 Task: Find connections with filter location Khulm with filter topic #Humanresourcewith filter profile language French with filter current company Work From Home/ Fresher & Experience Jobs with filter school K. K. Wagh Polytechnic with filter industry Building Equipment Contractors with filter service category Event Photography with filter keywords title Office Clerk
Action: Mouse moved to (595, 111)
Screenshot: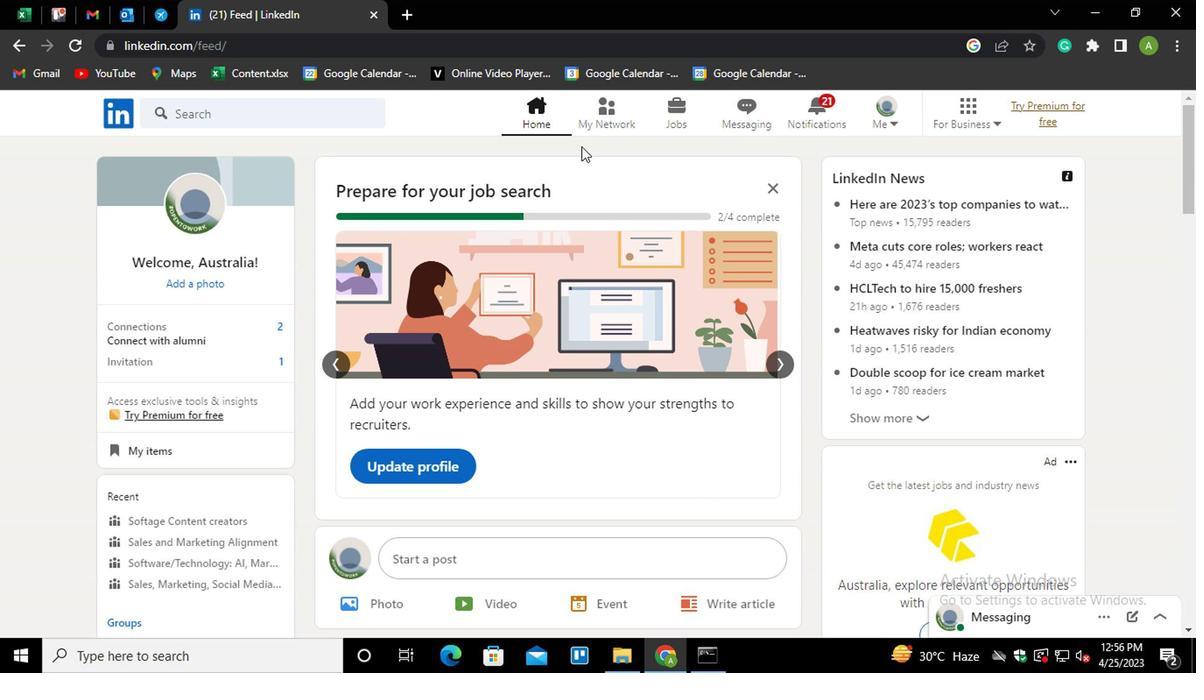 
Action: Mouse pressed left at (595, 111)
Screenshot: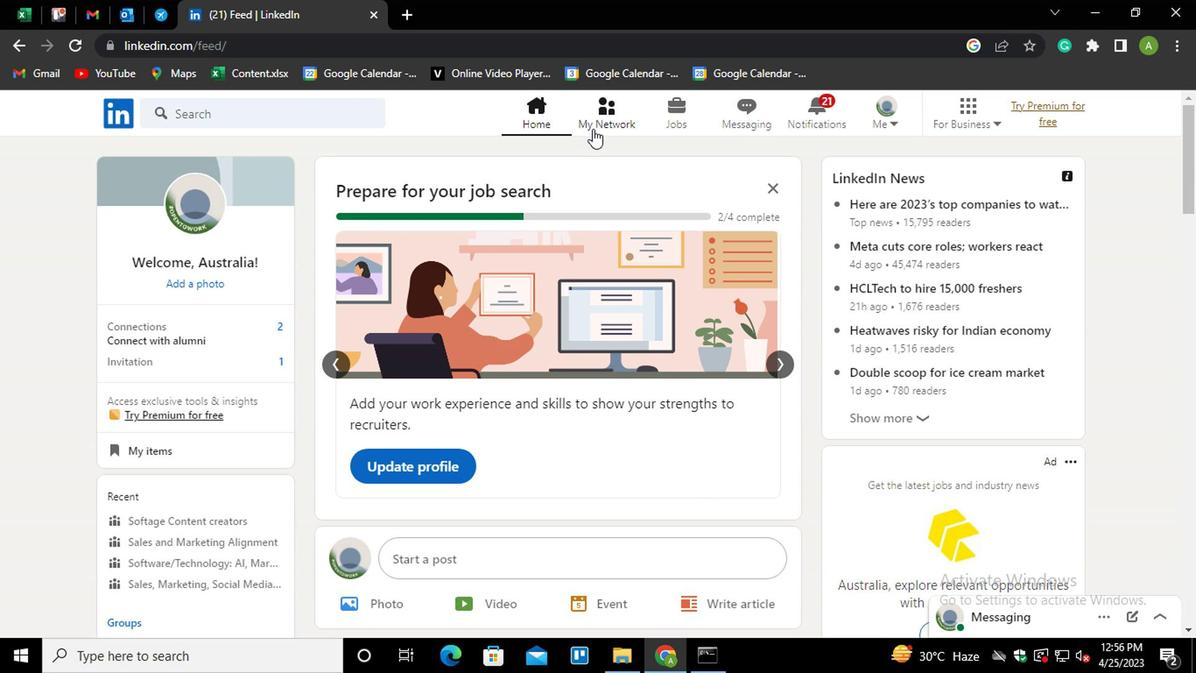 
Action: Mouse moved to (279, 208)
Screenshot: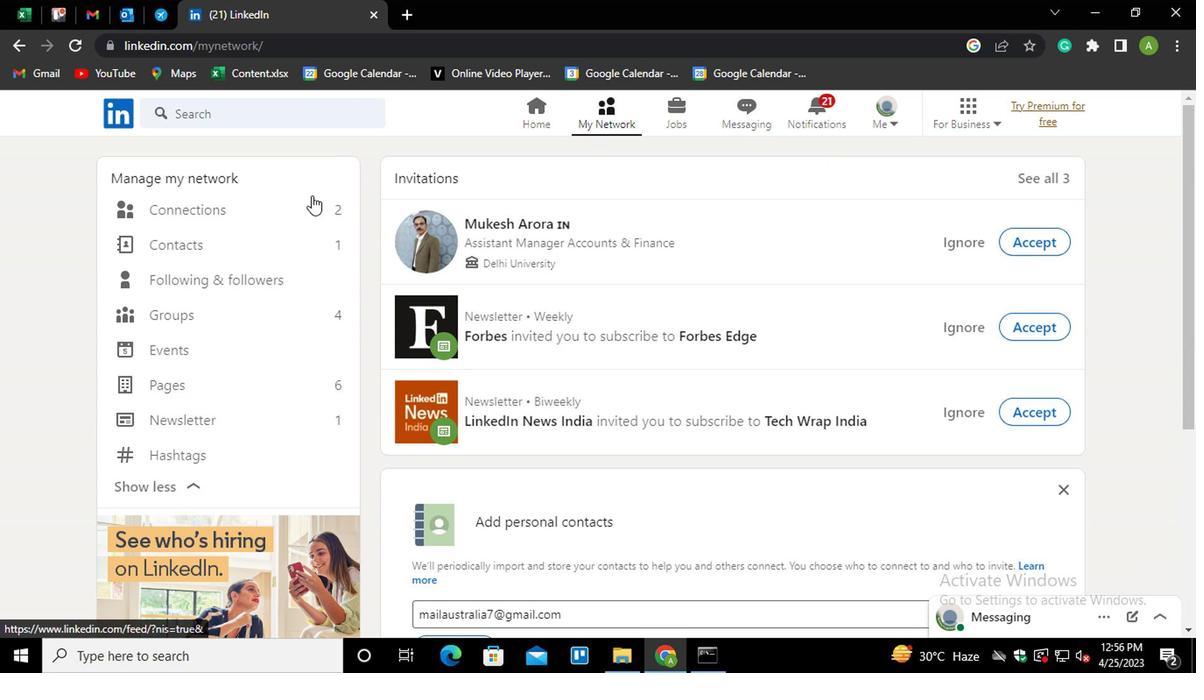 
Action: Mouse pressed left at (279, 208)
Screenshot: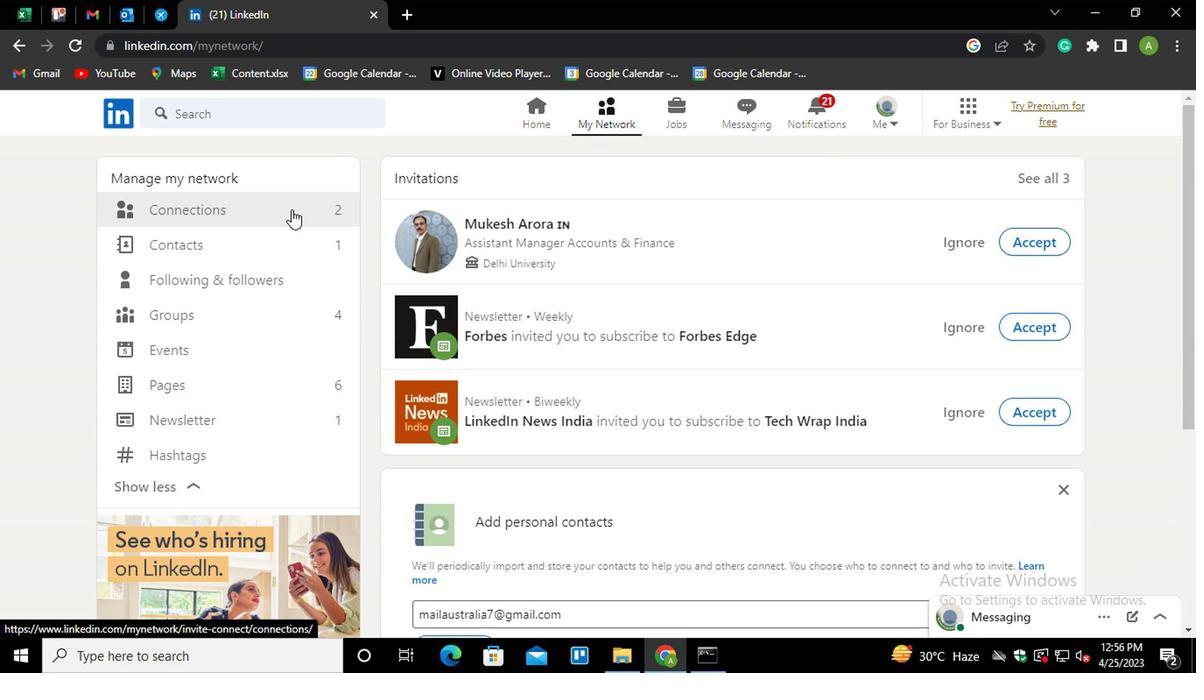
Action: Mouse moved to (740, 201)
Screenshot: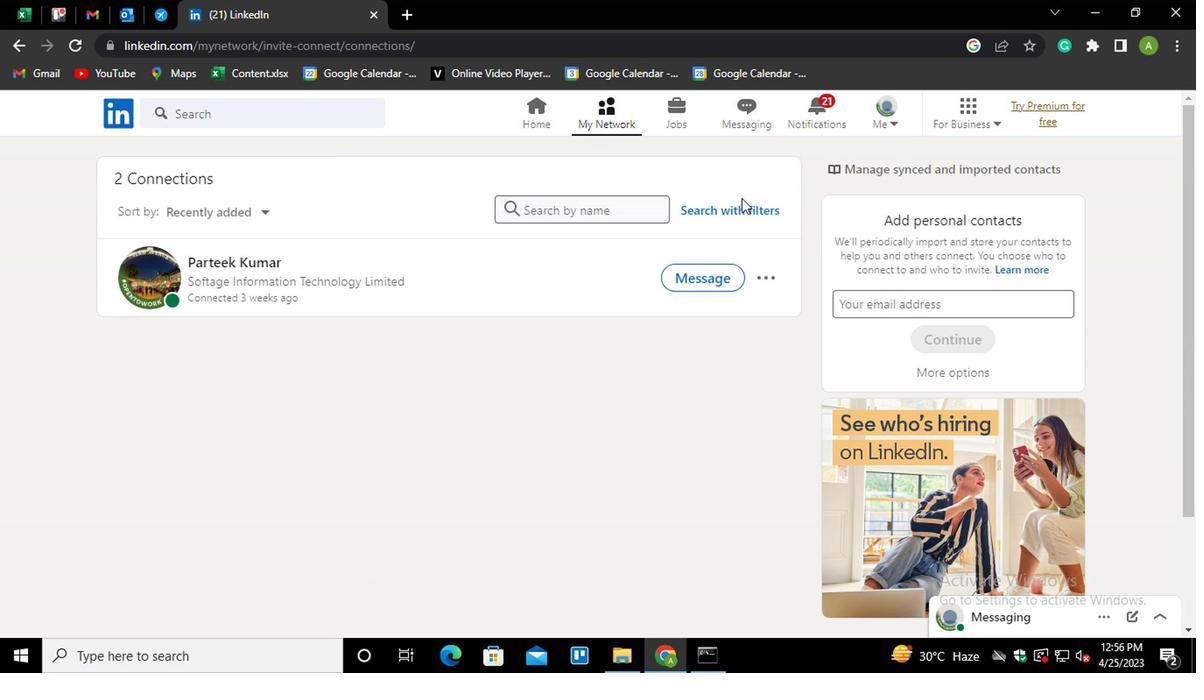 
Action: Mouse pressed left at (740, 201)
Screenshot: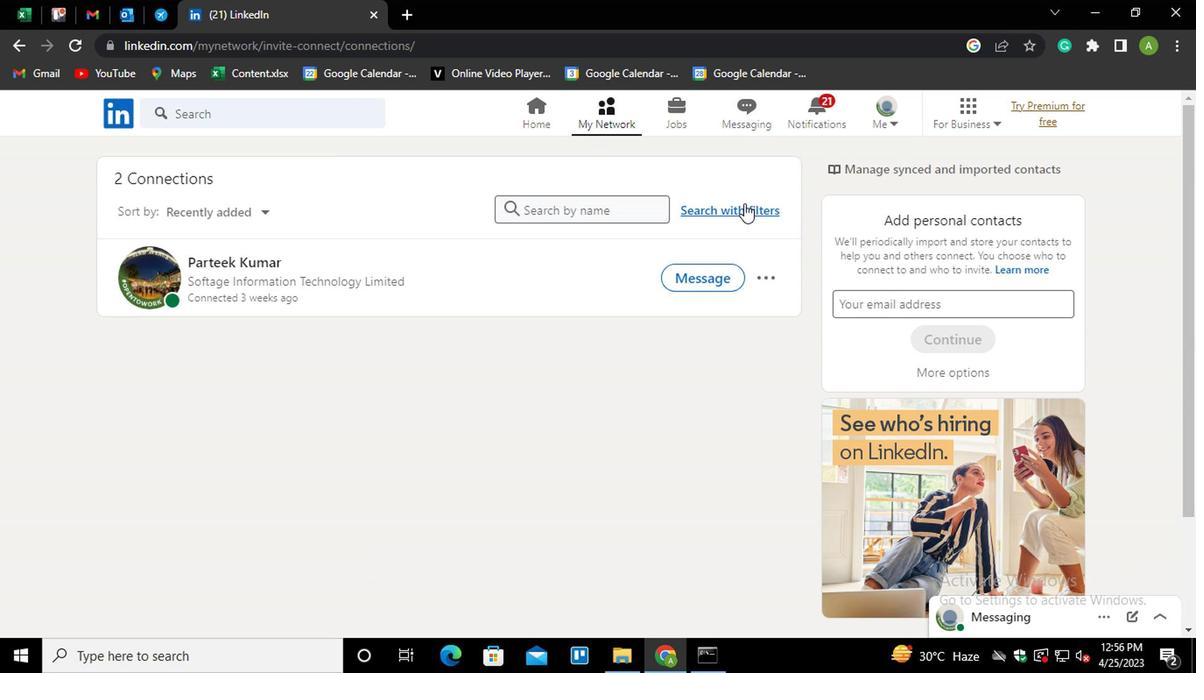 
Action: Mouse moved to (557, 165)
Screenshot: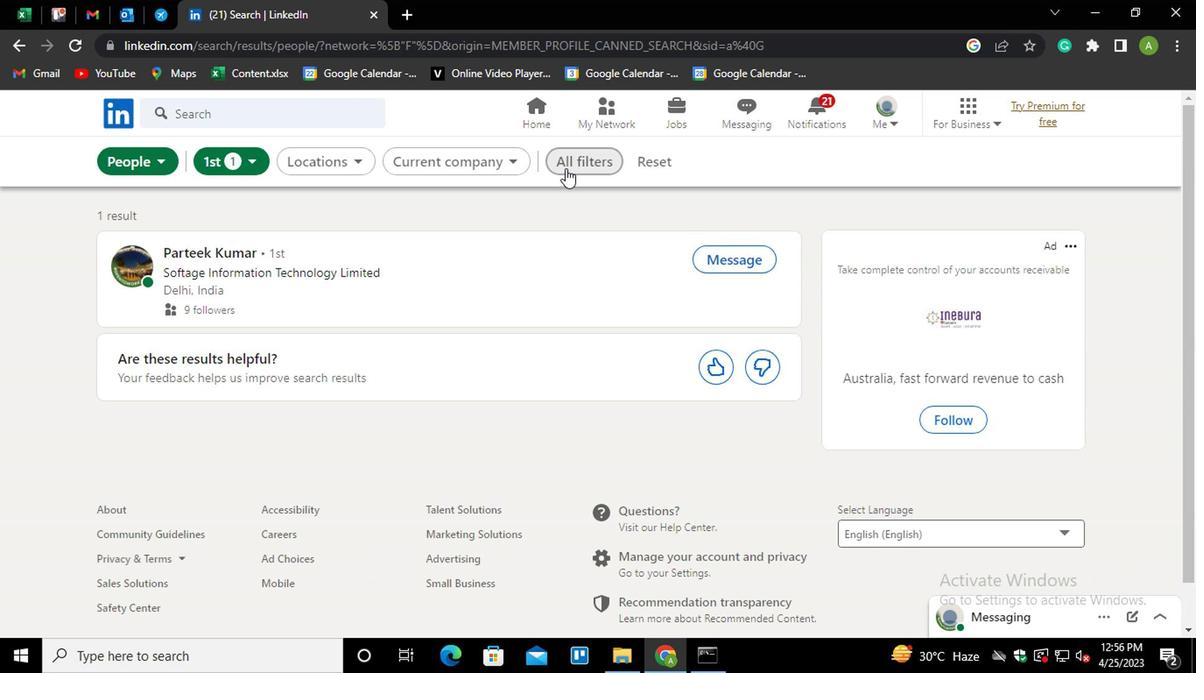 
Action: Mouse pressed left at (557, 165)
Screenshot: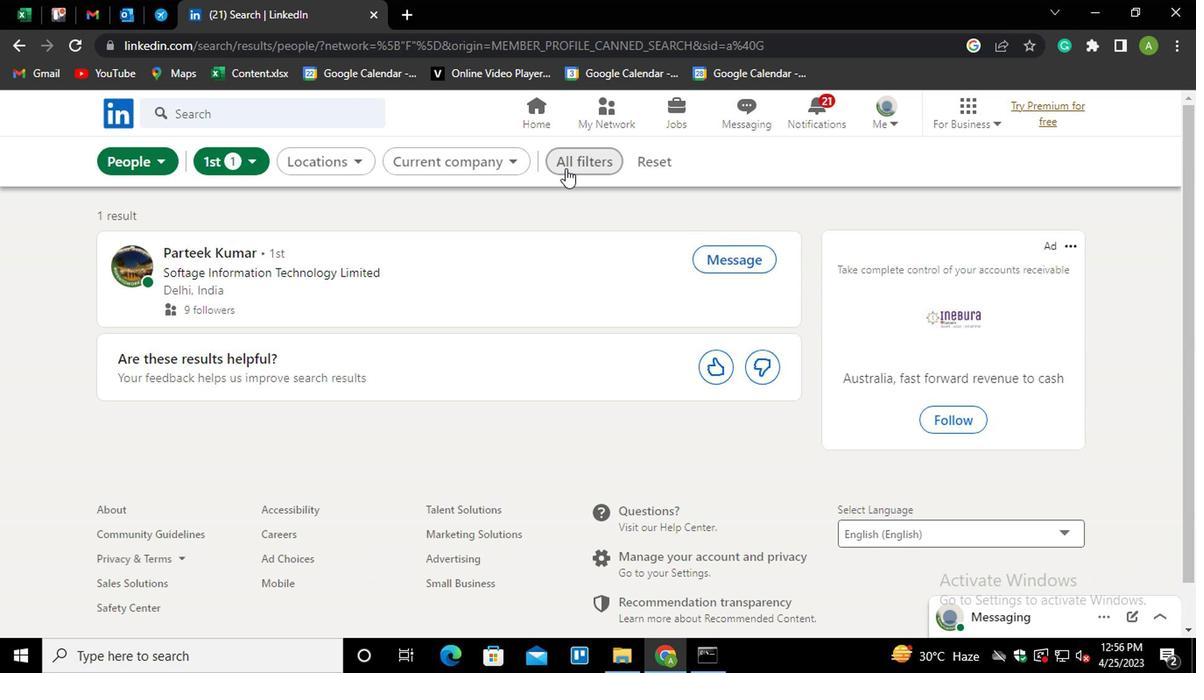
Action: Mouse moved to (817, 317)
Screenshot: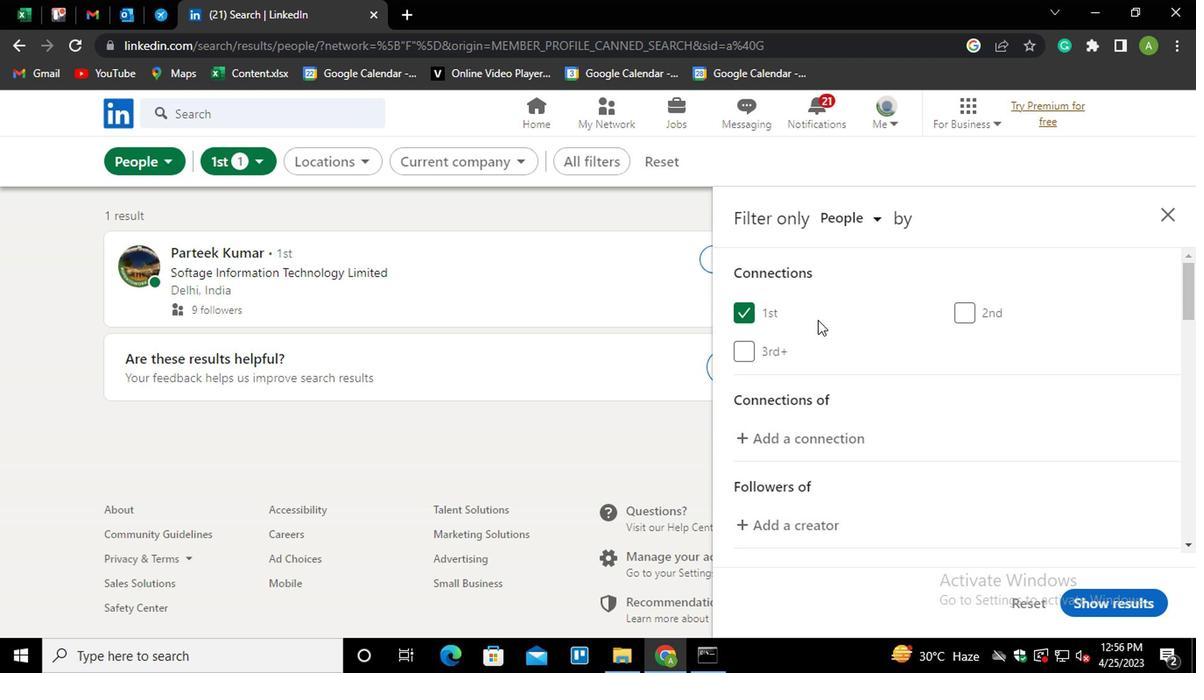 
Action: Mouse scrolled (817, 317) with delta (0, 0)
Screenshot: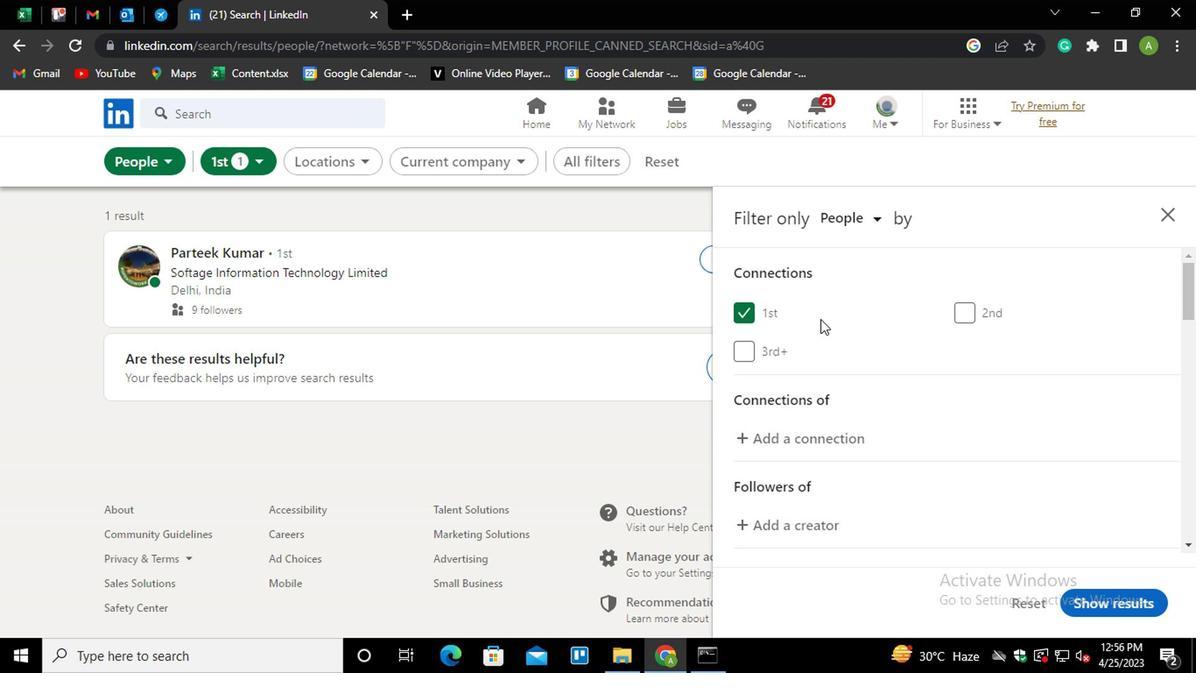 
Action: Mouse scrolled (817, 317) with delta (0, 0)
Screenshot: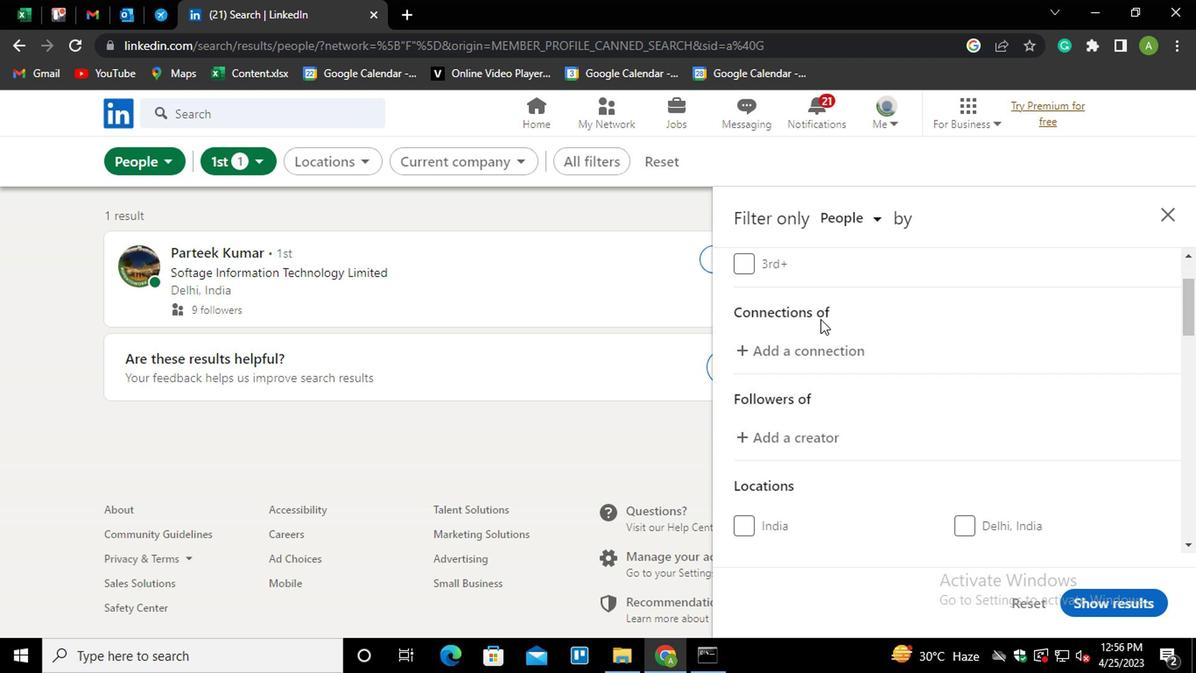 
Action: Mouse moved to (817, 319)
Screenshot: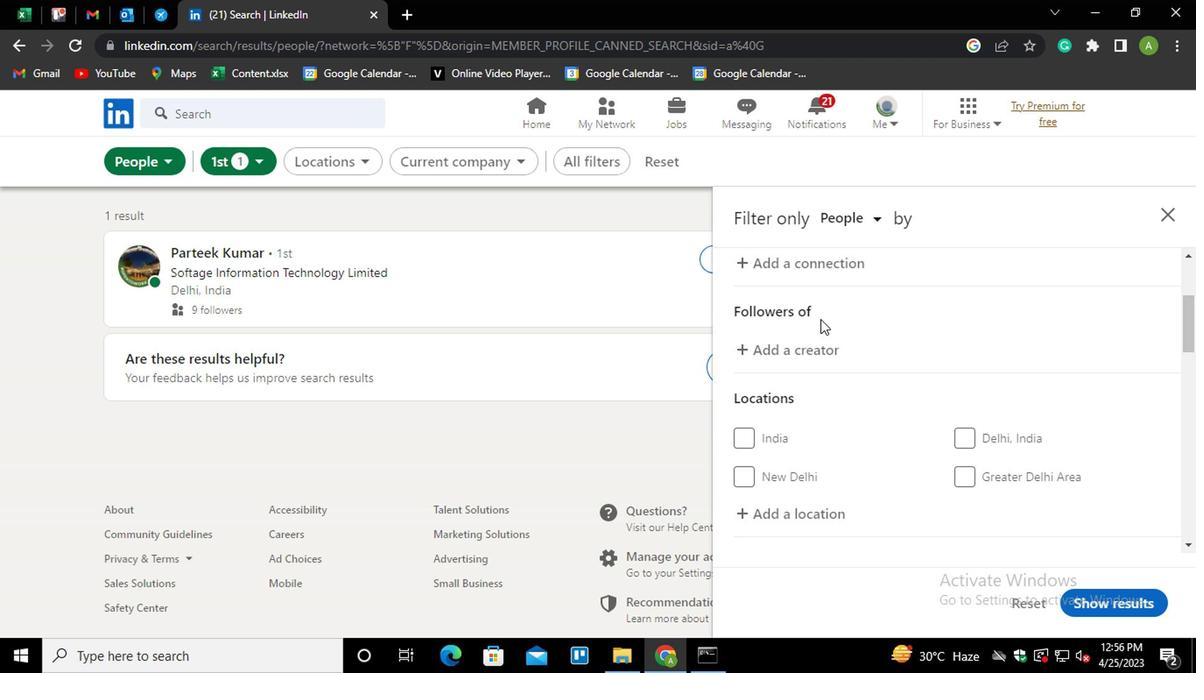
Action: Mouse scrolled (817, 317) with delta (0, -1)
Screenshot: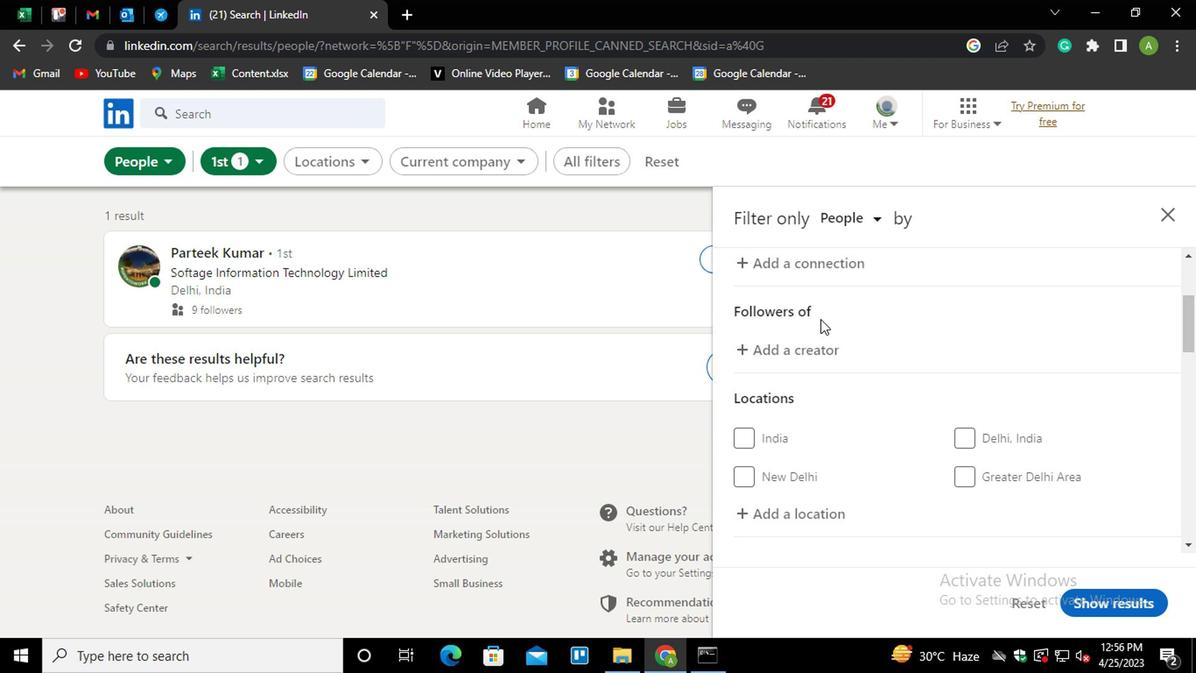 
Action: Mouse moved to (806, 418)
Screenshot: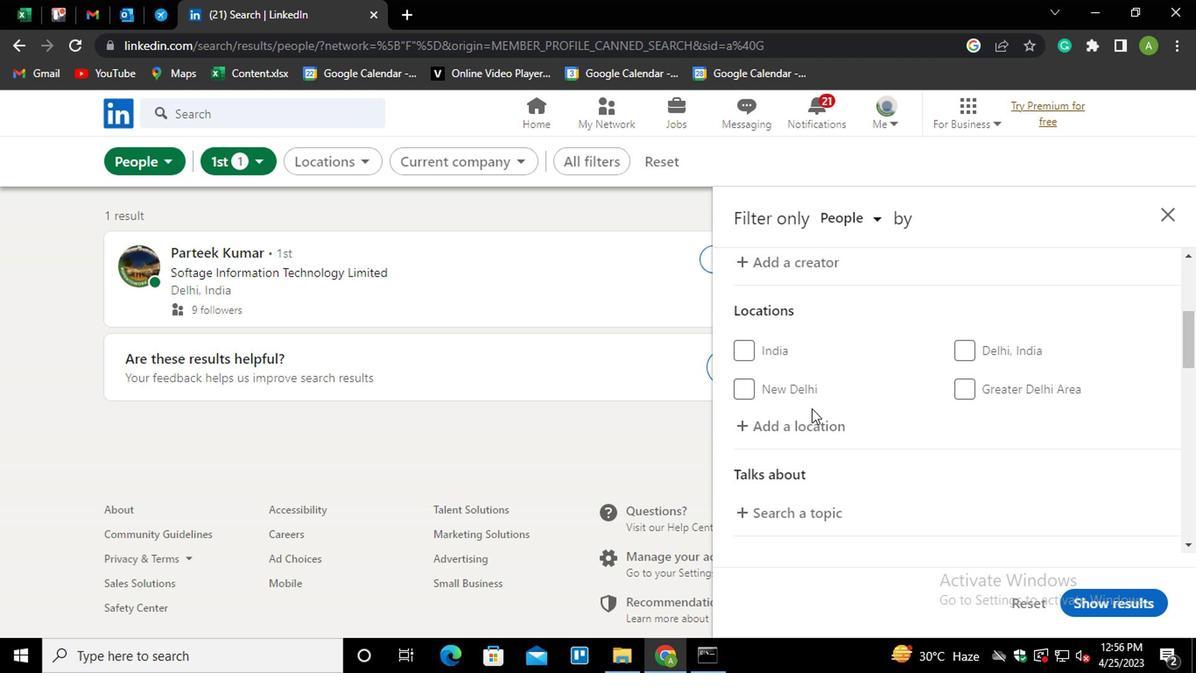 
Action: Mouse pressed left at (806, 418)
Screenshot: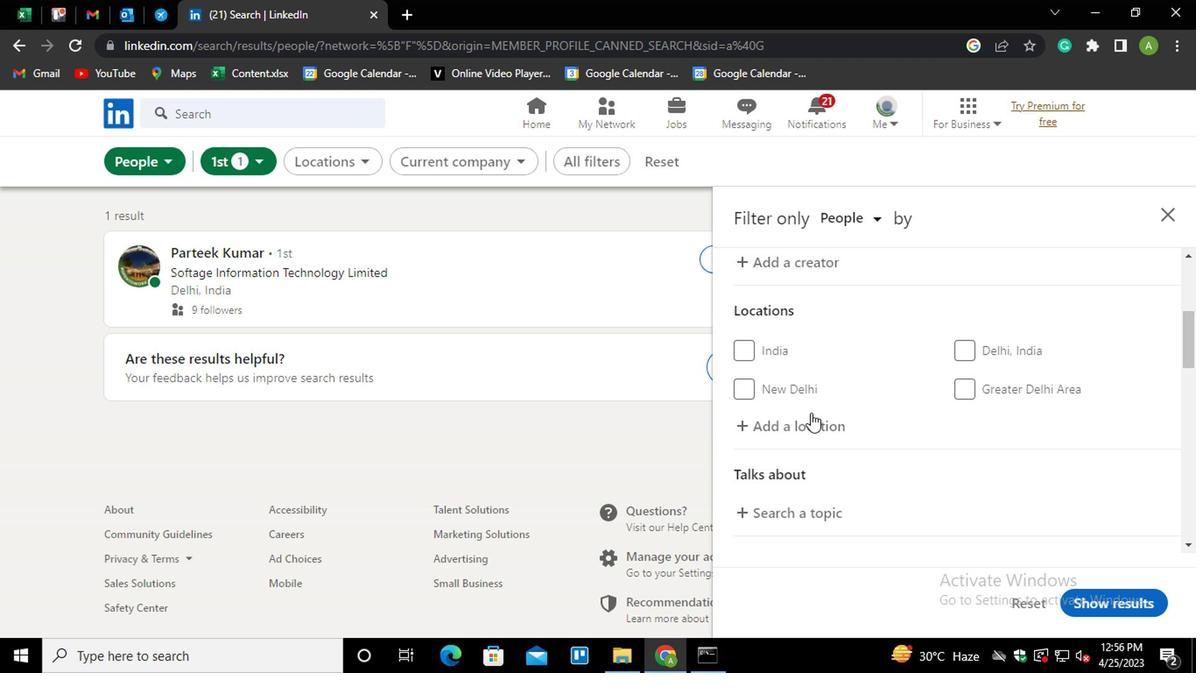 
Action: Mouse moved to (791, 425)
Screenshot: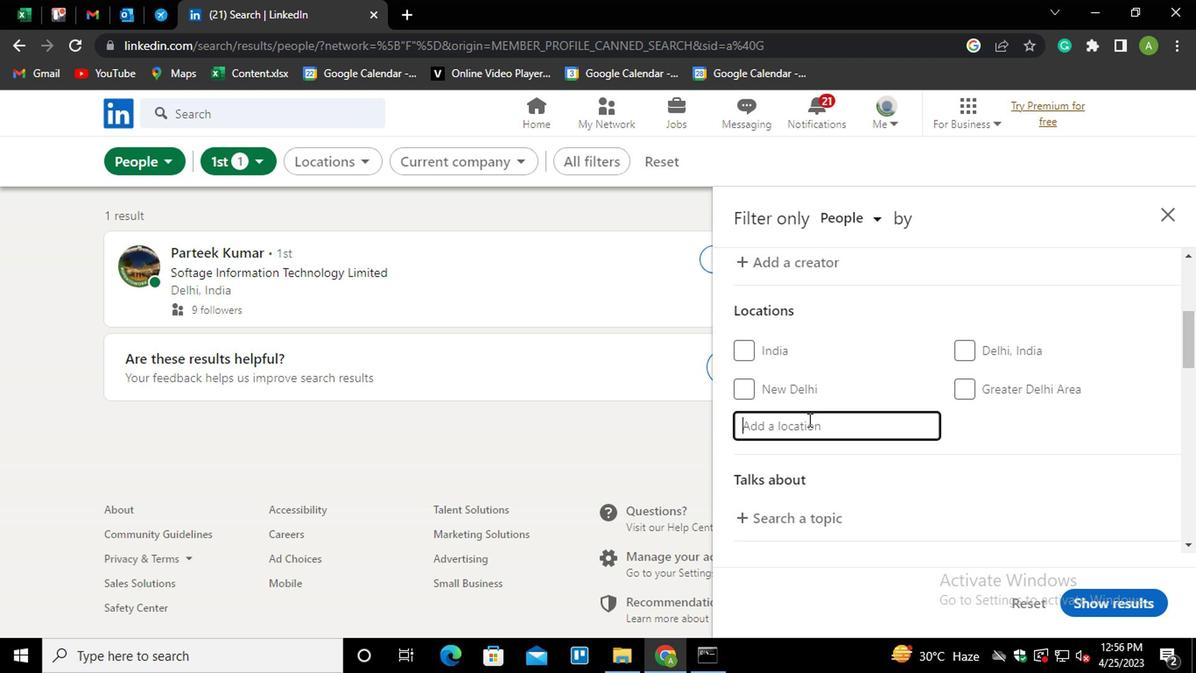 
Action: Mouse pressed left at (791, 425)
Screenshot: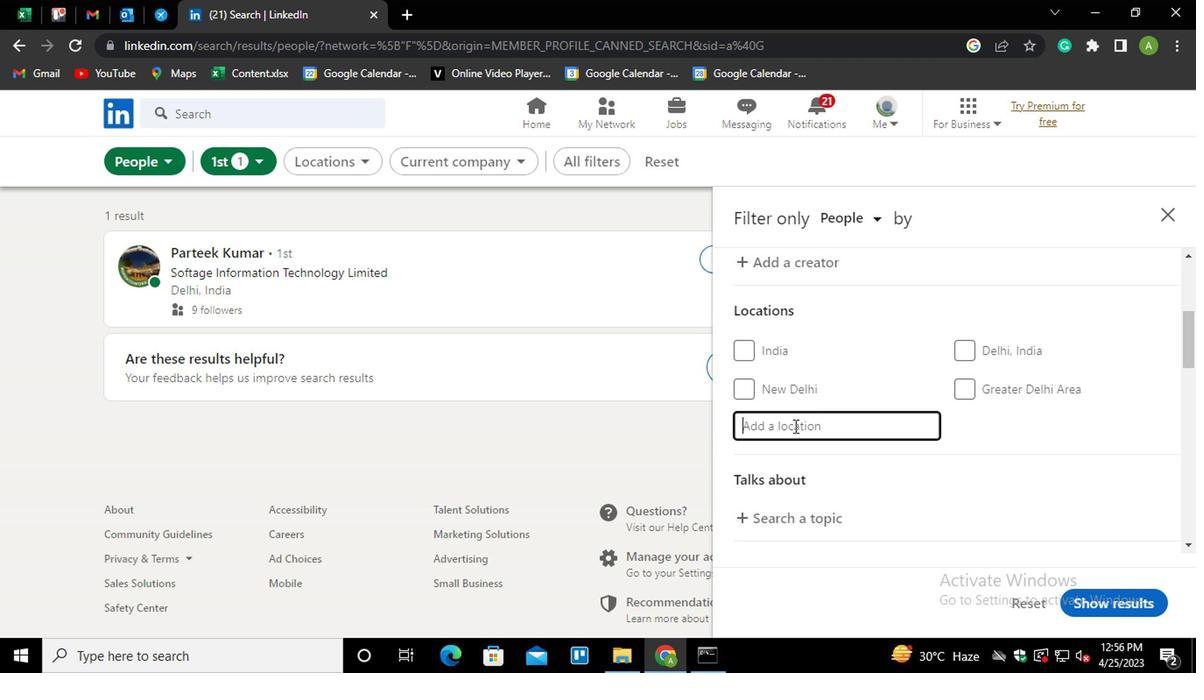
Action: Mouse moved to (791, 425)
Screenshot: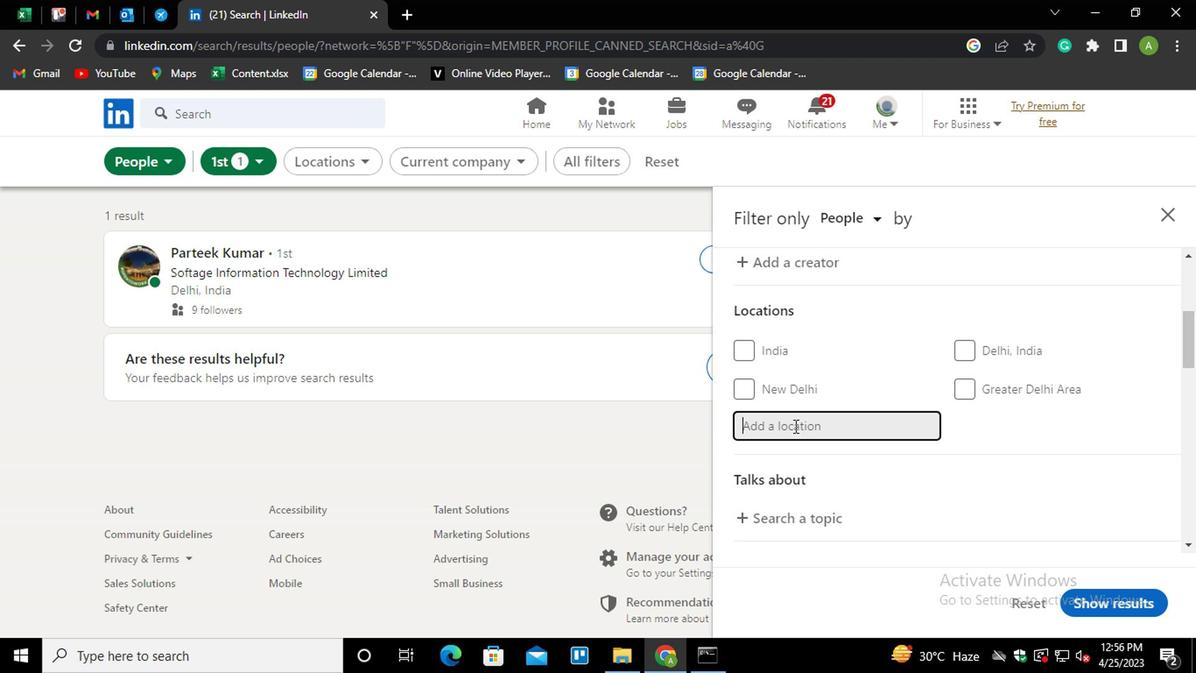 
Action: Key pressed <Key.shift_r>Khulm
Screenshot: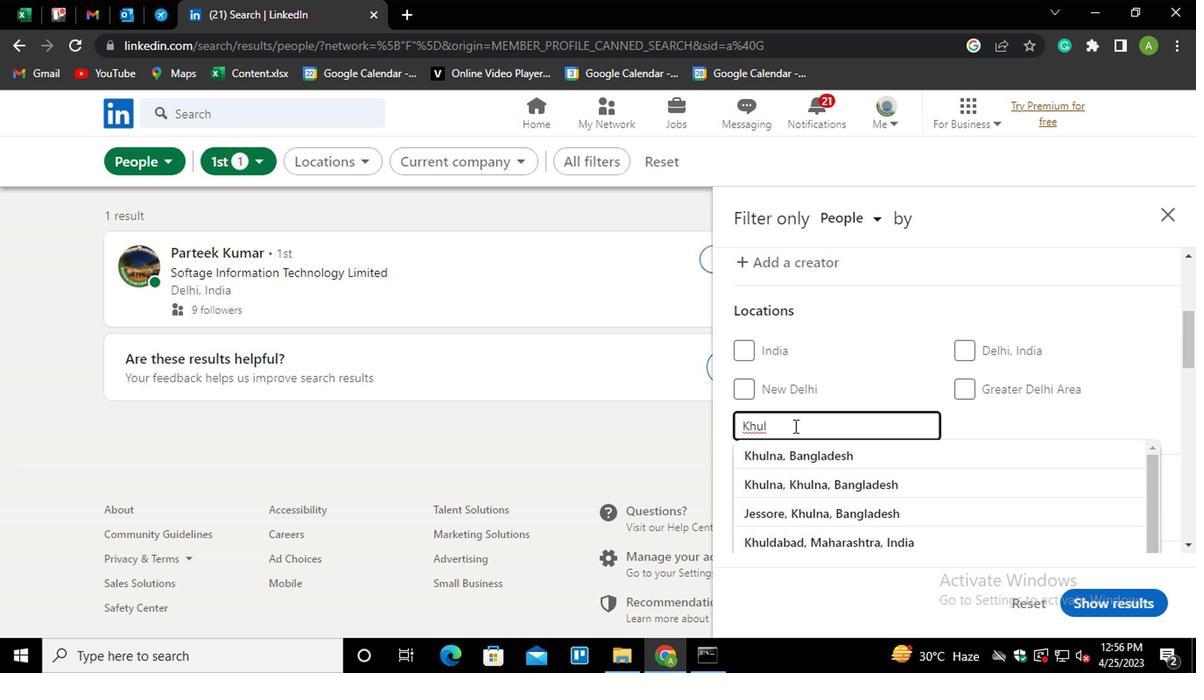 
Action: Mouse moved to (1027, 455)
Screenshot: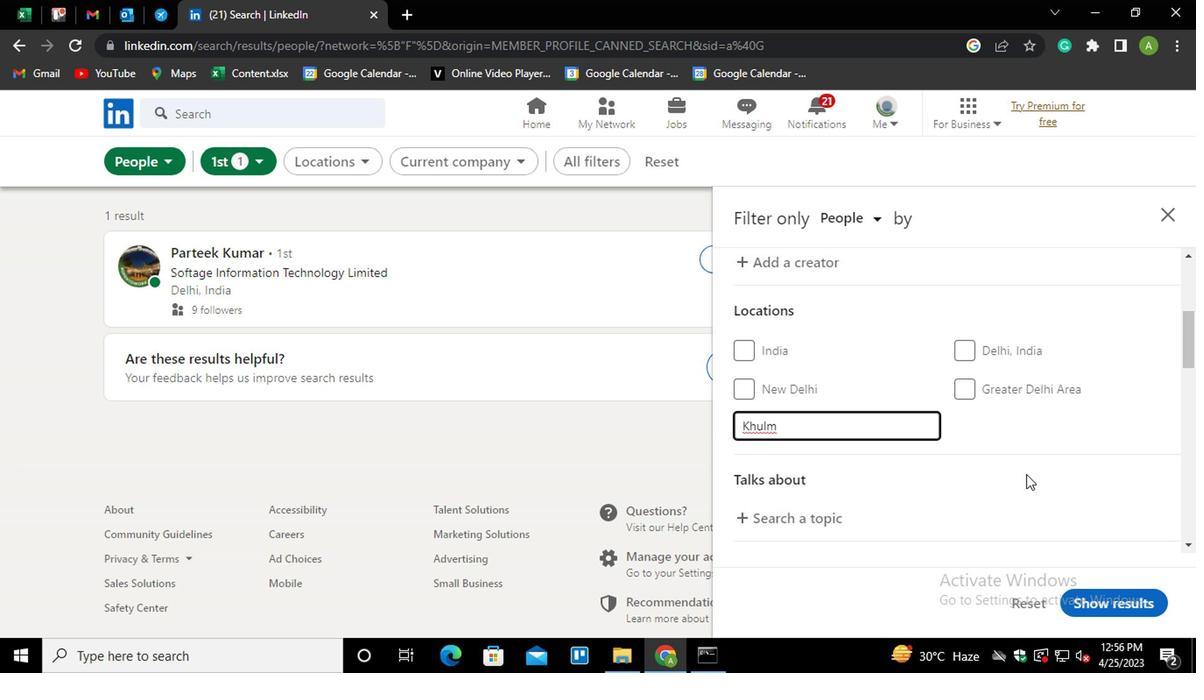 
Action: Mouse pressed left at (1027, 455)
Screenshot: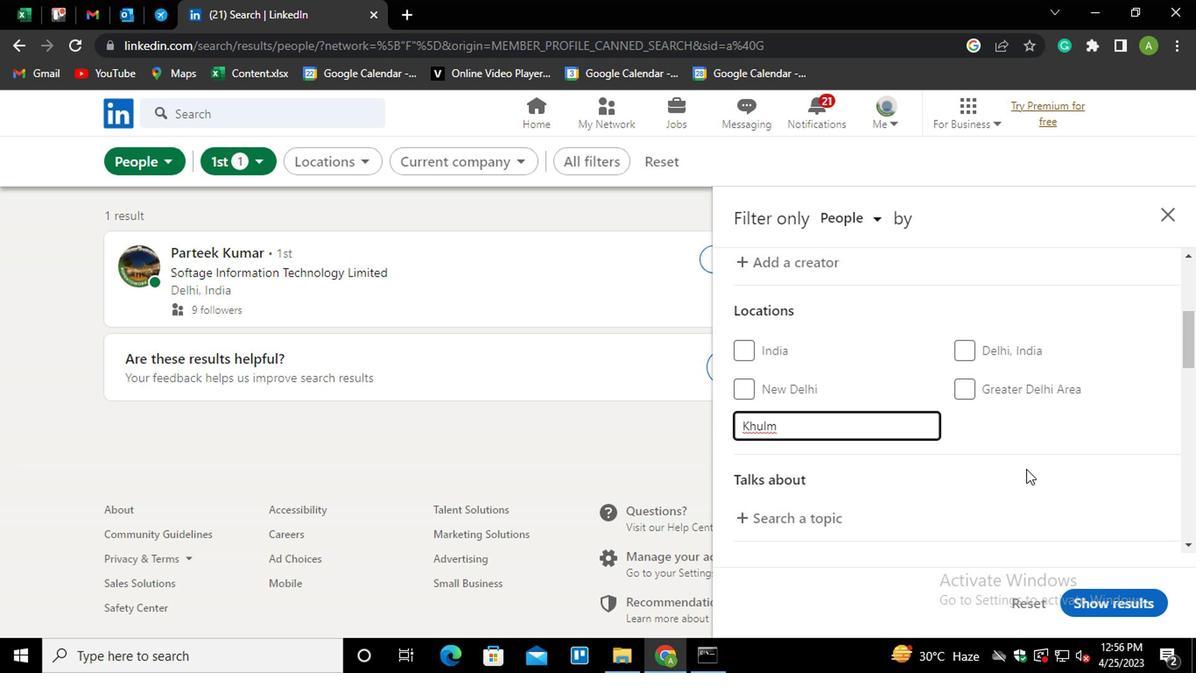 
Action: Mouse moved to (1025, 454)
Screenshot: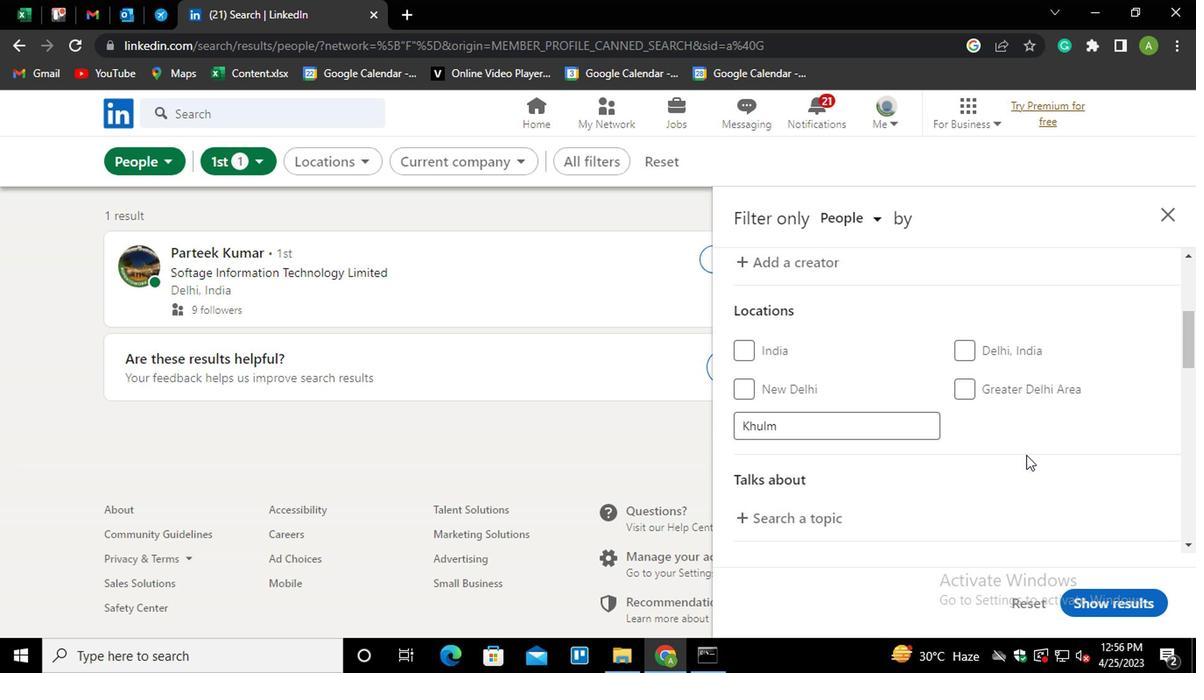 
Action: Mouse scrolled (1025, 453) with delta (0, -1)
Screenshot: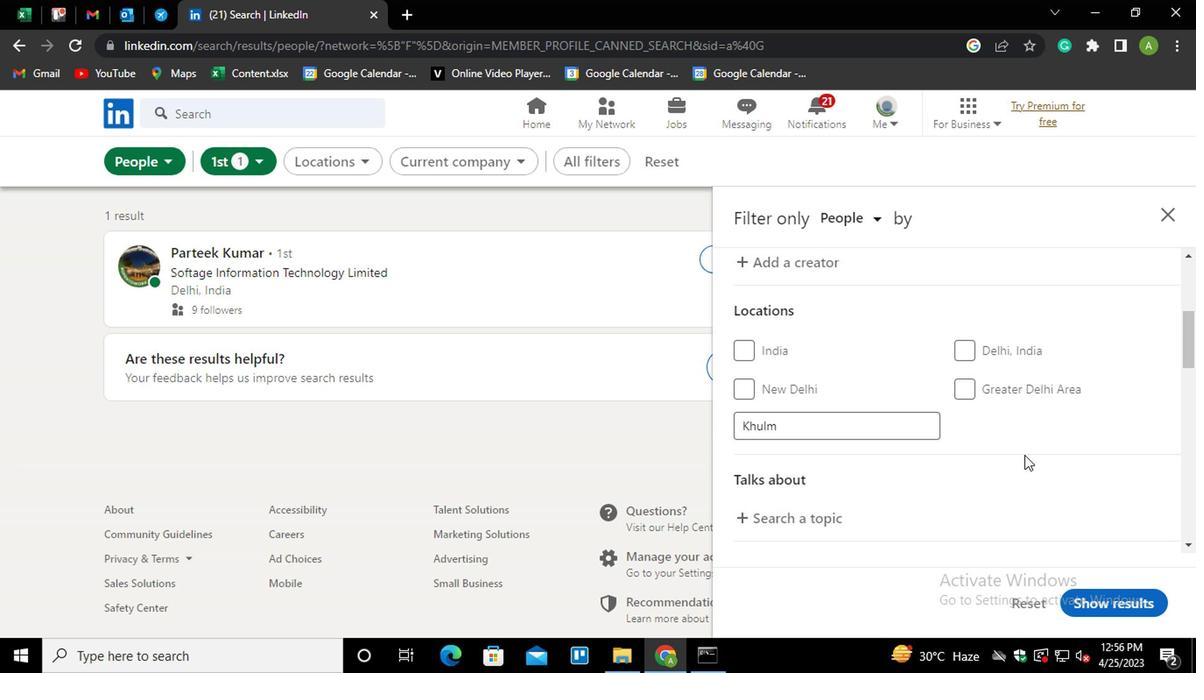 
Action: Mouse moved to (789, 430)
Screenshot: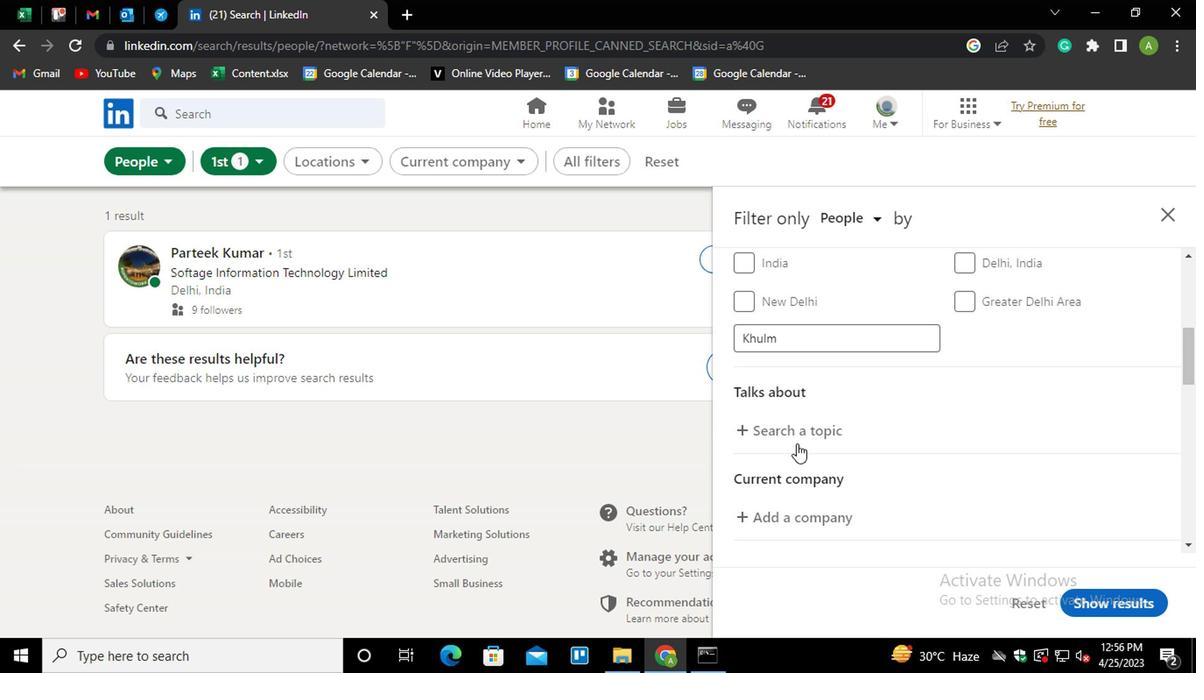
Action: Mouse pressed left at (789, 430)
Screenshot: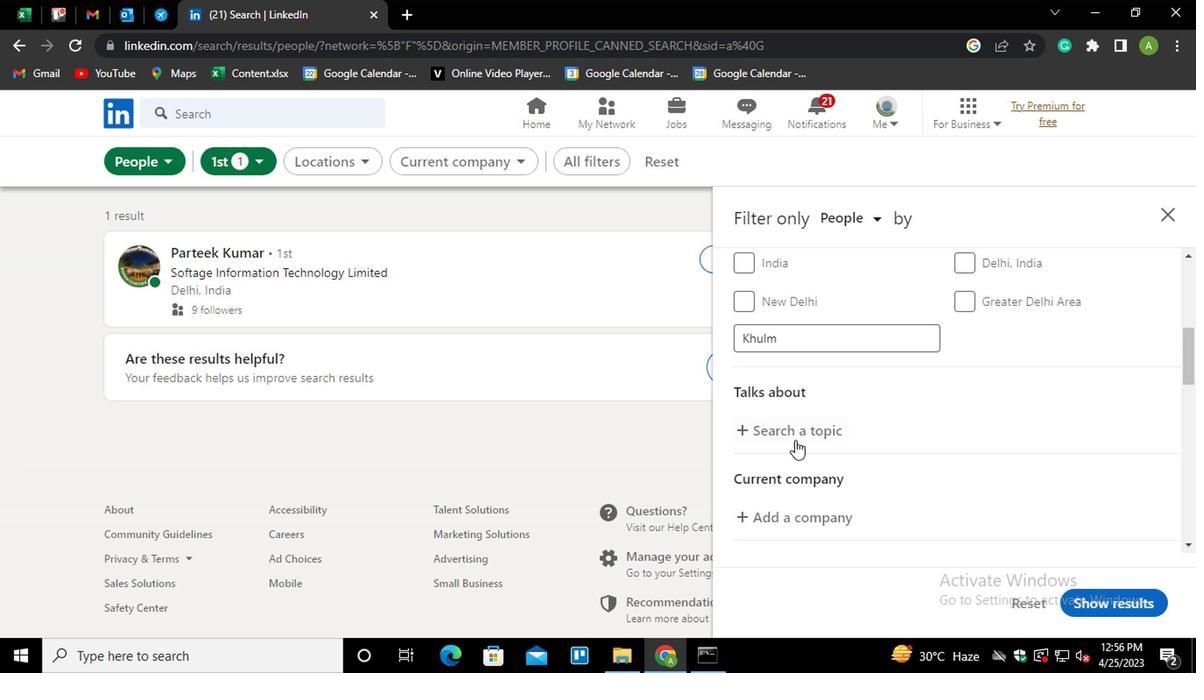 
Action: Key pressed <Key.shift>#<Key.shift_r>HUMANRESOURCEWITH
Screenshot: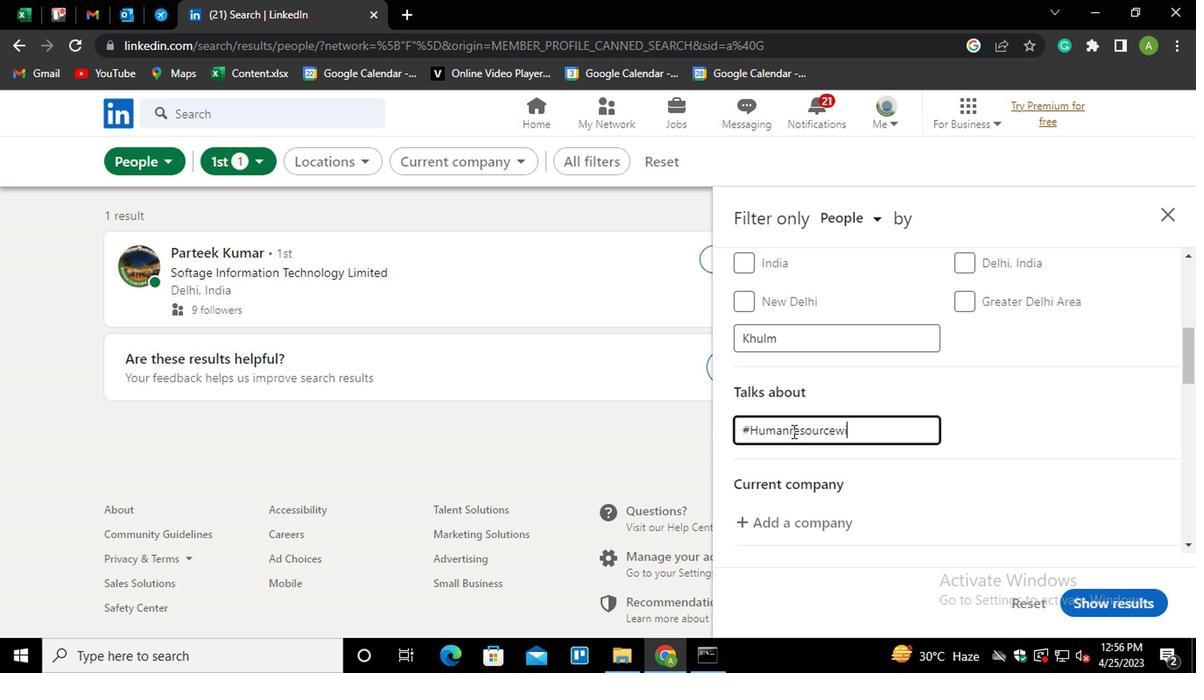 
Action: Mouse moved to (1099, 475)
Screenshot: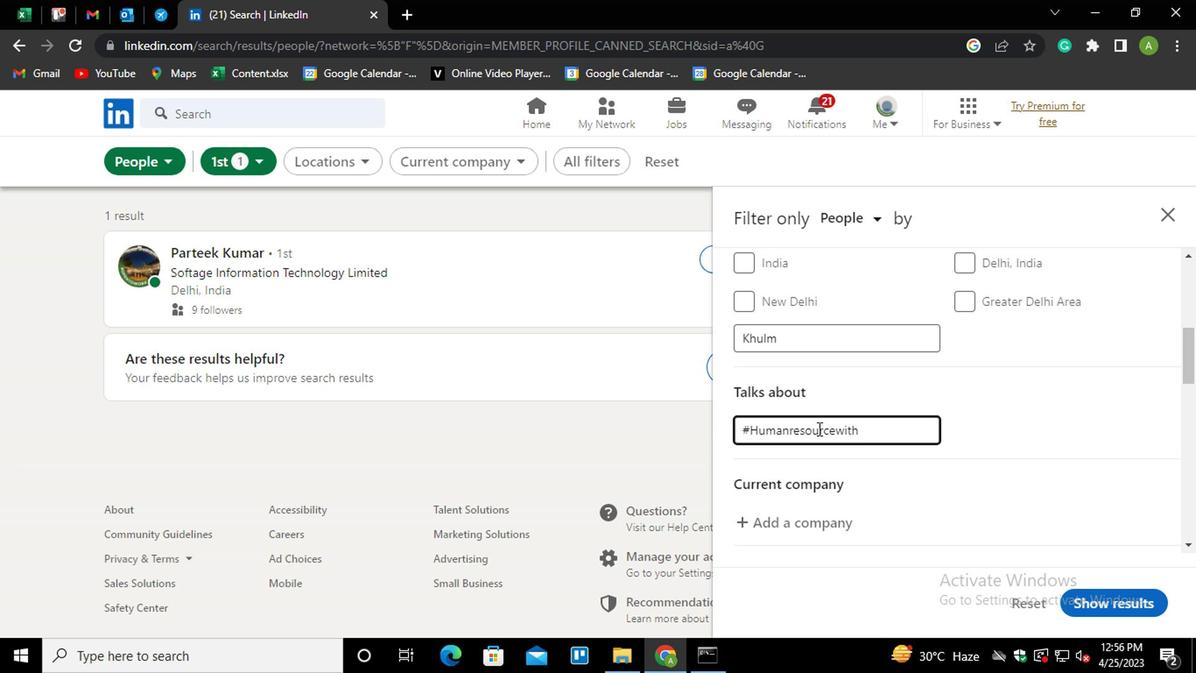 
Action: Mouse pressed left at (1099, 475)
Screenshot: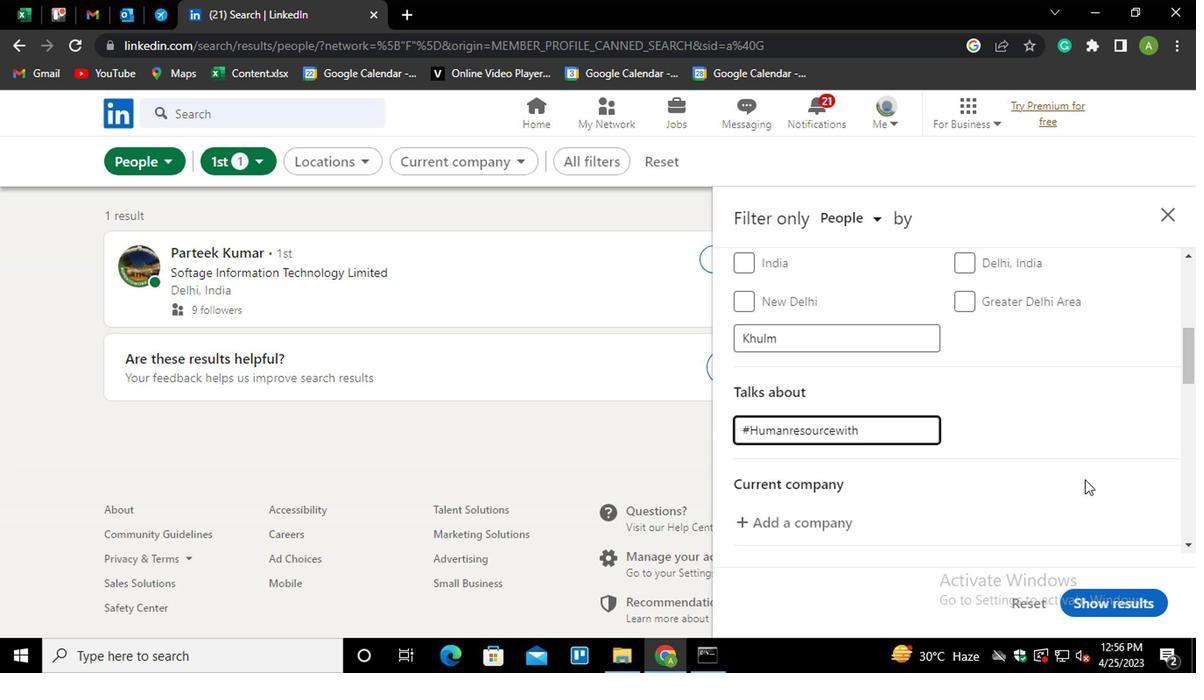 
Action: Mouse moved to (1095, 469)
Screenshot: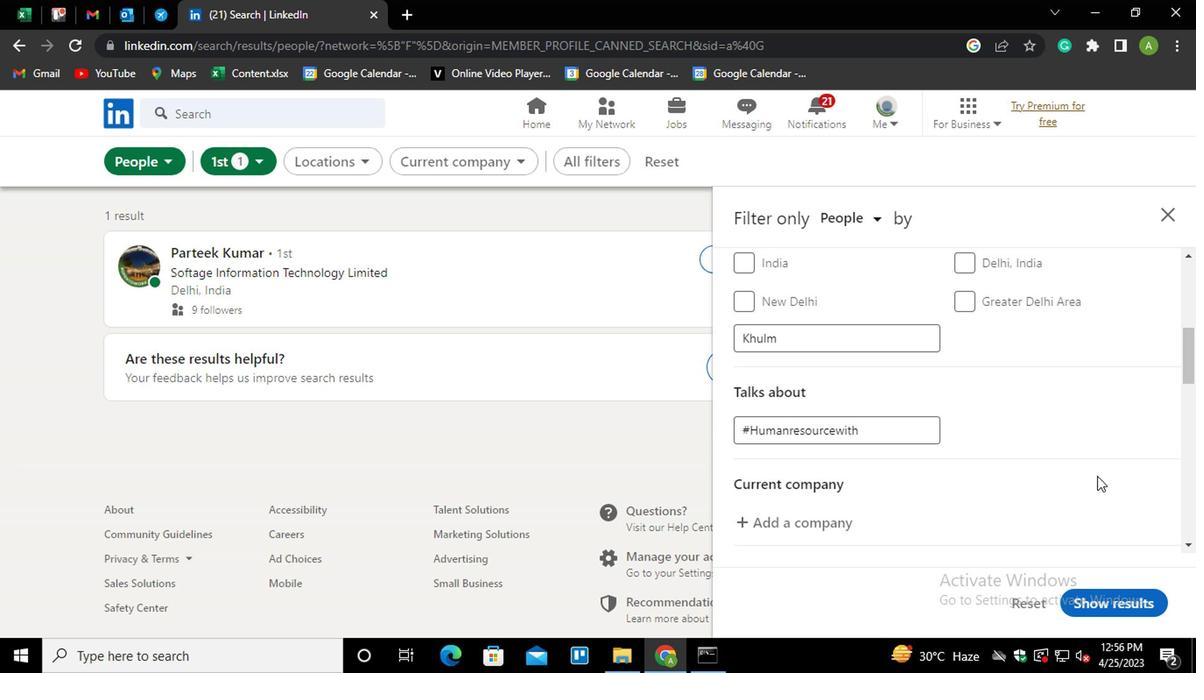 
Action: Mouse scrolled (1095, 468) with delta (0, -1)
Screenshot: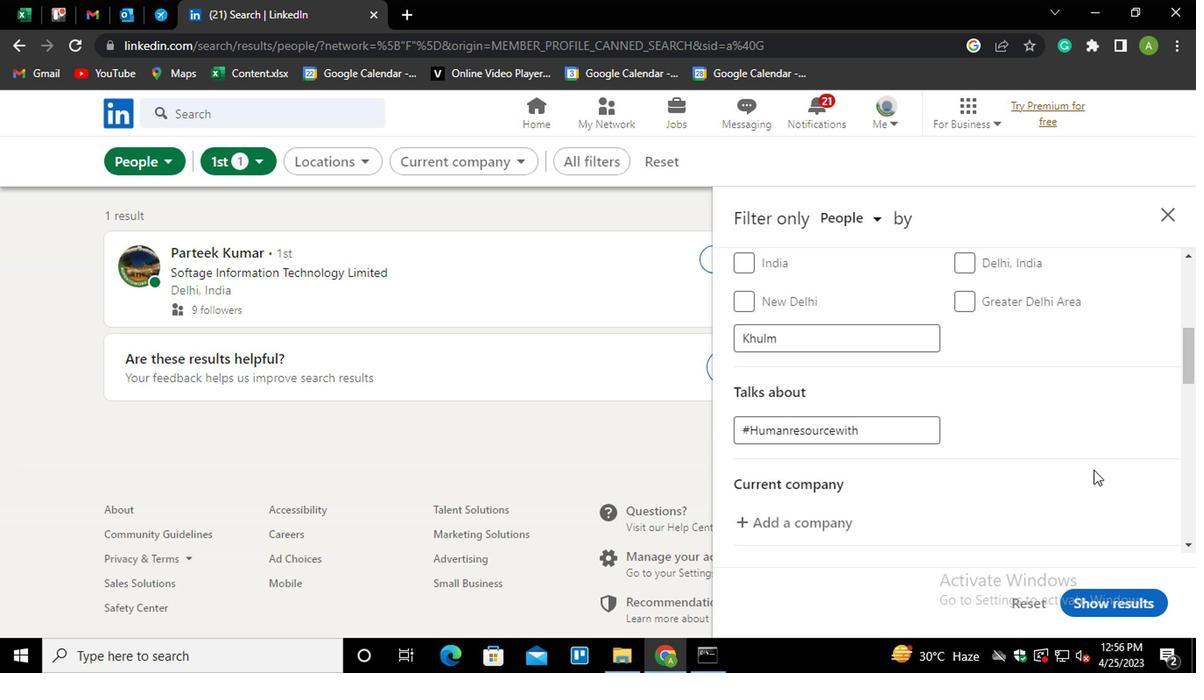 
Action: Mouse moved to (1094, 466)
Screenshot: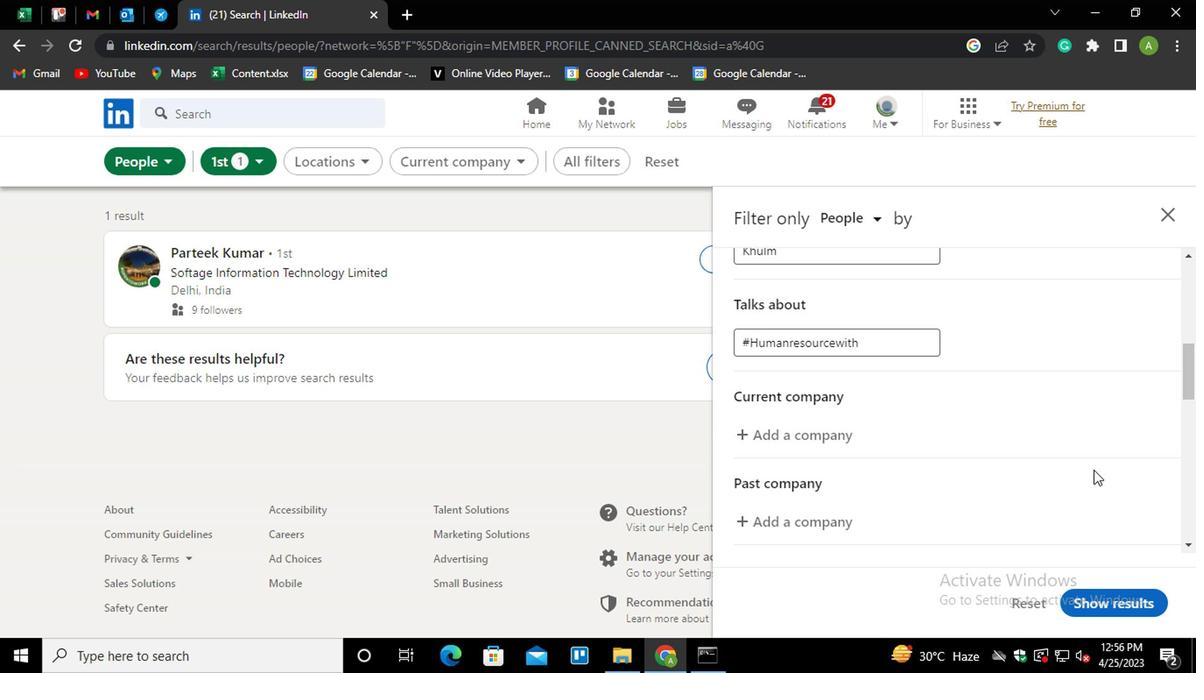 
Action: Mouse scrolled (1094, 465) with delta (0, -1)
Screenshot: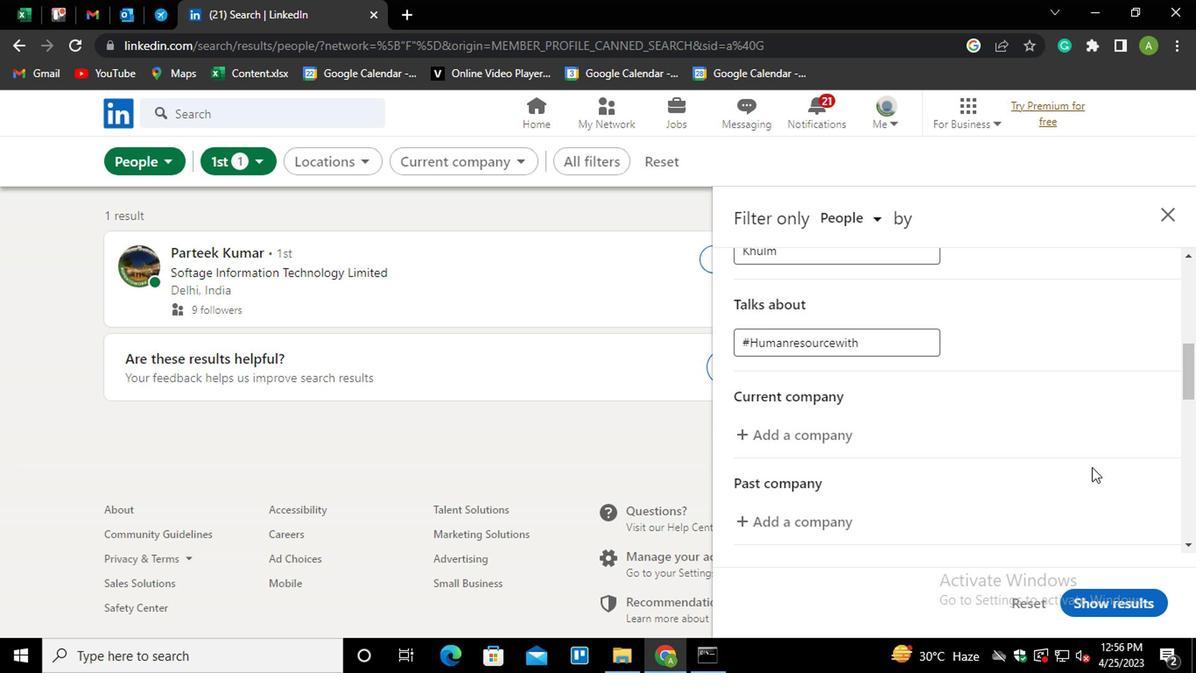 
Action: Mouse scrolled (1094, 465) with delta (0, -1)
Screenshot: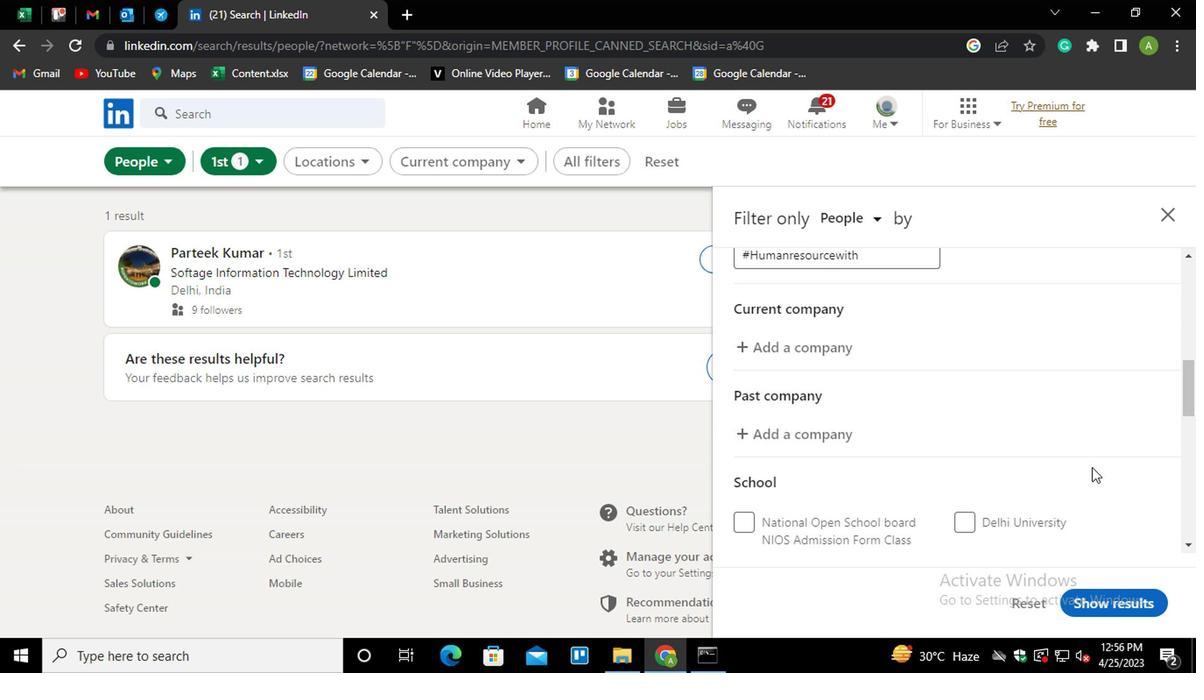 
Action: Mouse scrolled (1094, 465) with delta (0, -1)
Screenshot: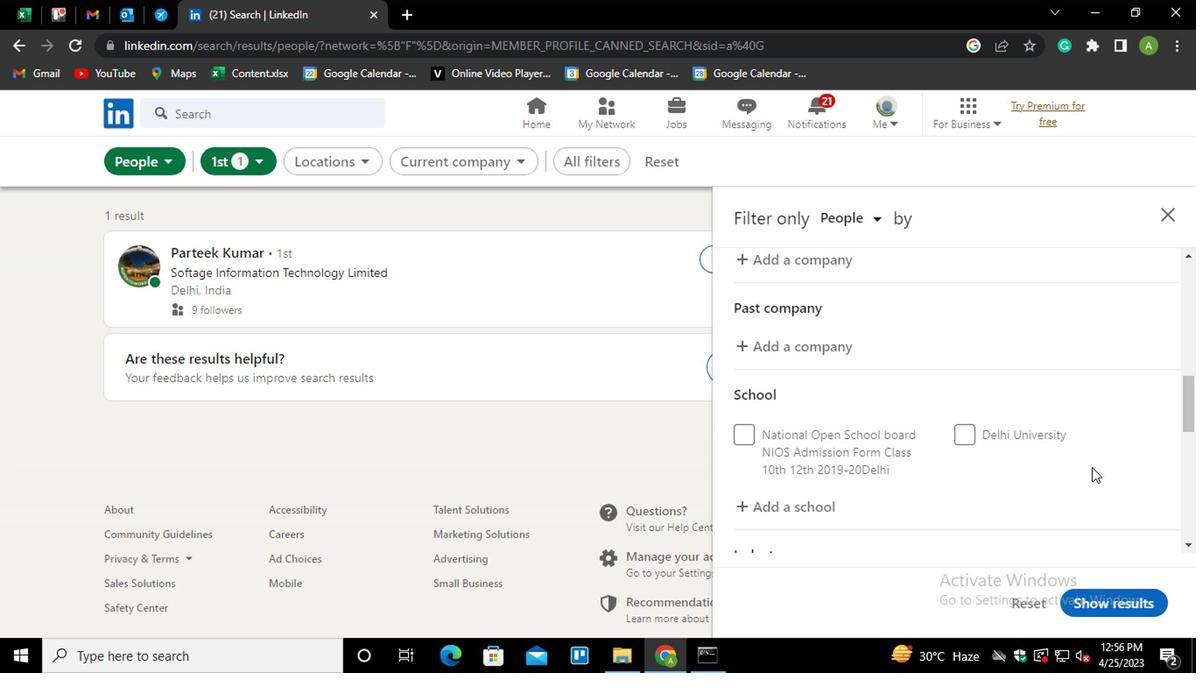 
Action: Mouse scrolled (1094, 465) with delta (0, -1)
Screenshot: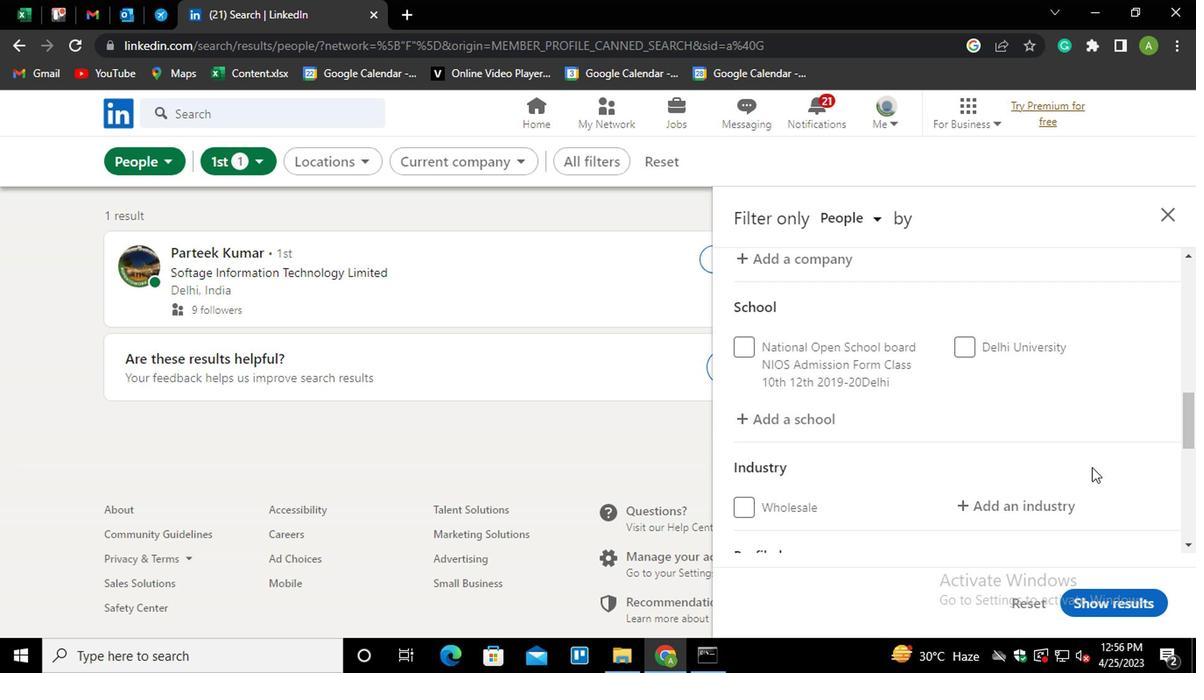 
Action: Mouse scrolled (1094, 465) with delta (0, -1)
Screenshot: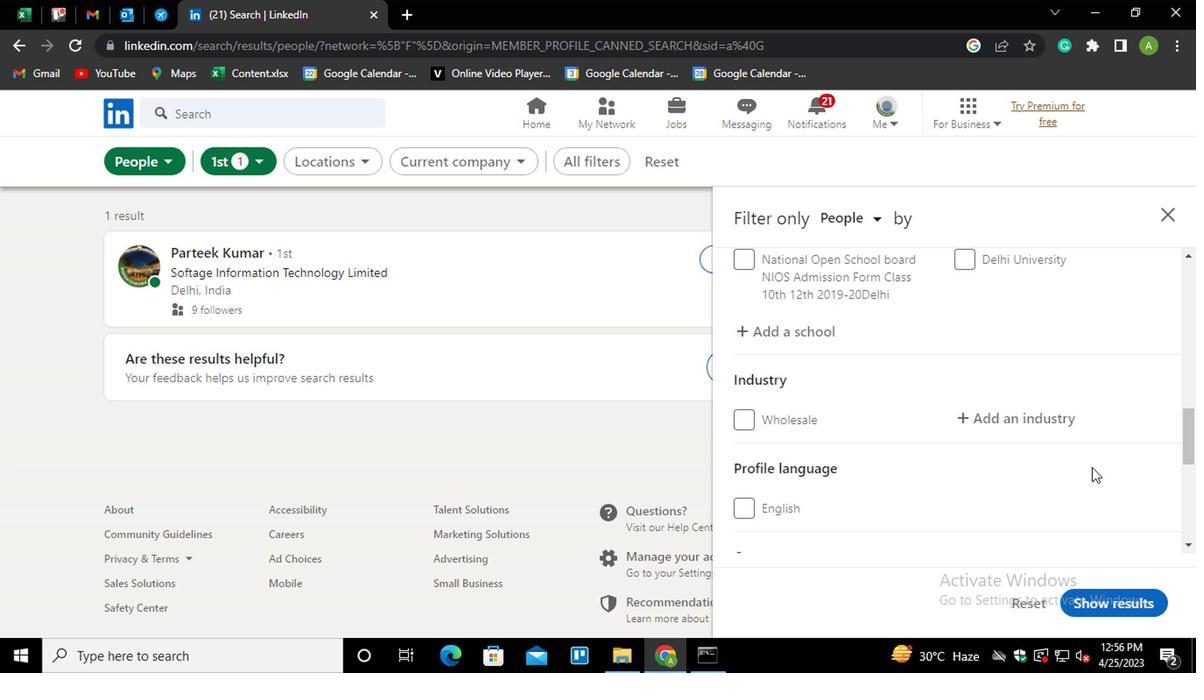 
Action: Mouse scrolled (1094, 467) with delta (0, 0)
Screenshot: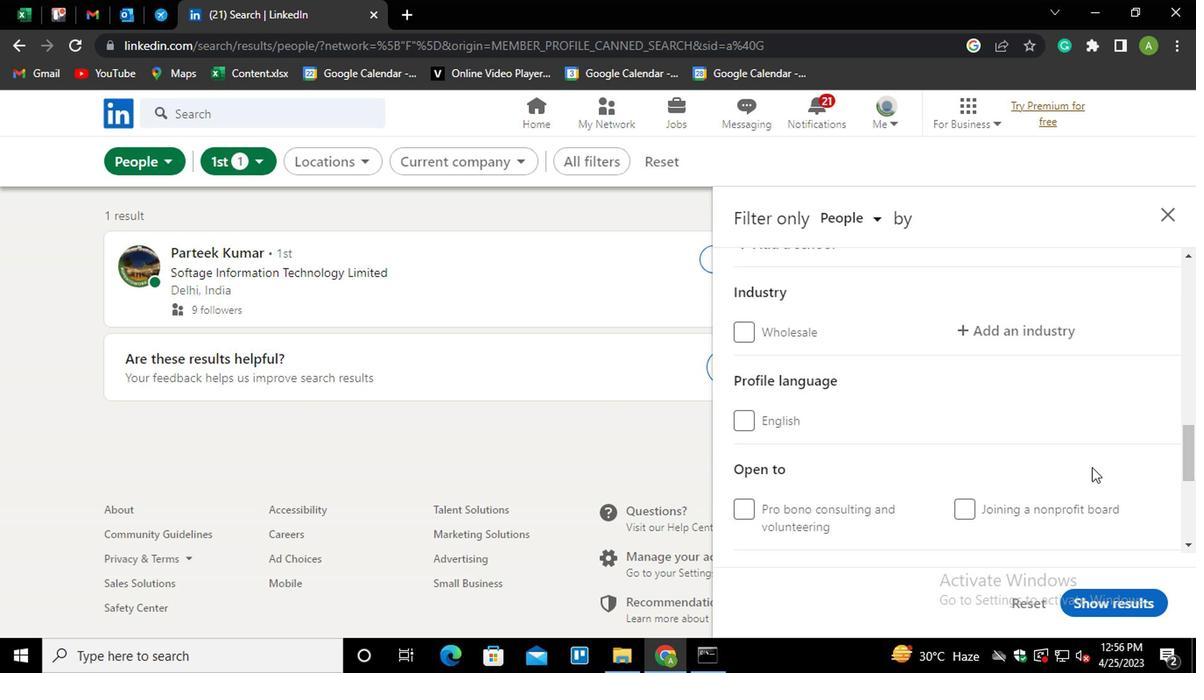 
Action: Mouse scrolled (1094, 467) with delta (0, 0)
Screenshot: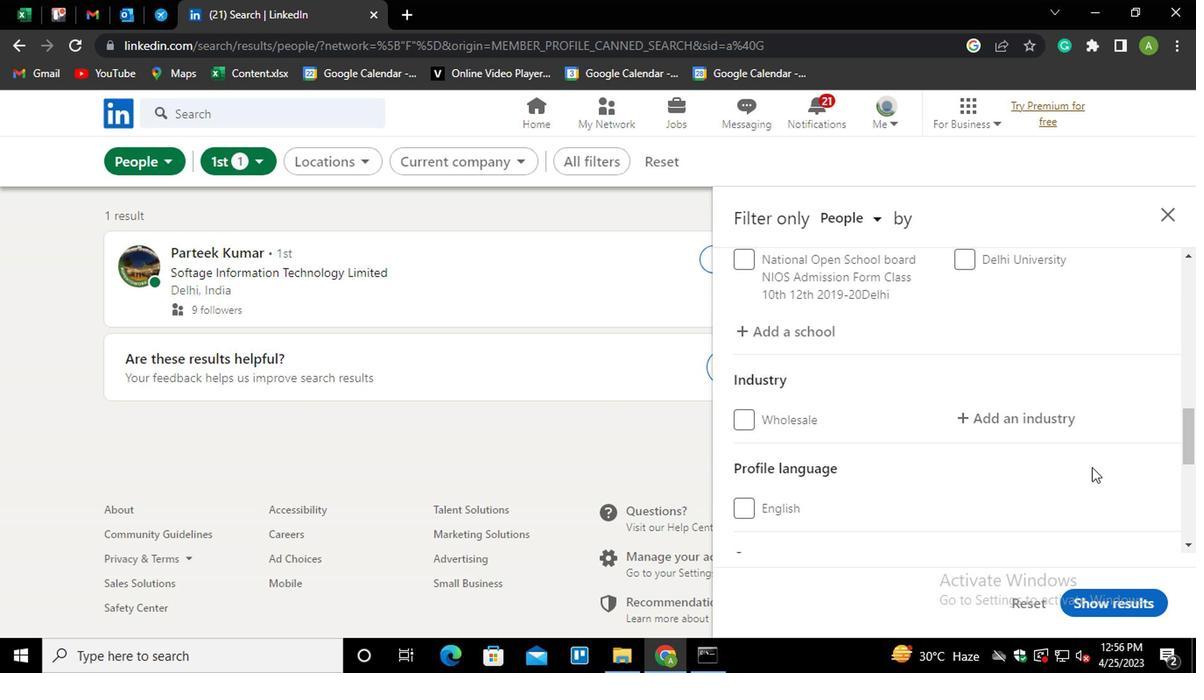 
Action: Mouse moved to (1094, 465)
Screenshot: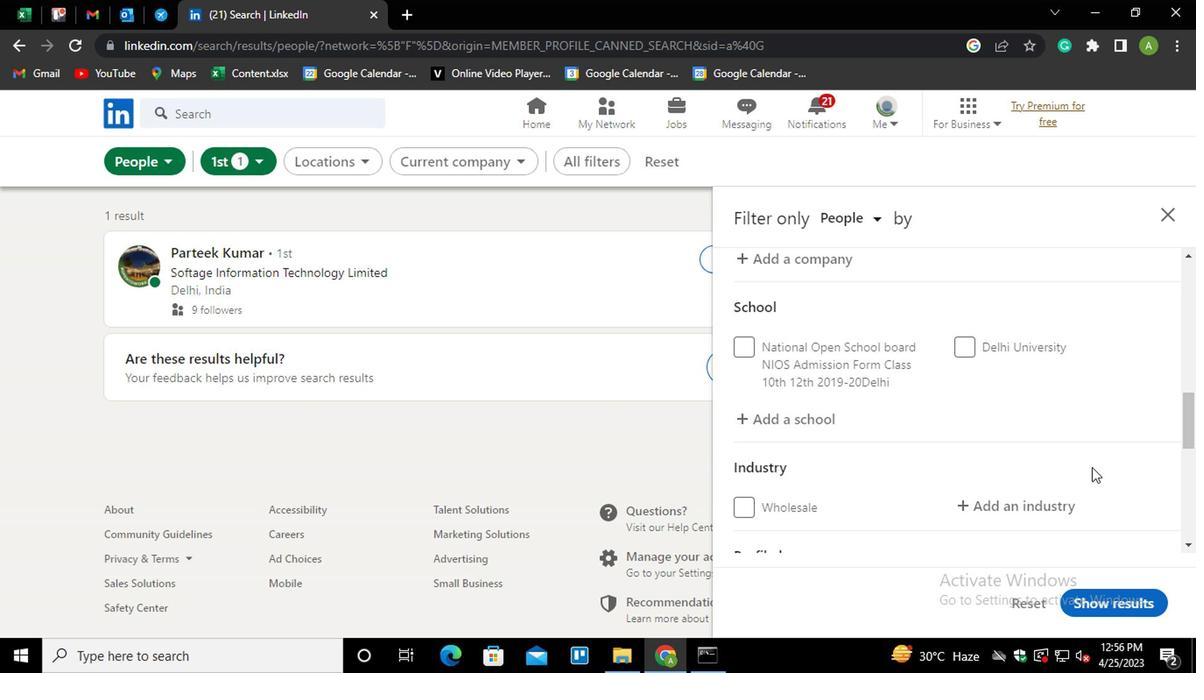 
Action: Mouse scrolled (1094, 466) with delta (0, 1)
Screenshot: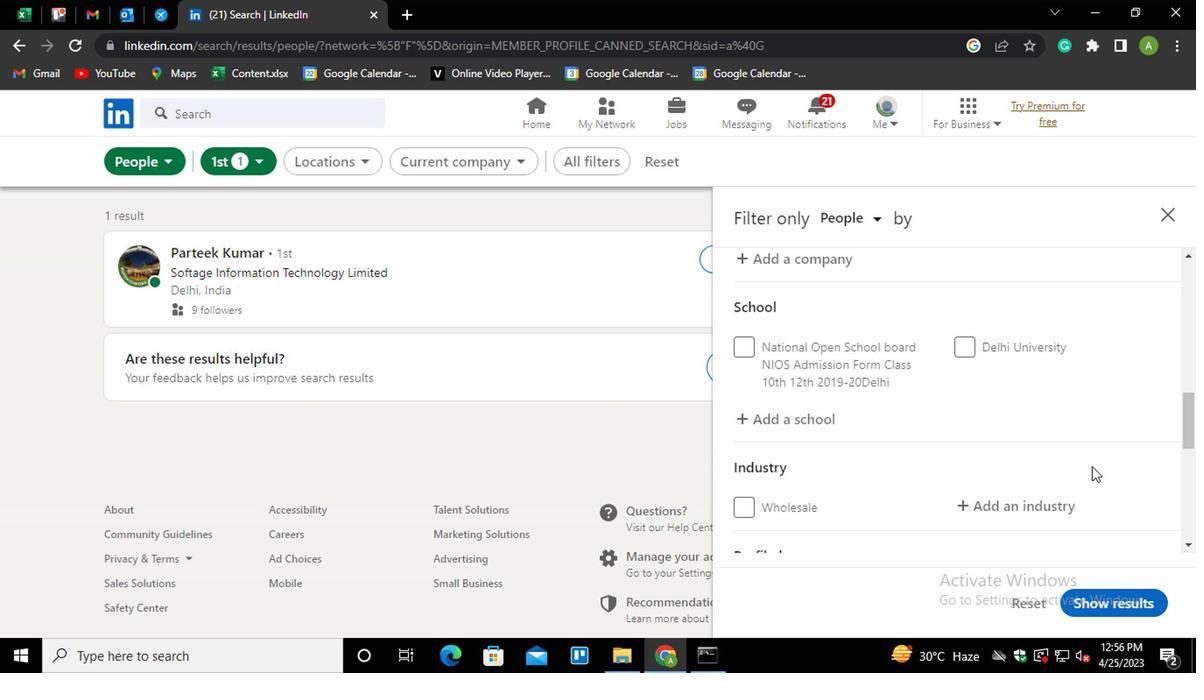 
Action: Mouse scrolled (1094, 466) with delta (0, 1)
Screenshot: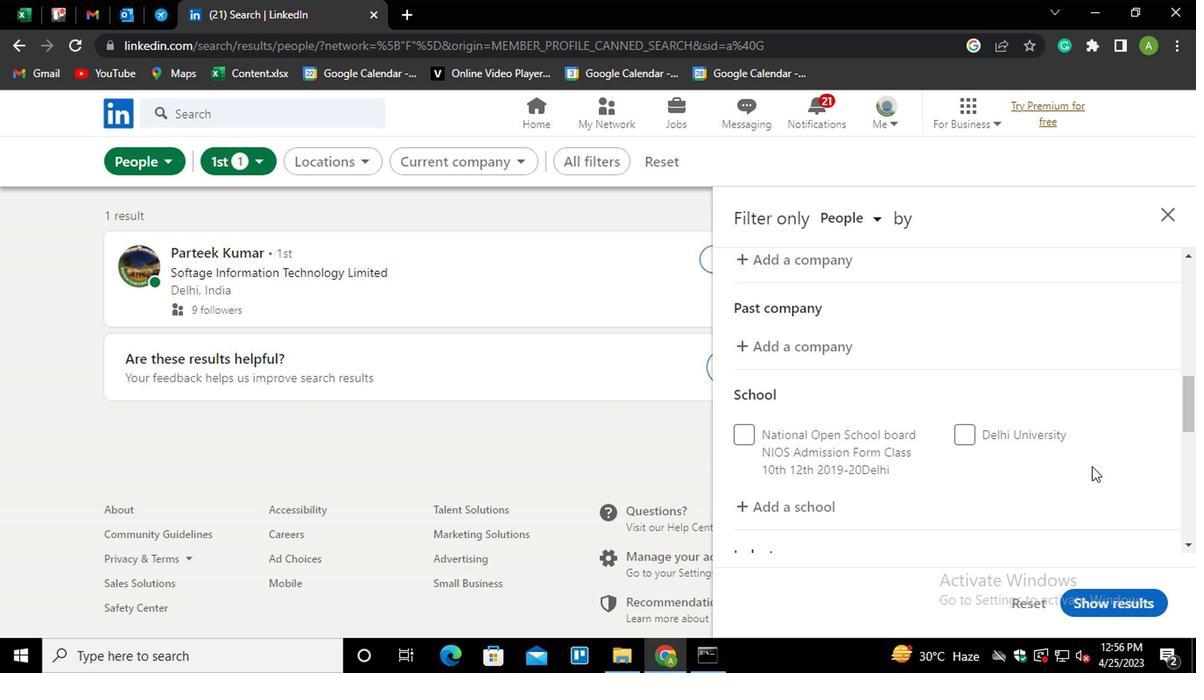 
Action: Mouse scrolled (1094, 466) with delta (0, 1)
Screenshot: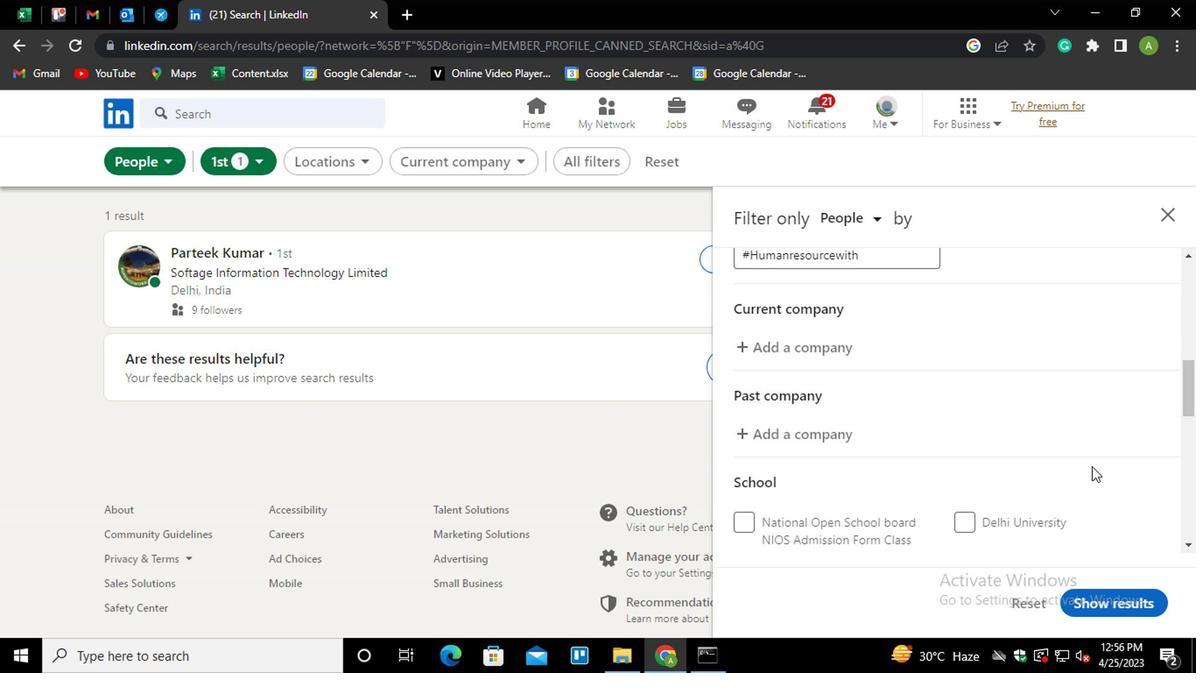 
Action: Mouse scrolled (1094, 466) with delta (0, 1)
Screenshot: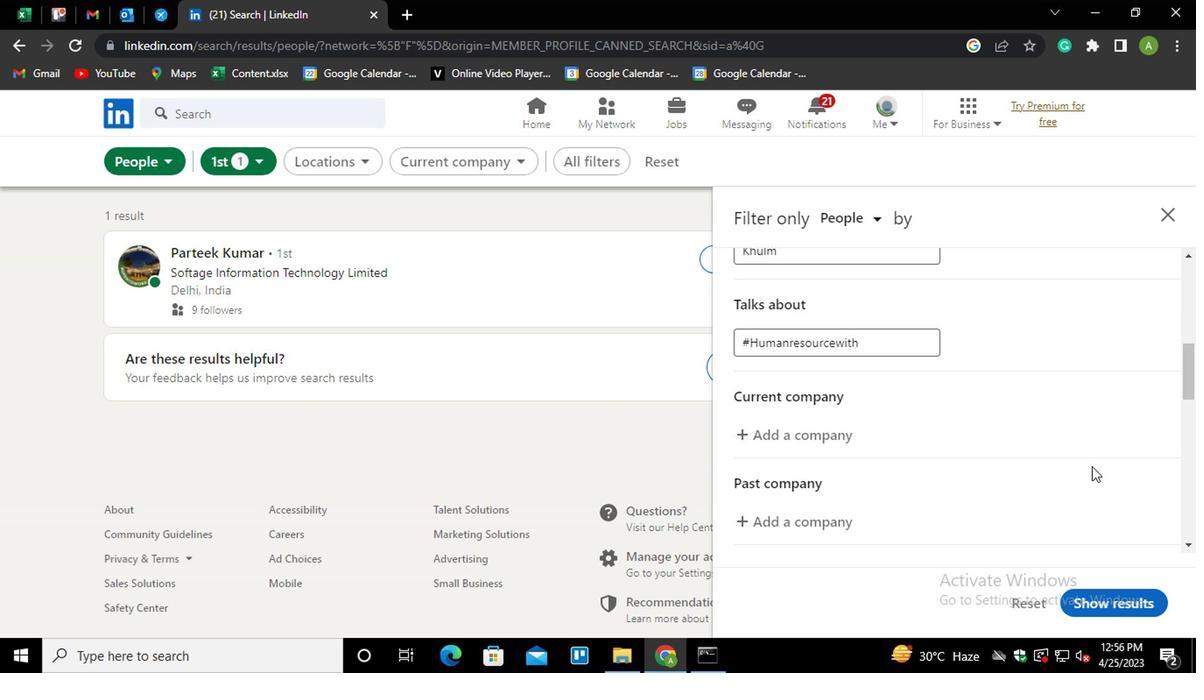 
Action: Mouse scrolled (1094, 466) with delta (0, 1)
Screenshot: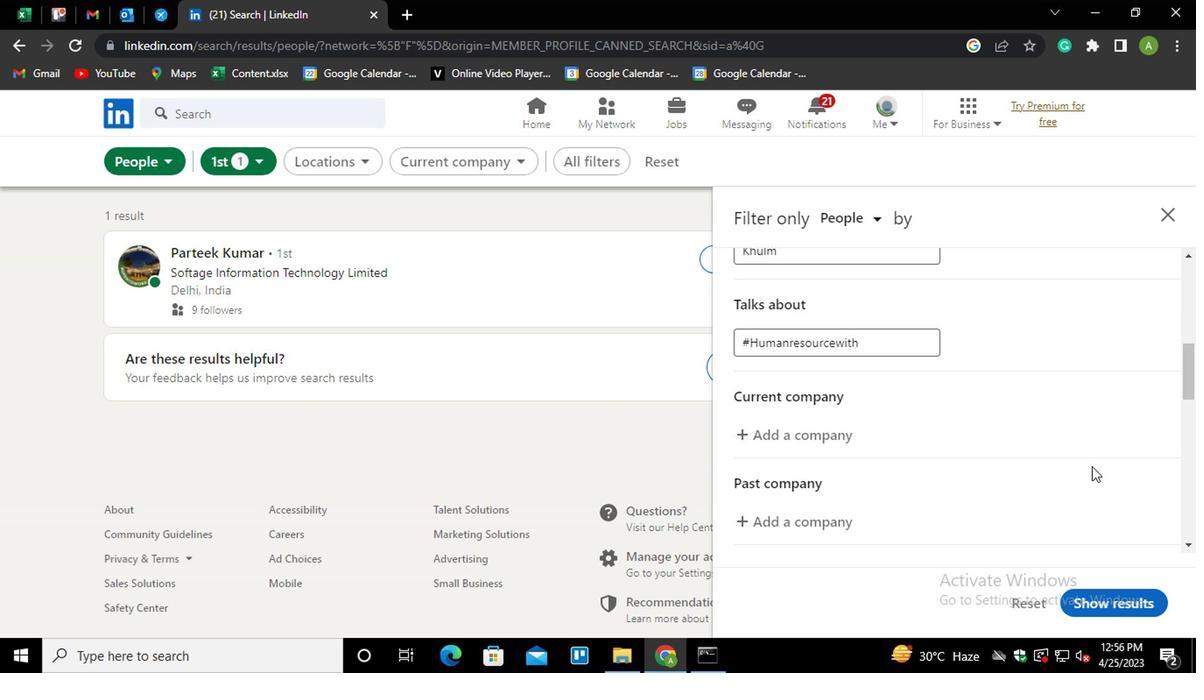 
Action: Mouse scrolled (1094, 466) with delta (0, 1)
Screenshot: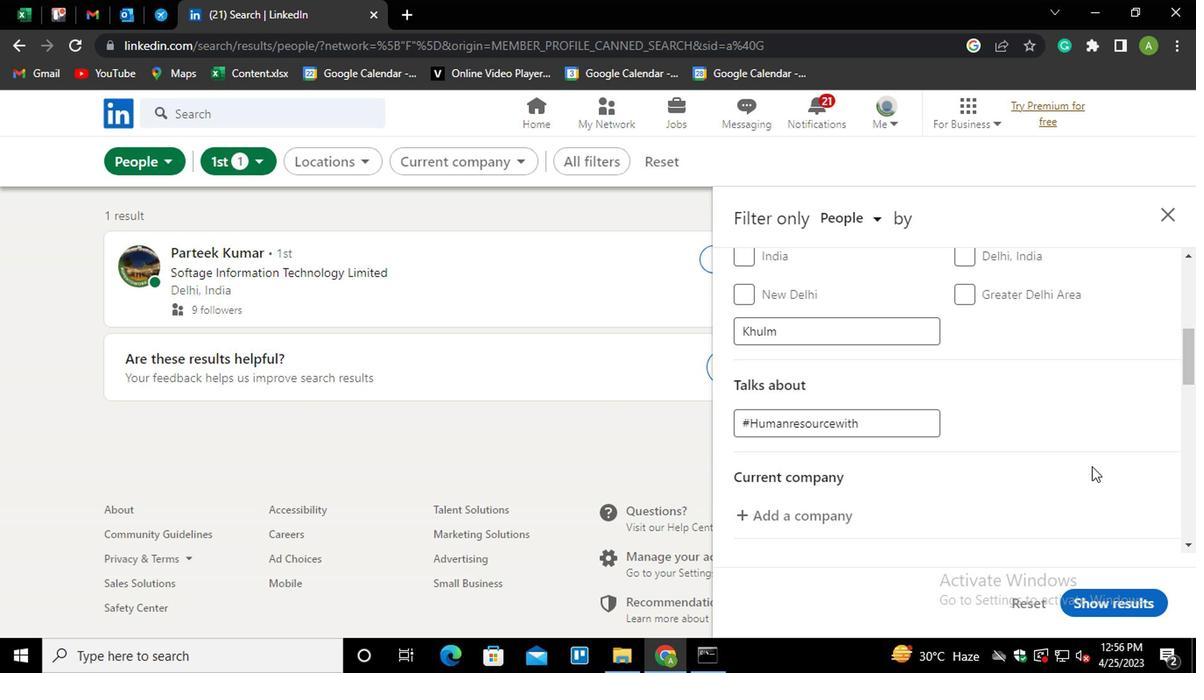 
Action: Mouse scrolled (1094, 465) with delta (0, 0)
Screenshot: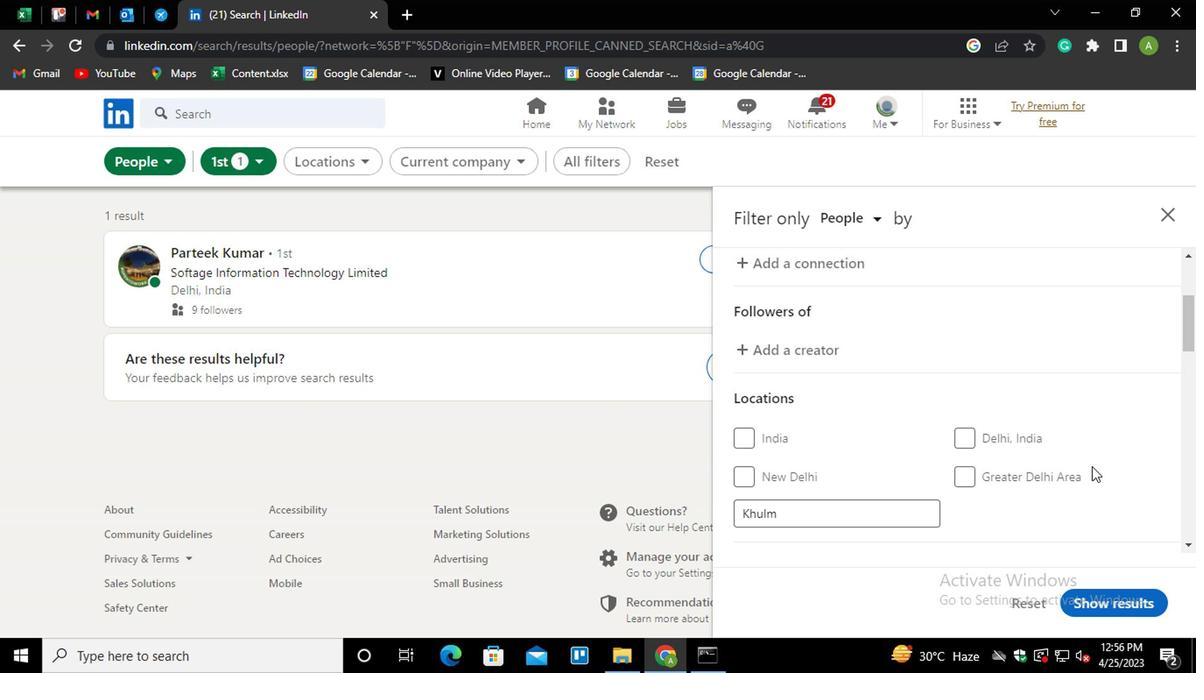
Action: Mouse scrolled (1094, 465) with delta (0, 0)
Screenshot: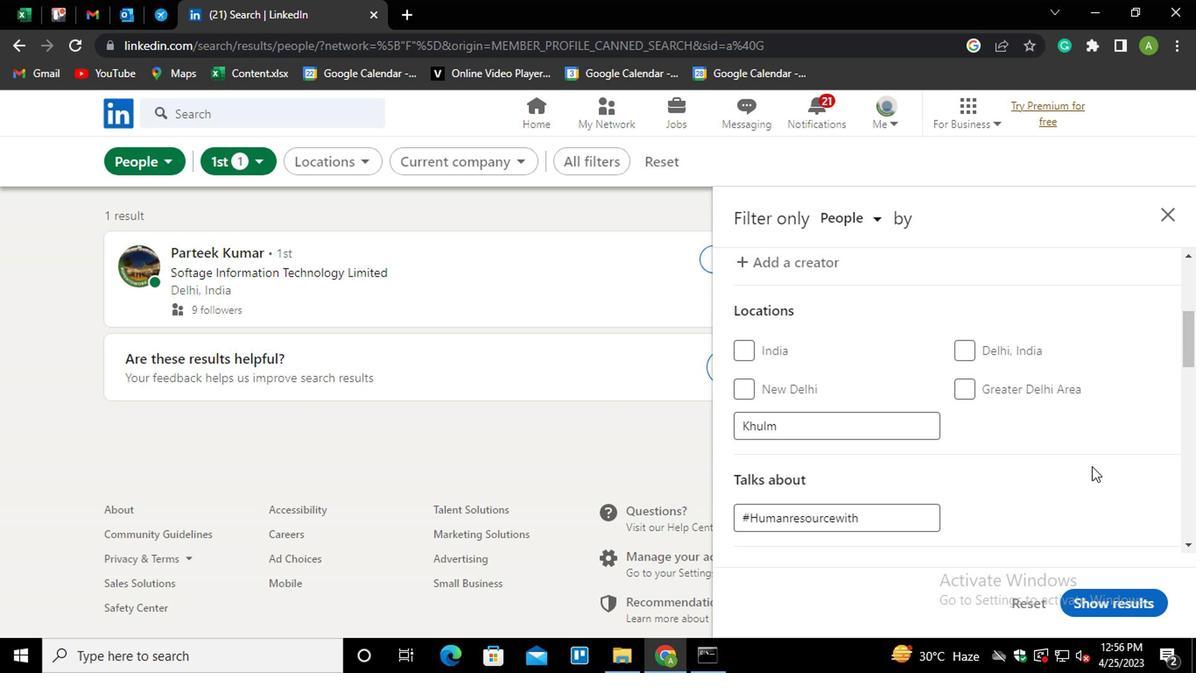 
Action: Mouse scrolled (1094, 465) with delta (0, 0)
Screenshot: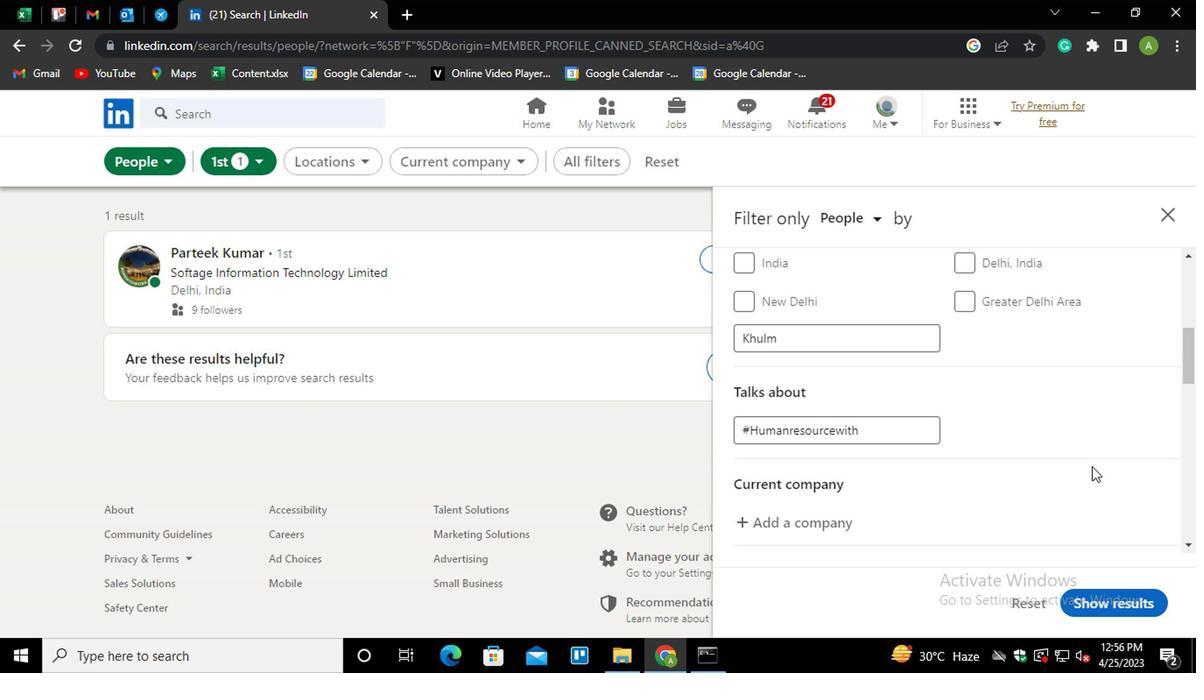 
Action: Mouse moved to (963, 466)
Screenshot: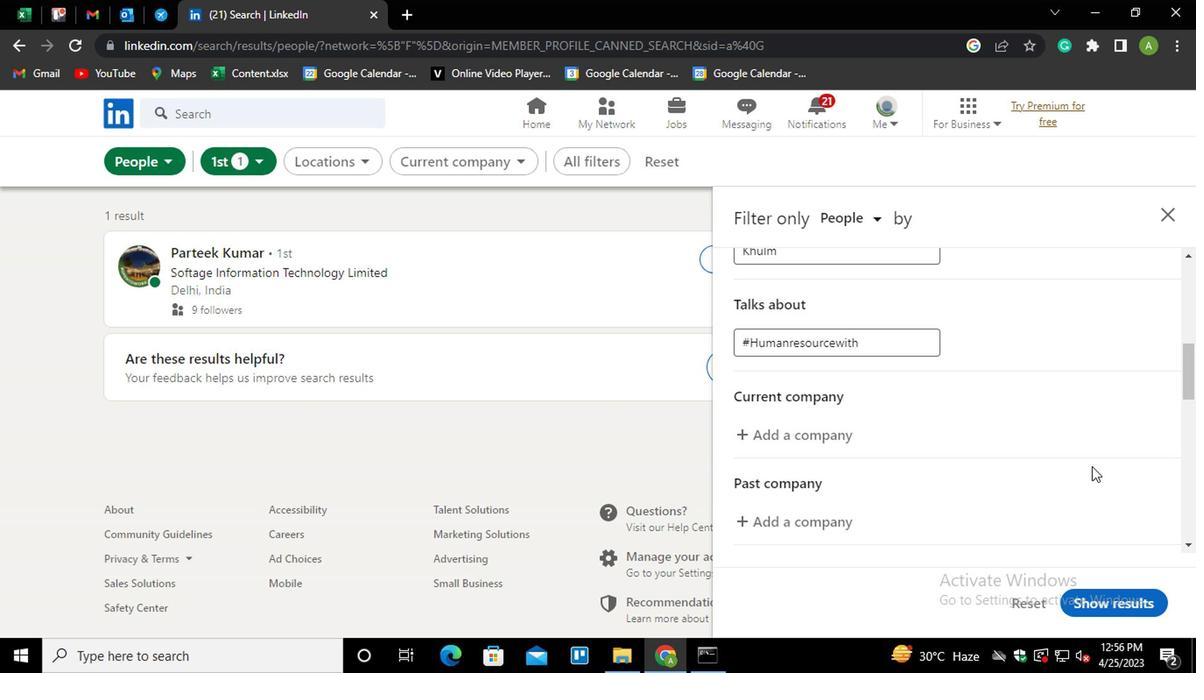 
Action: Mouse scrolled (963, 465) with delta (0, -1)
Screenshot: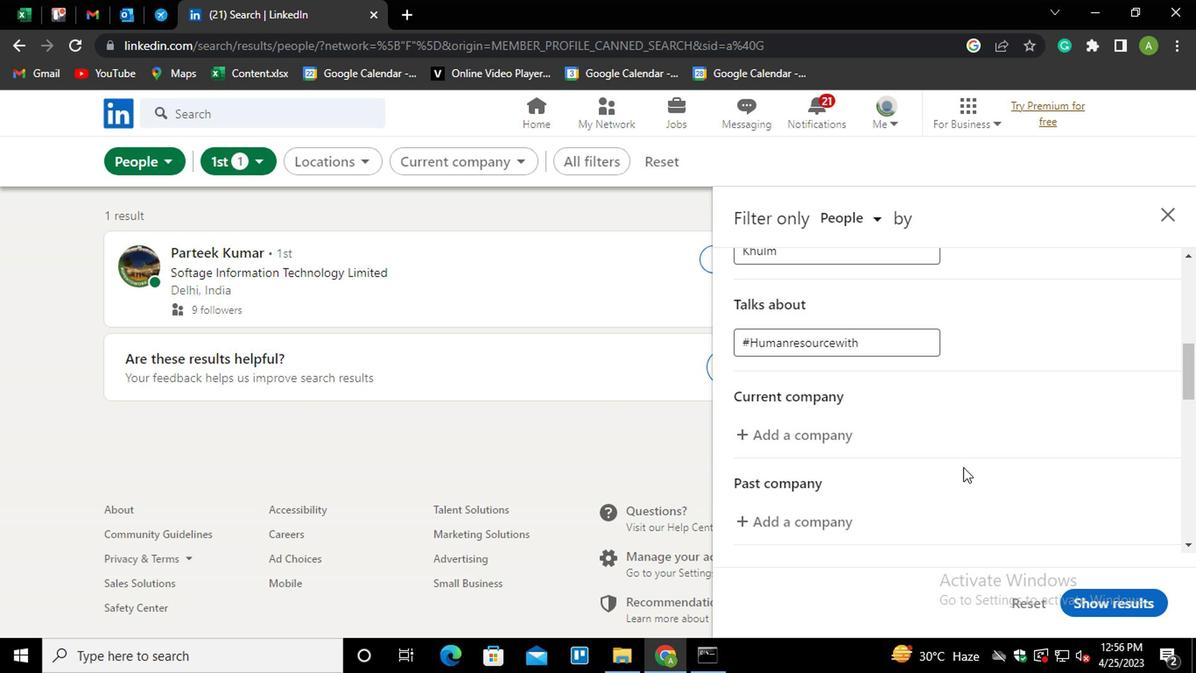 
Action: Mouse moved to (782, 344)
Screenshot: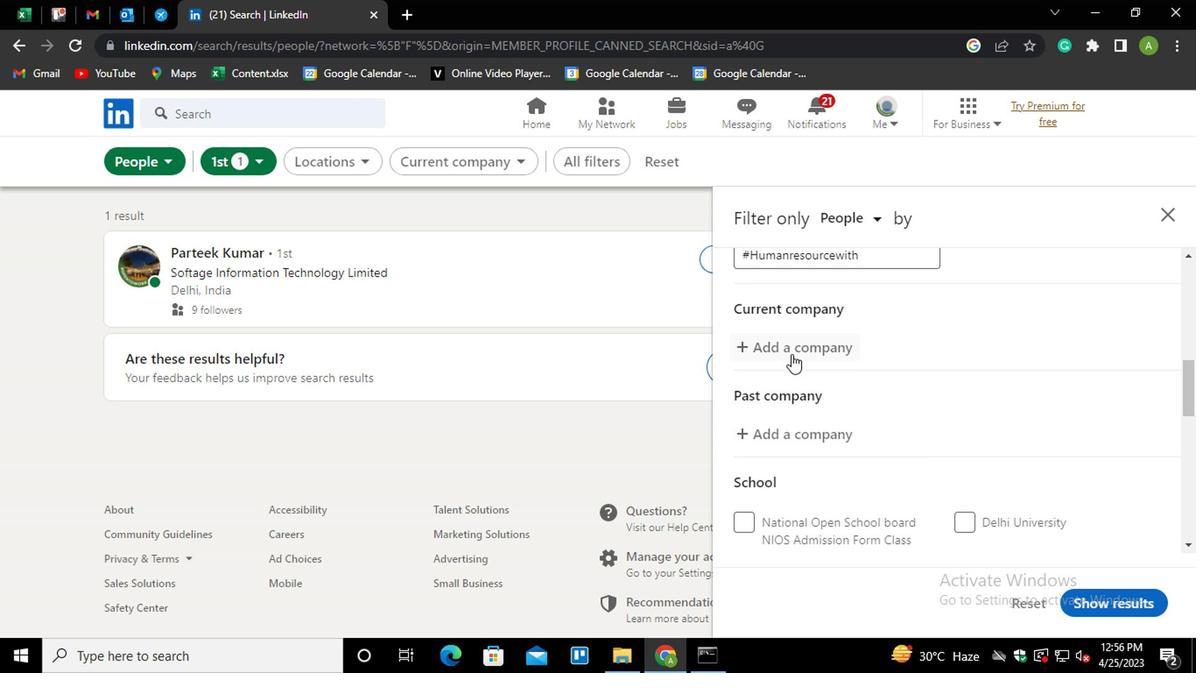 
Action: Mouse pressed left at (782, 344)
Screenshot: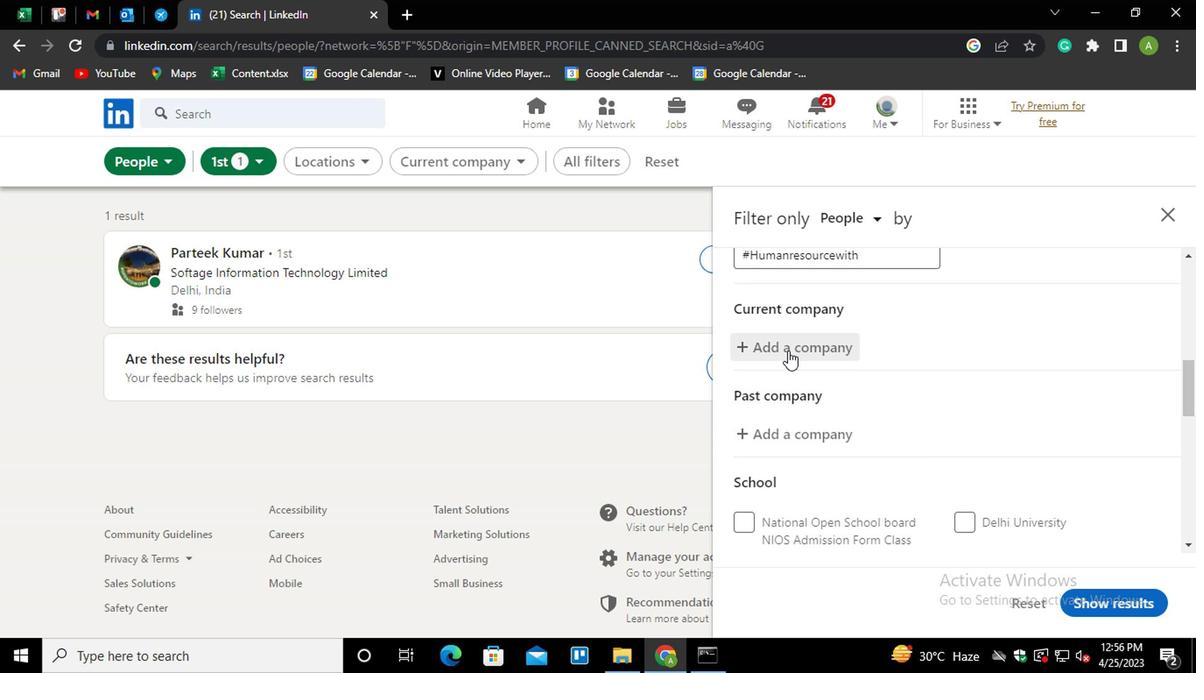 
Action: Mouse moved to (788, 345)
Screenshot: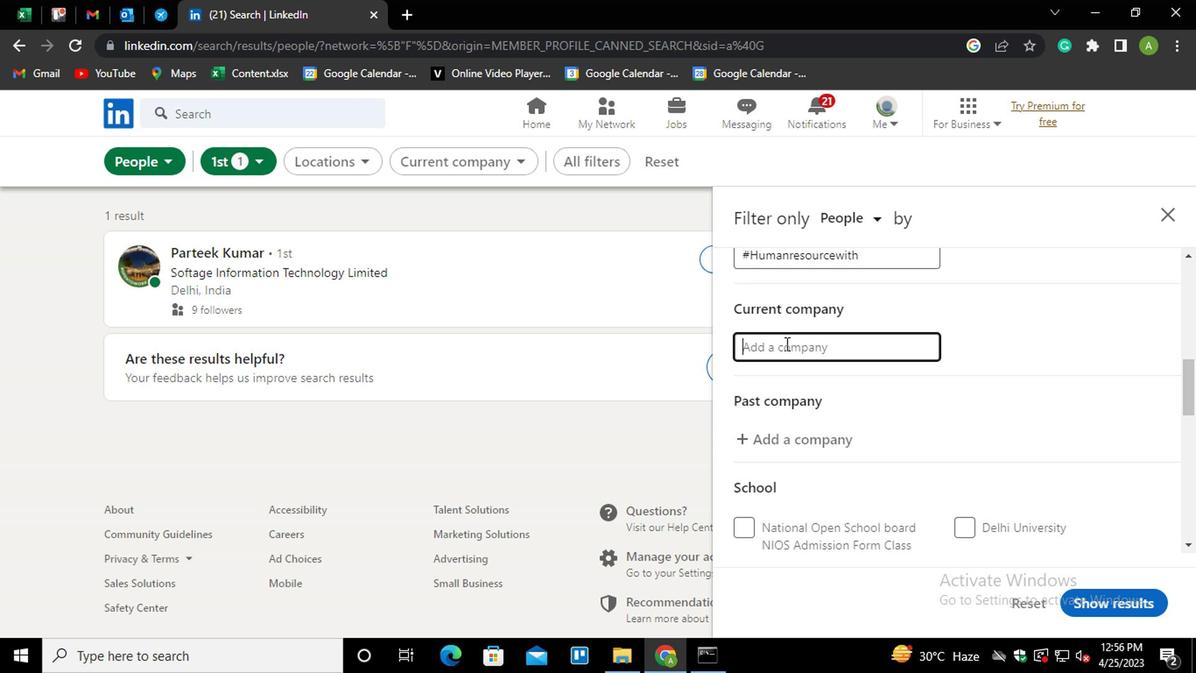 
Action: Mouse pressed left at (788, 345)
Screenshot: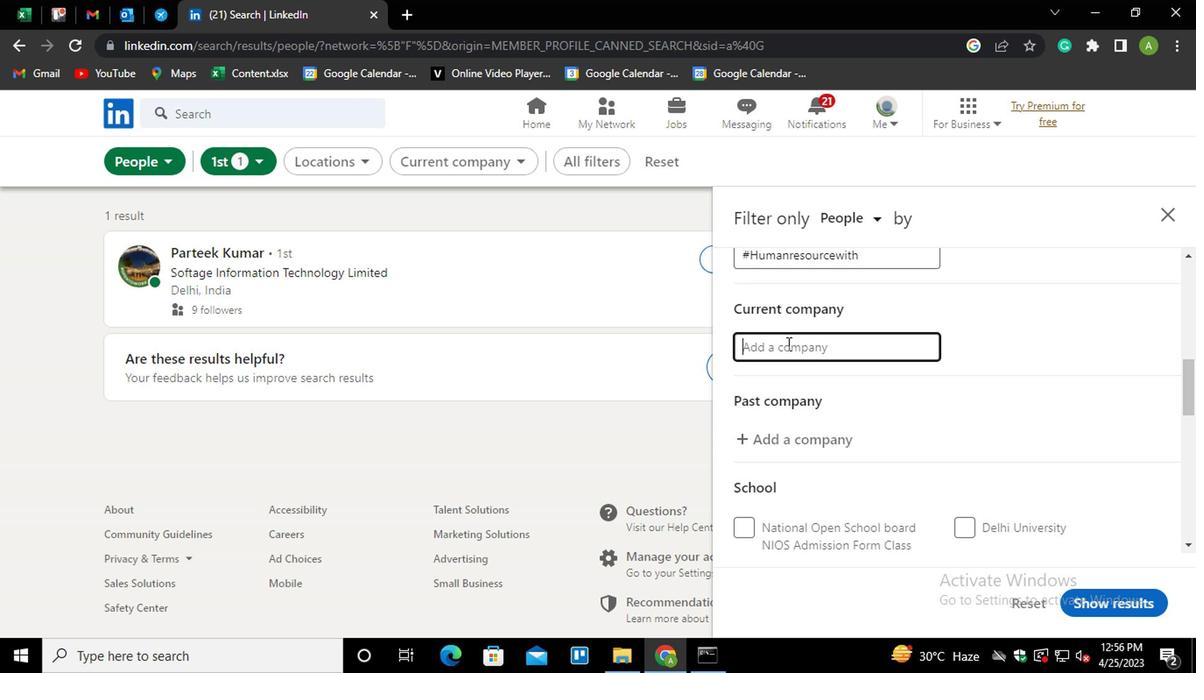 
Action: Key pressed <Key.shift>WORK<Key.down><Key.space>FROM<Key.down><Key.down><Key.enter>
Screenshot: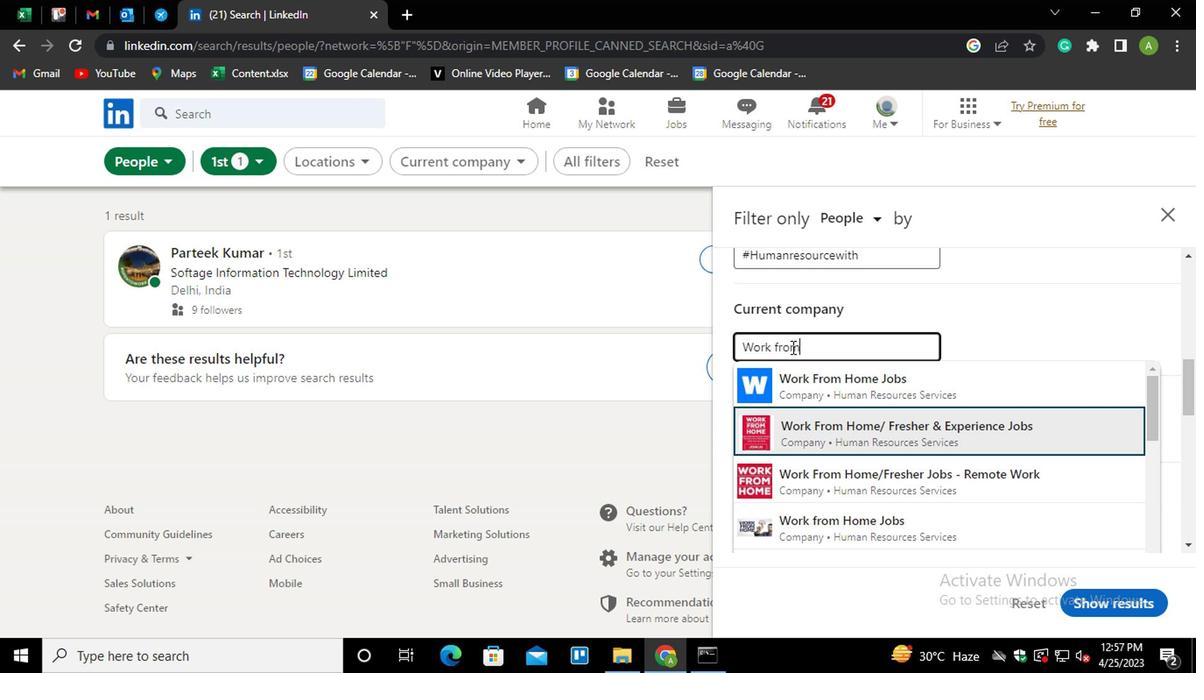 
Action: Mouse moved to (940, 409)
Screenshot: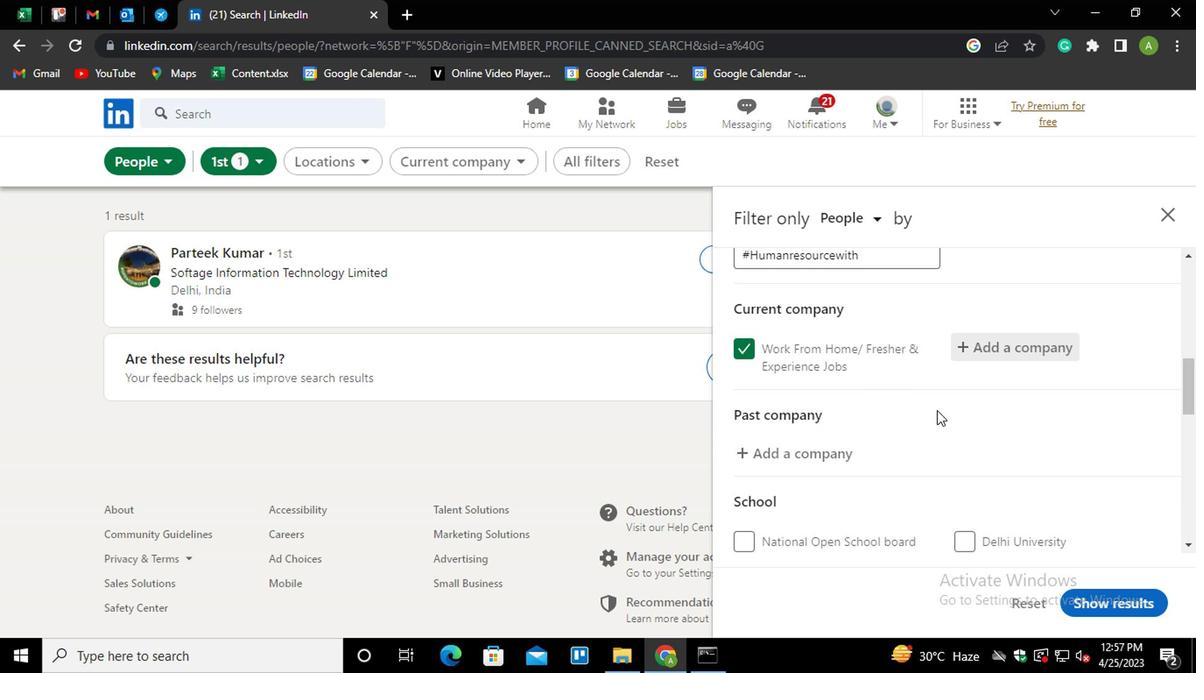 
Action: Mouse scrolled (940, 408) with delta (0, 0)
Screenshot: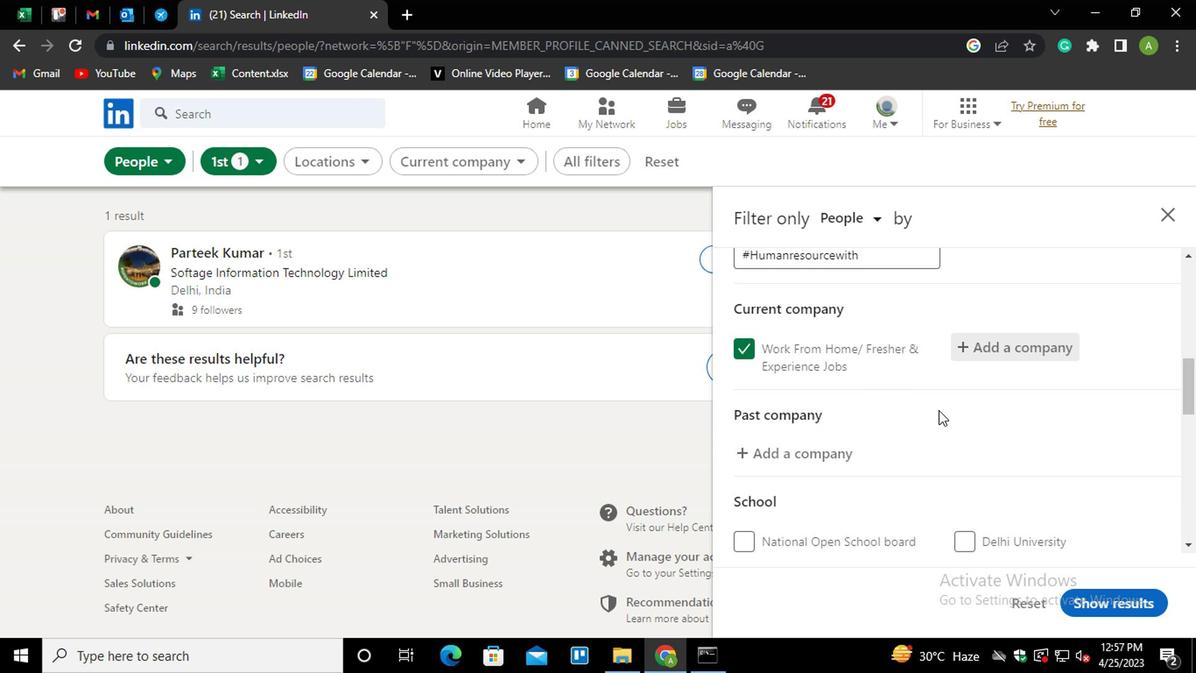 
Action: Mouse moved to (937, 395)
Screenshot: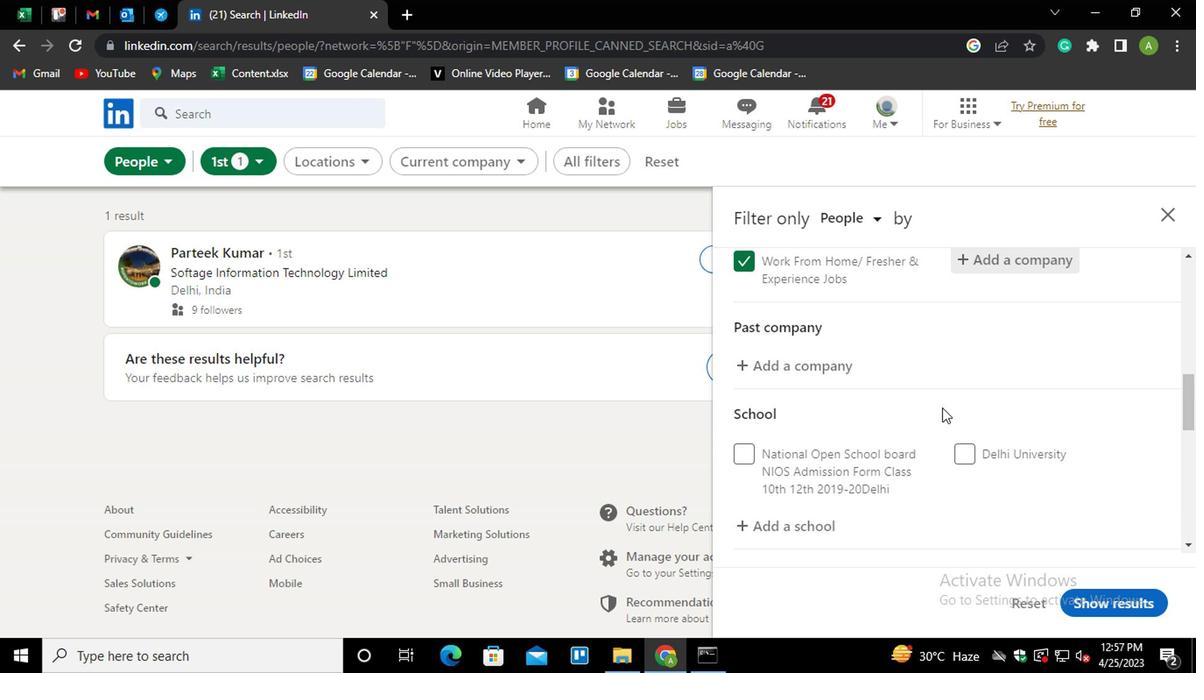 
Action: Mouse scrolled (937, 394) with delta (0, 0)
Screenshot: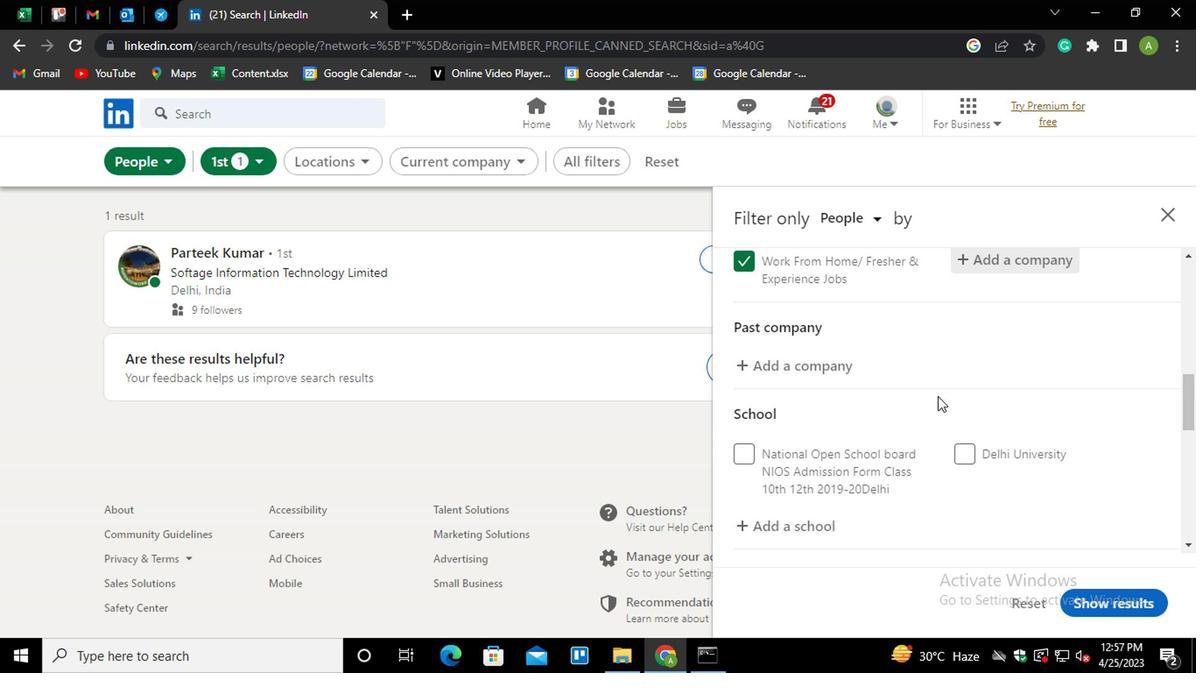 
Action: Mouse moved to (792, 441)
Screenshot: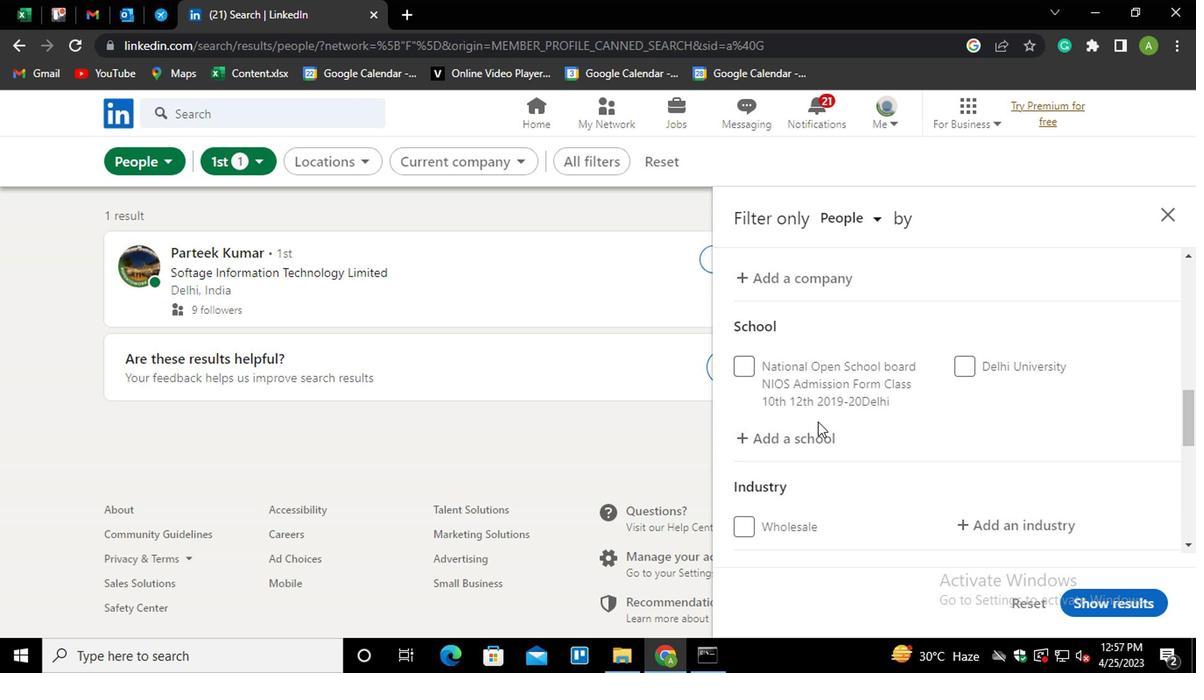 
Action: Mouse pressed left at (792, 441)
Screenshot: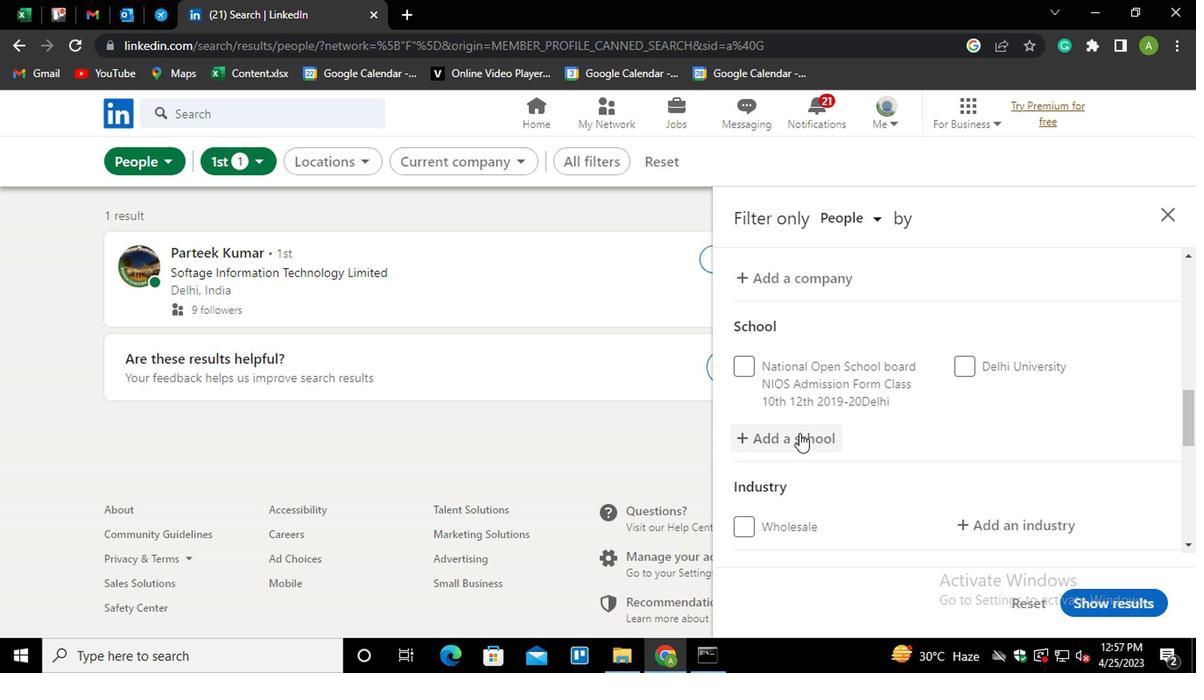 
Action: Mouse moved to (811, 443)
Screenshot: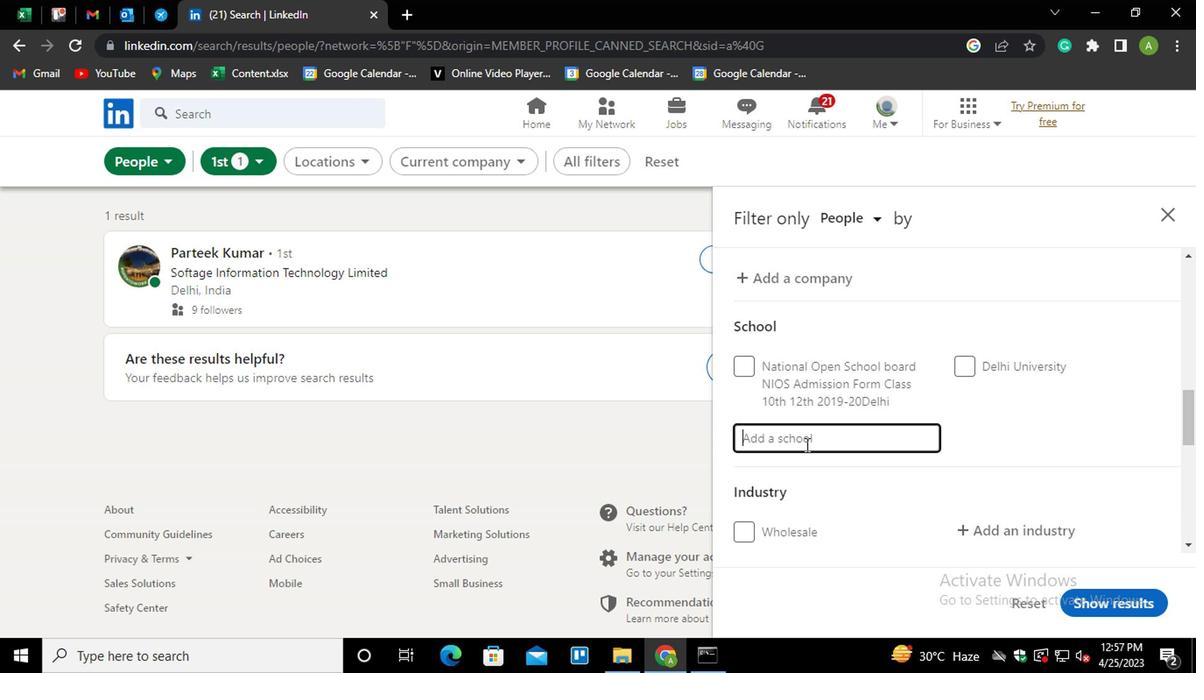 
Action: Mouse pressed left at (811, 443)
Screenshot: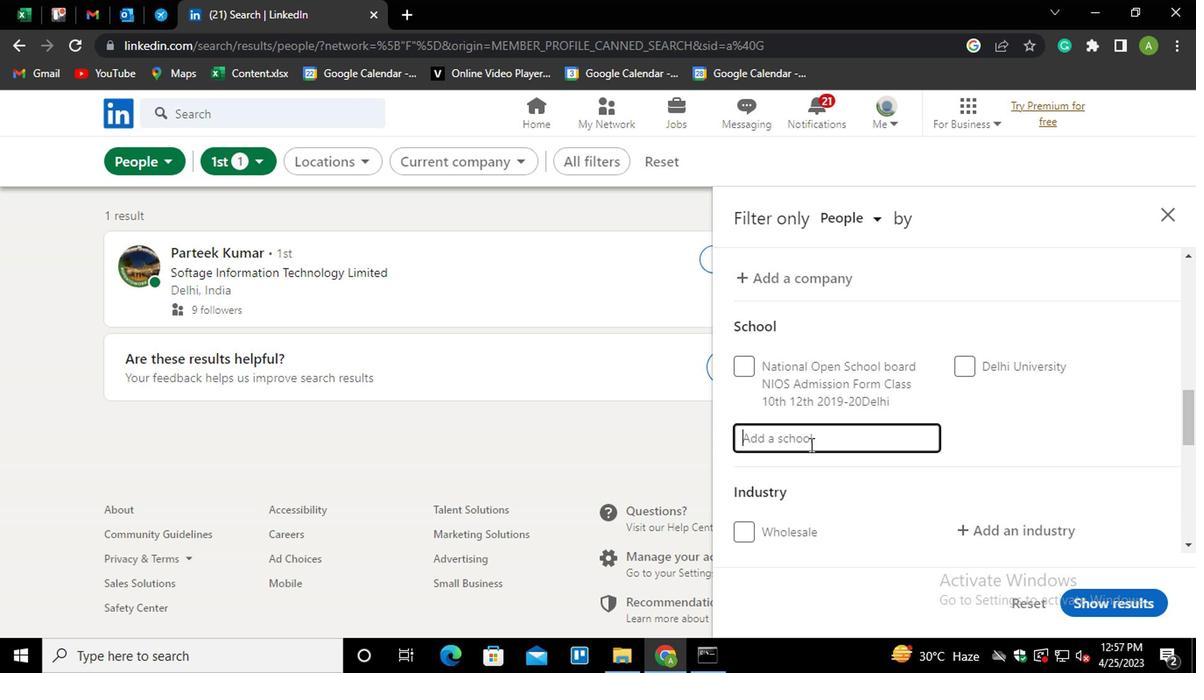 
Action: Mouse moved to (811, 441)
Screenshot: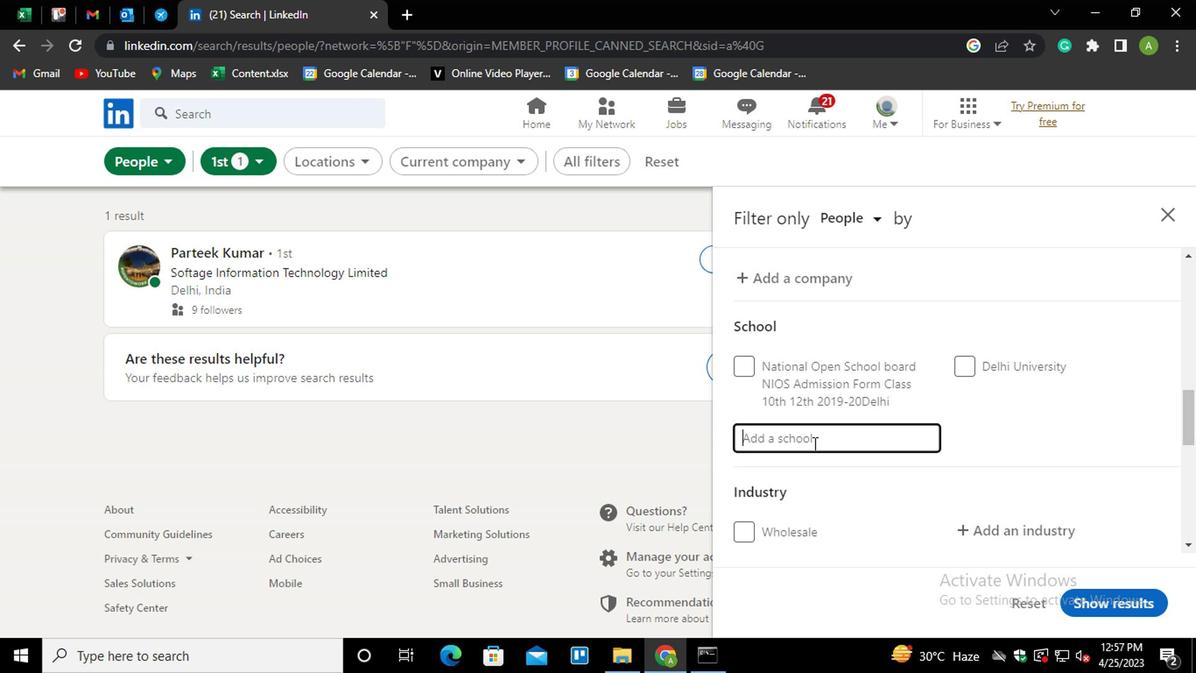 
Action: Key pressed <Key.shift_r>K<Key.shift><Key.shift><Key.shift><Key.shift><Key.shift><Key.shift><Key.shift><Key.shift><Key.shift><Key.shift><Key.shift><Key.shift><Key.shift><Key.shift><Key.shift><Key.shift><Key.shift><Key.shift><Key.shift><Key.shift><Key.shift><Key.shift><Key.shift><Key.shift><Key.shift><Key.shift><Key.shift><Key.shift><Key.shift><Key.shift><Key.shift><Key.shift><Key.shift><Key.shift><Key.shift><Key.shift><Key.shift><Key.shift><Key.shift><Key.shift><Key.shift><Key.shift><Key.shift><Key.shift><Key.shift><Key.shift><Key.shift><Key.shift><Key.shift><Key.shift><Key.shift><Key.shift><Key.shift><Key.shift><Key.shift><Key.shift><Key.shift><Key.shift>.<Key.shift_r>K<Key.down><Key.down><Key.down><Key.down><Key.down><Key.down><Key.down>
Screenshot: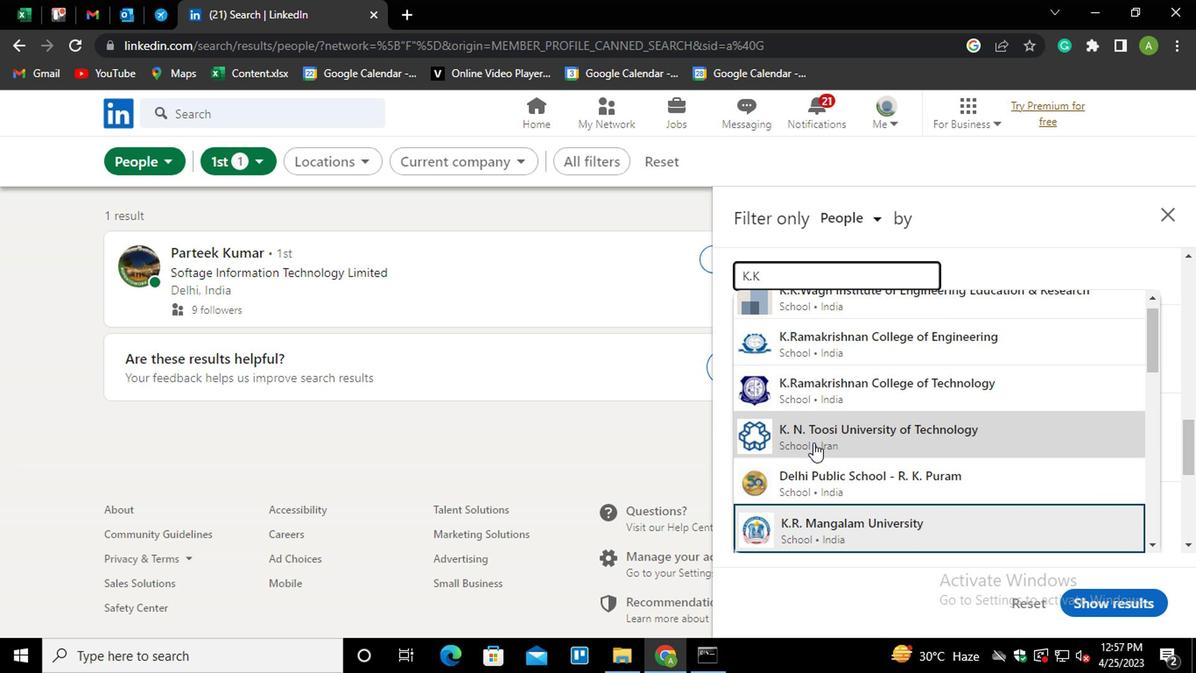 
Action: Mouse moved to (770, 272)
Screenshot: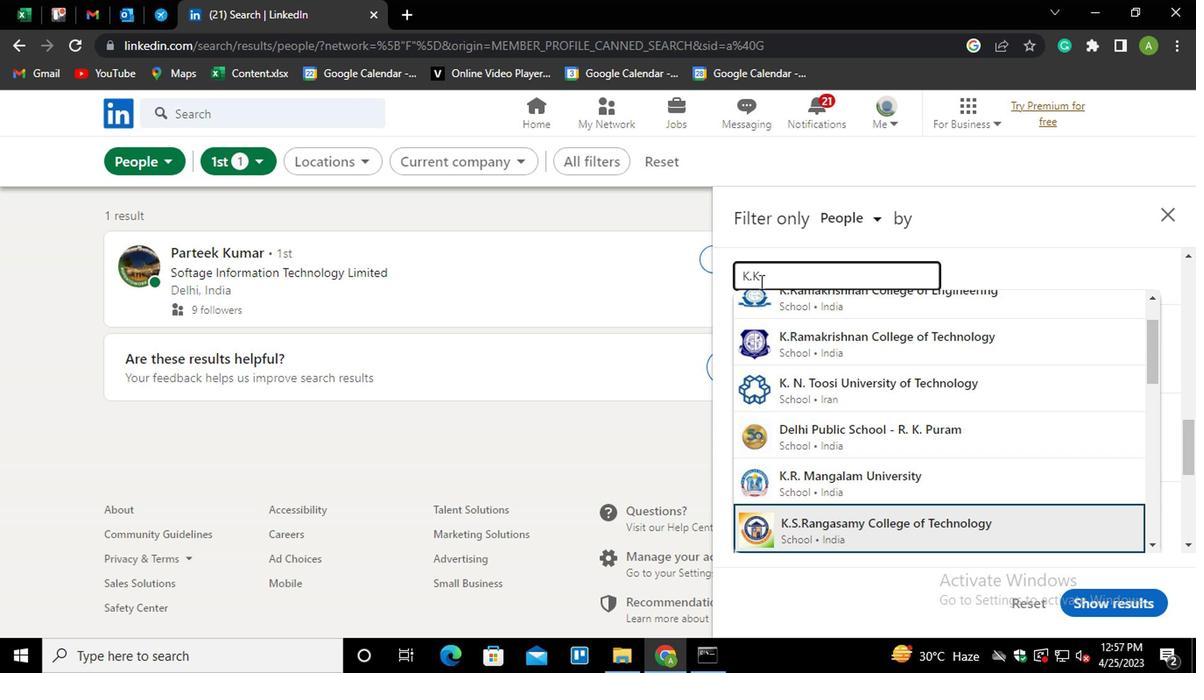 
Action: Mouse pressed left at (770, 272)
Screenshot: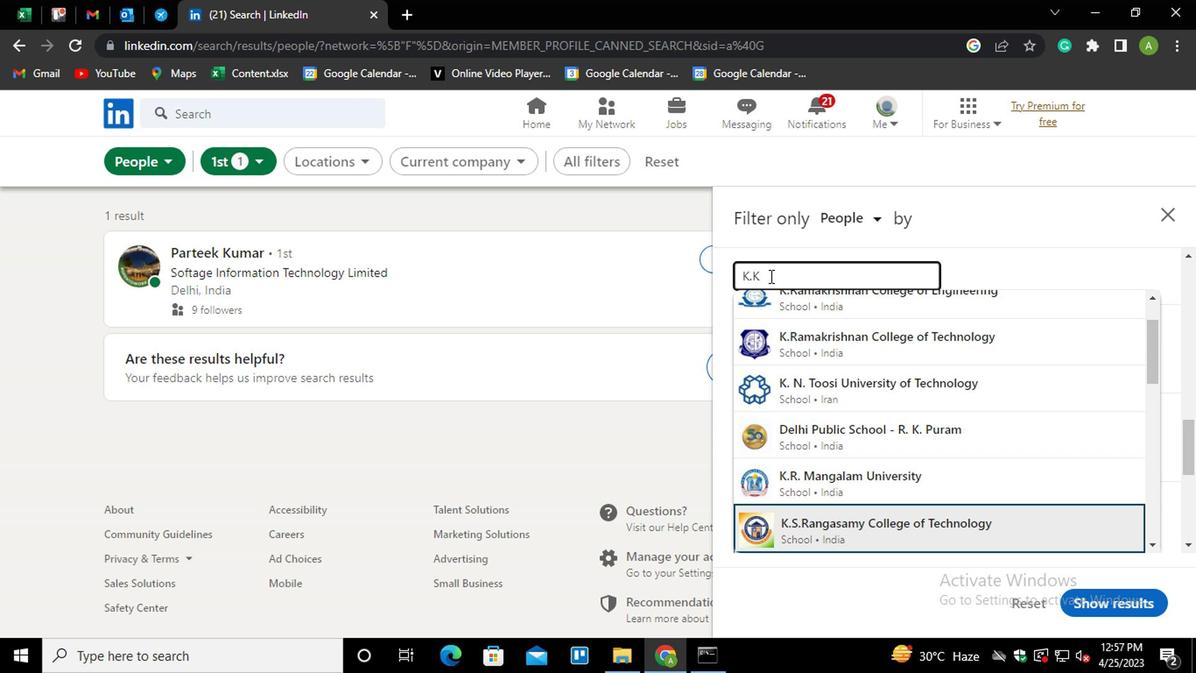 
Action: Key pressed .<Key.space><Key.shift>WAGH
Screenshot: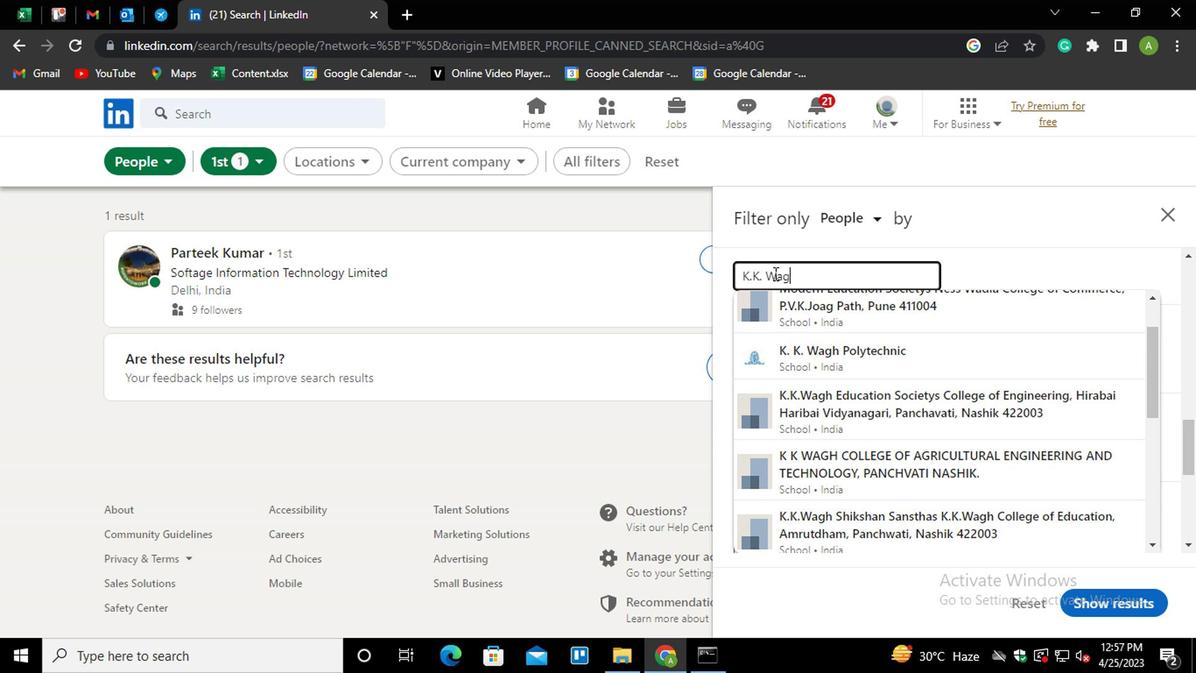 
Action: Mouse moved to (873, 436)
Screenshot: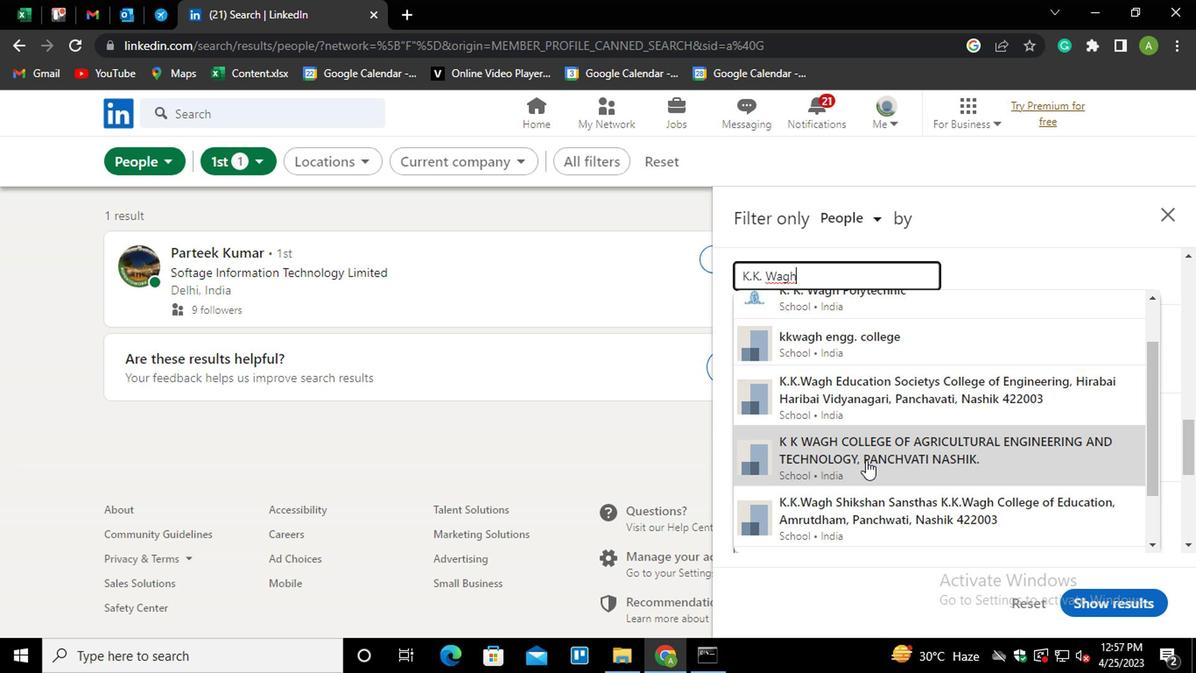 
Action: Mouse scrolled (873, 437) with delta (0, 0)
Screenshot: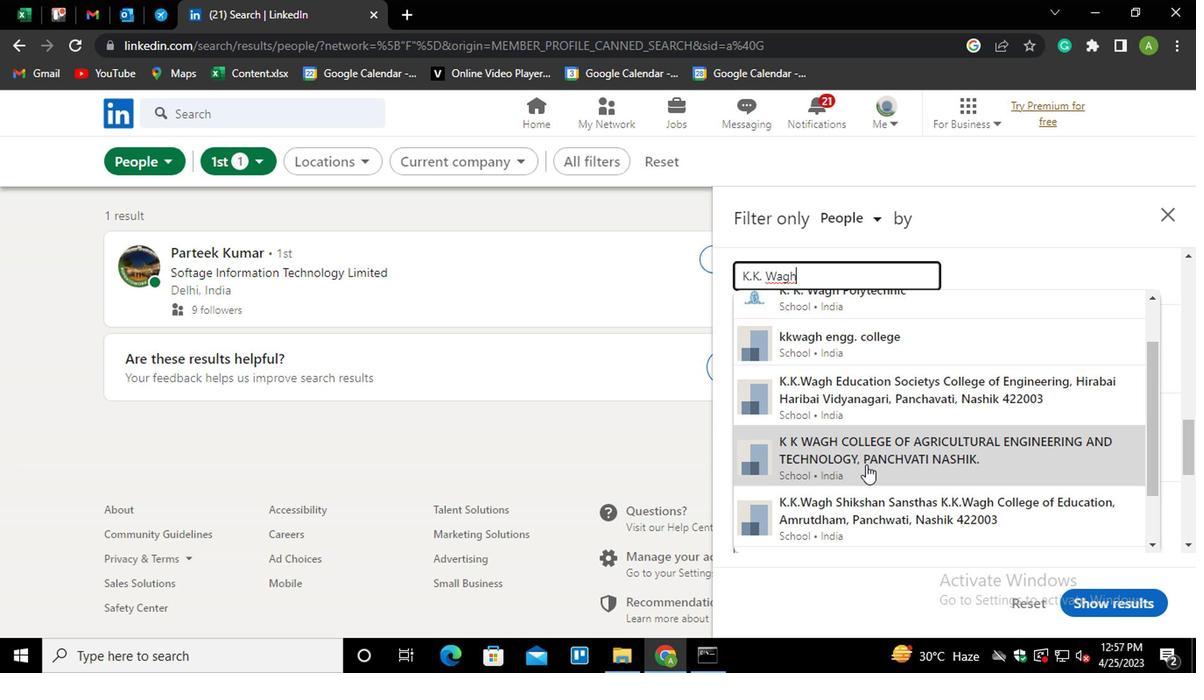 
Action: Mouse moved to (877, 360)
Screenshot: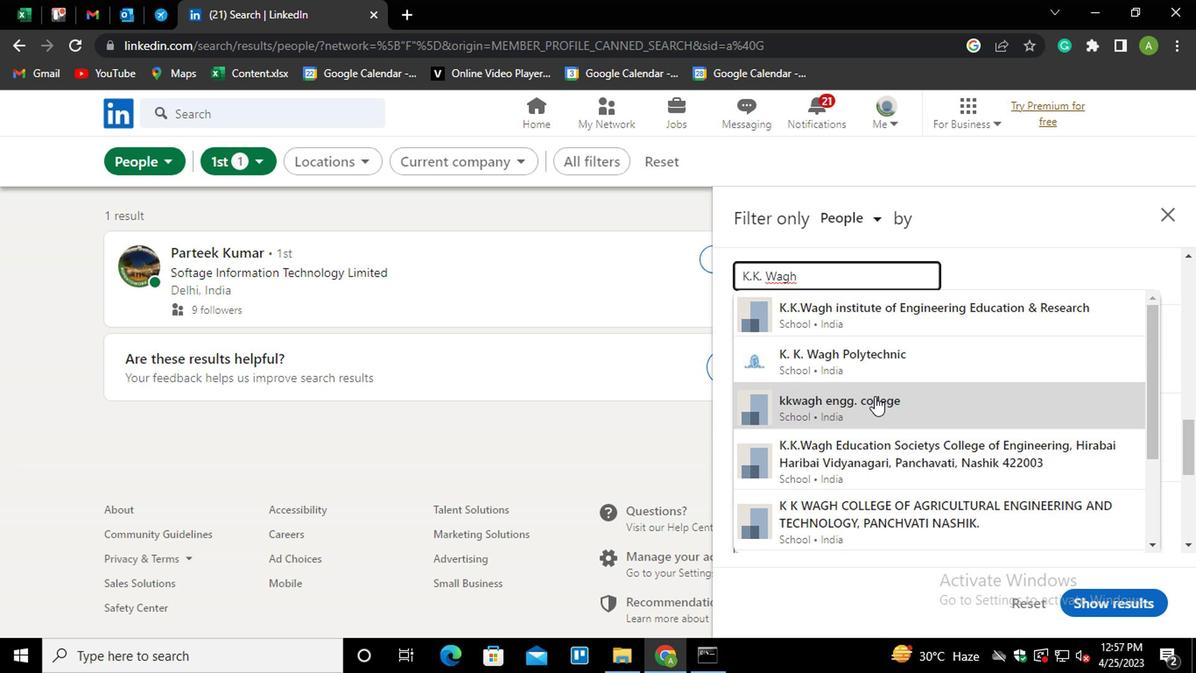 
Action: Mouse pressed left at (877, 360)
Screenshot: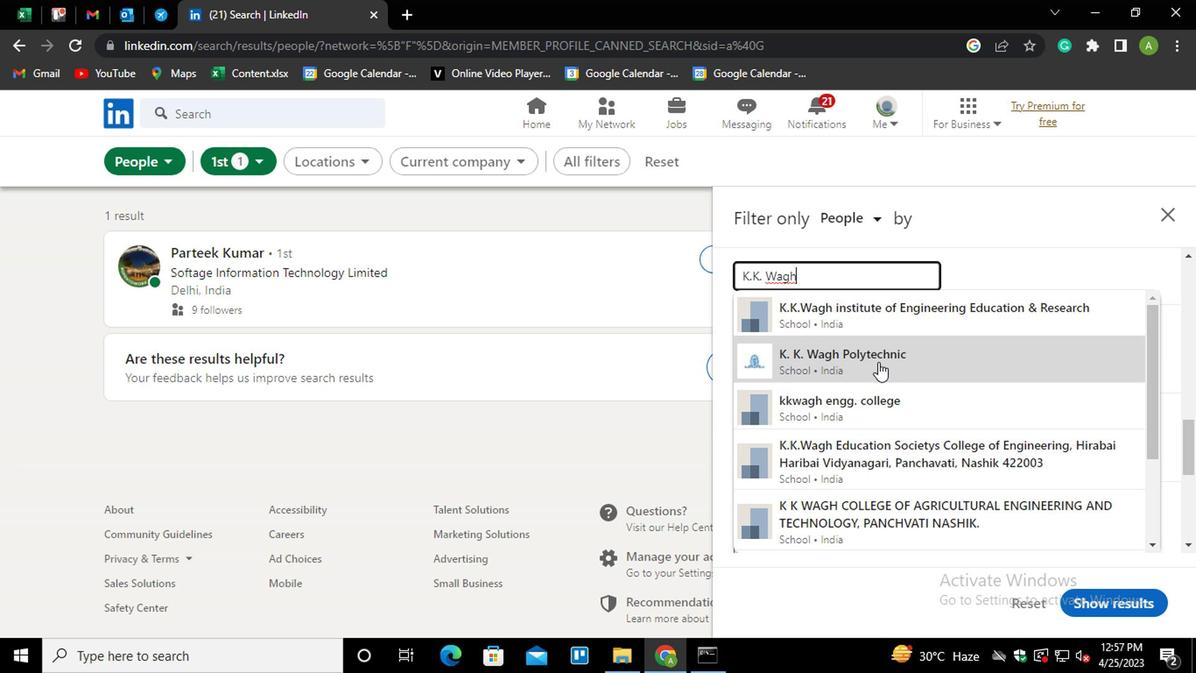 
Action: Mouse moved to (884, 428)
Screenshot: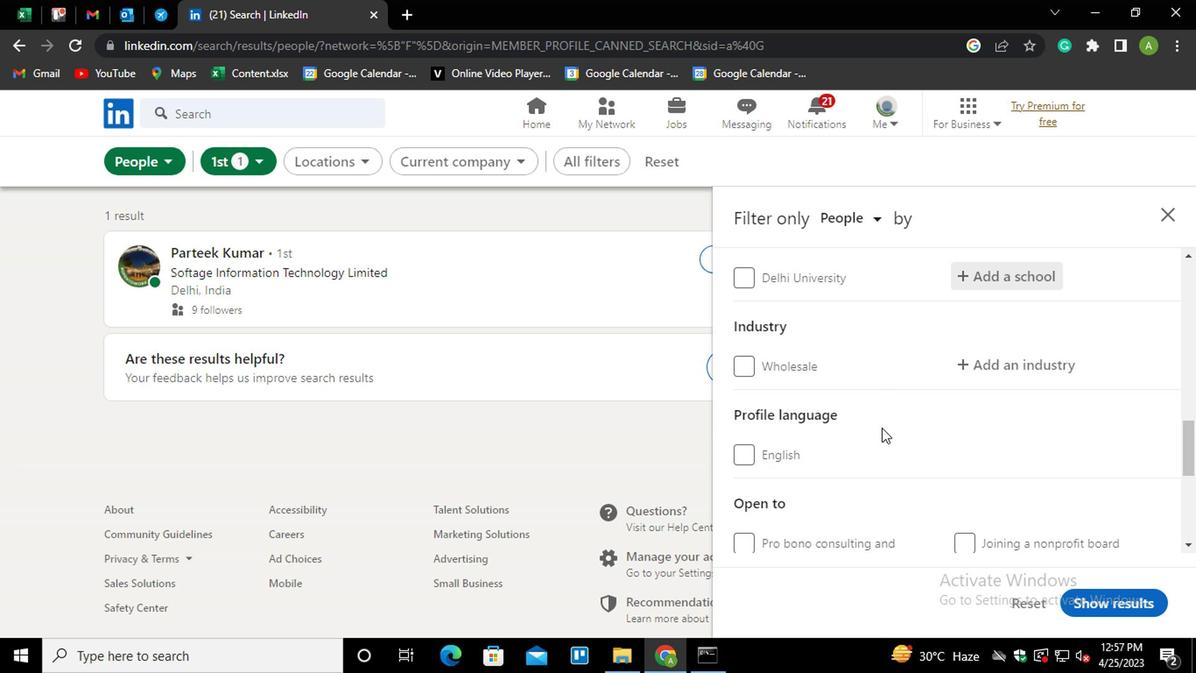 
Action: Mouse scrolled (884, 427) with delta (0, -1)
Screenshot: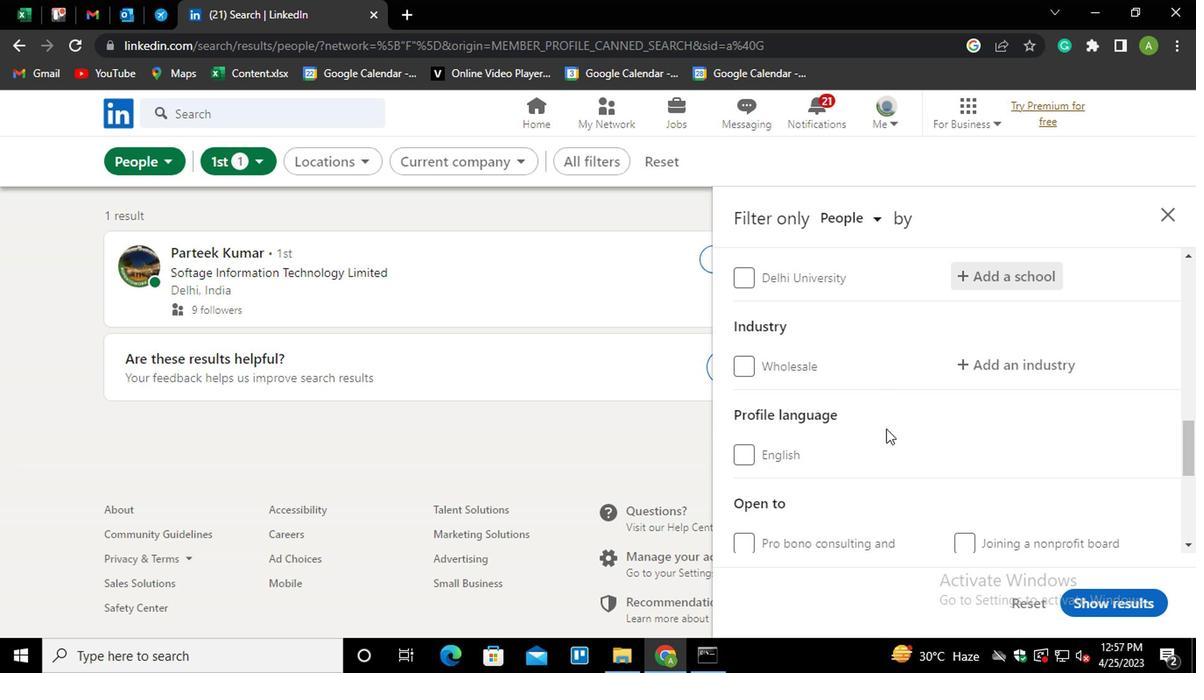 
Action: Mouse scrolled (884, 428) with delta (0, 0)
Screenshot: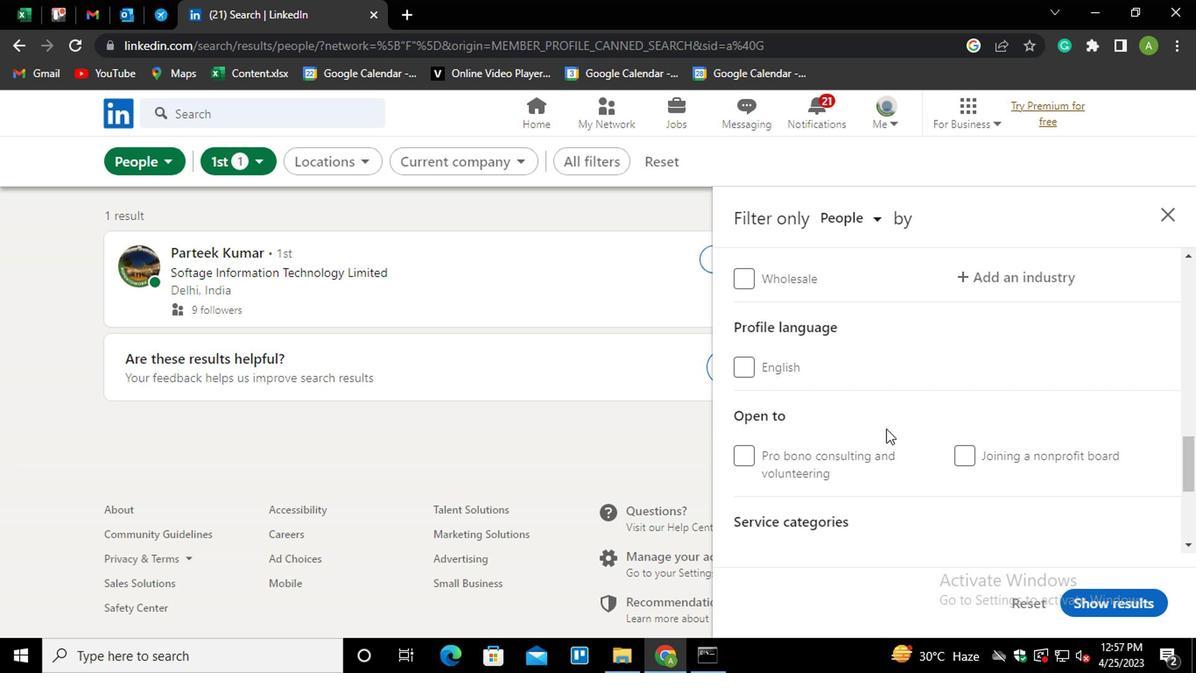 
Action: Mouse scrolled (884, 428) with delta (0, 0)
Screenshot: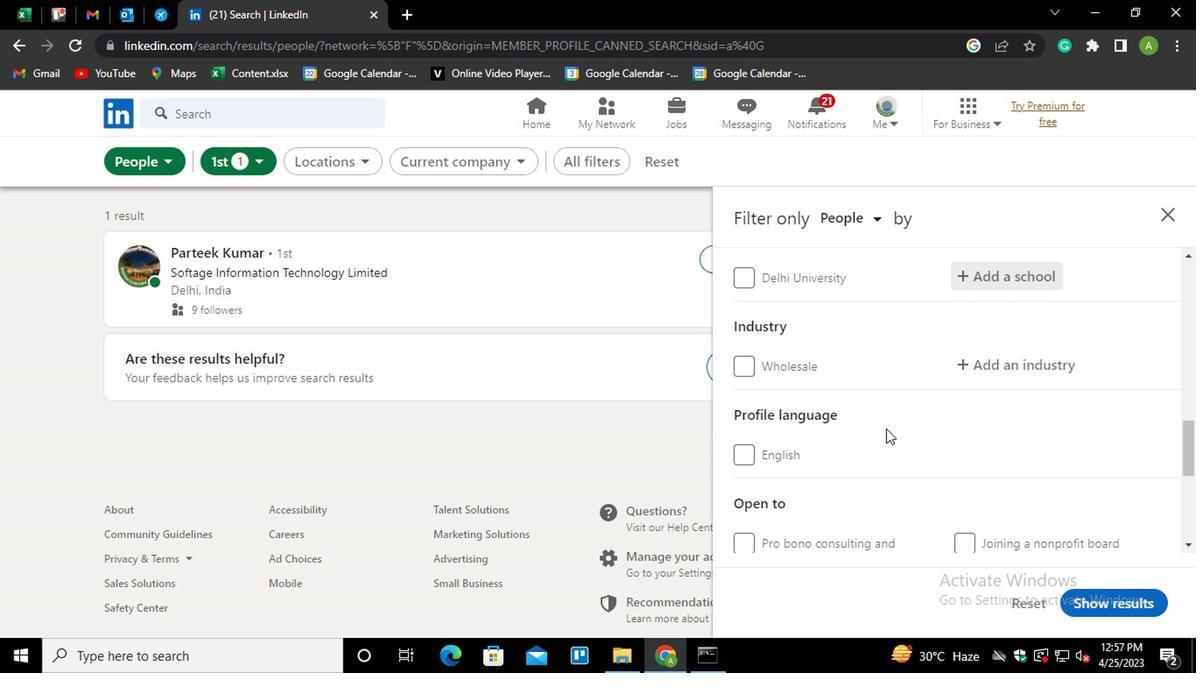 
Action: Mouse moved to (856, 359)
Screenshot: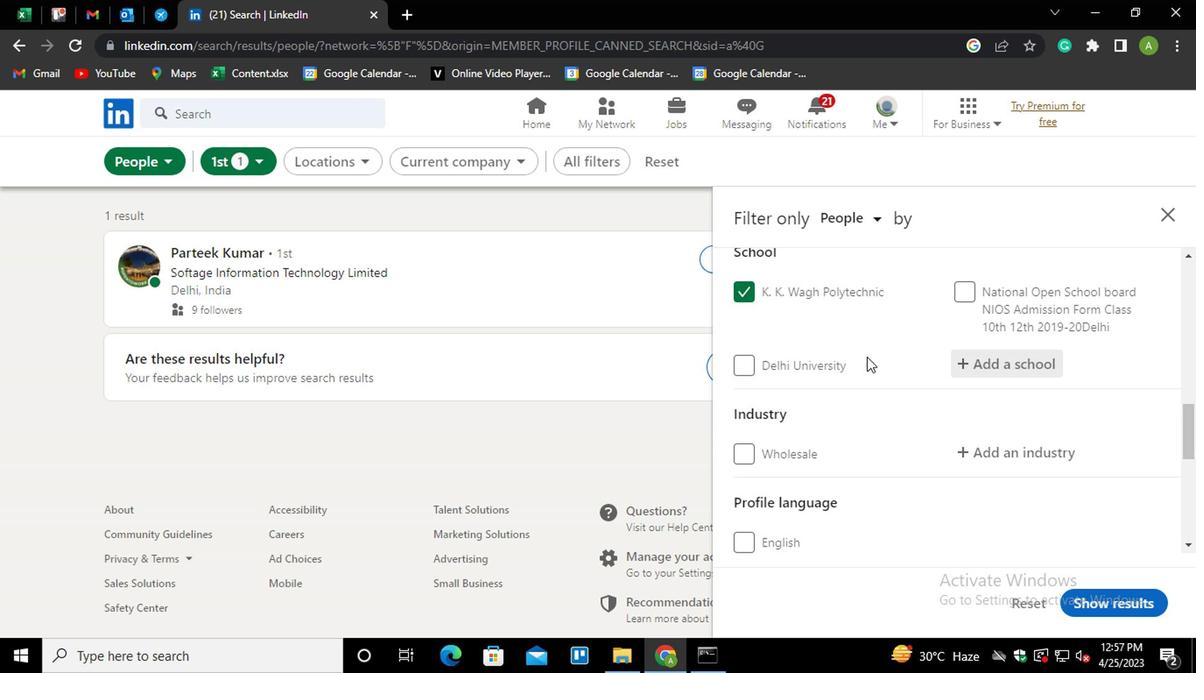 
Action: Mouse scrolled (856, 358) with delta (0, -1)
Screenshot: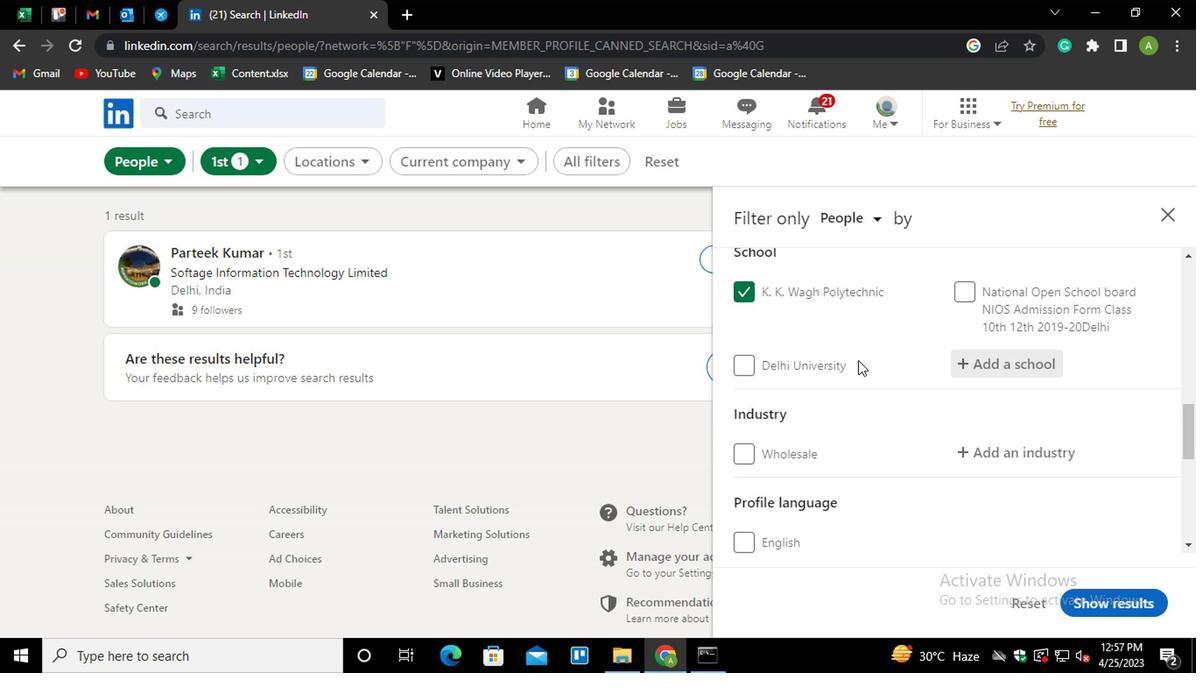 
Action: Mouse moved to (962, 373)
Screenshot: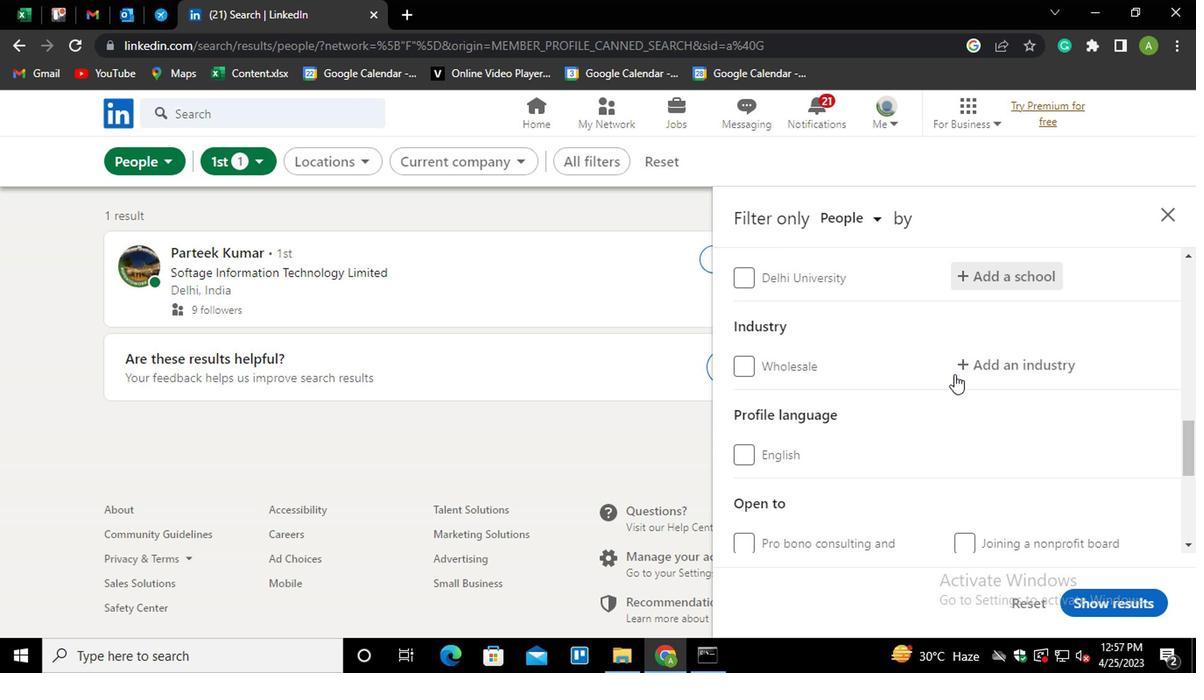 
Action: Mouse pressed left at (962, 373)
Screenshot: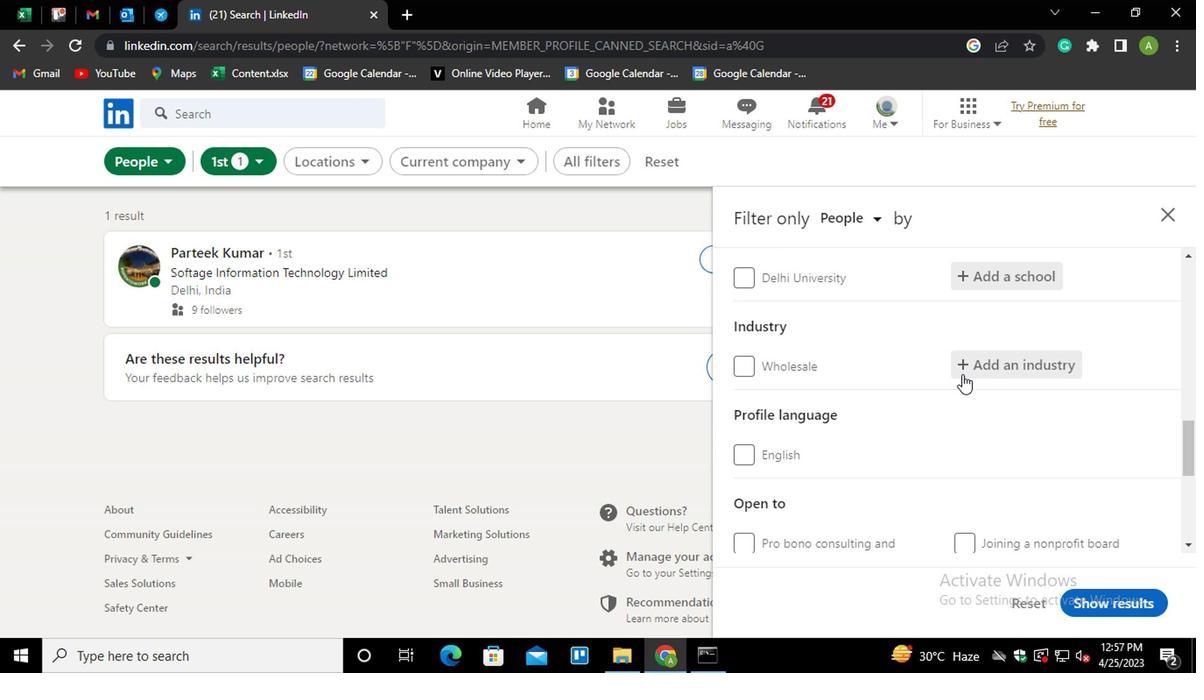 
Action: Mouse moved to (968, 352)
Screenshot: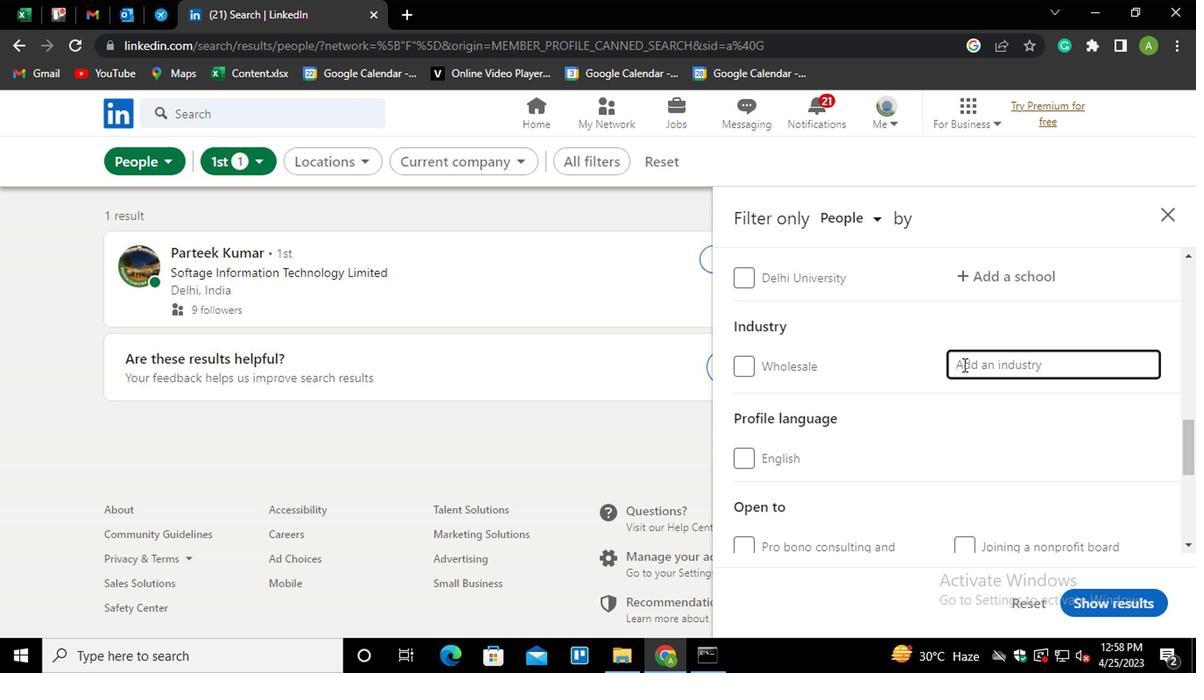 
Action: Key pressed <Key.shift>BUILDIN<Key.down><Key.down><Key.down><Key.down><Key.enter>
Screenshot: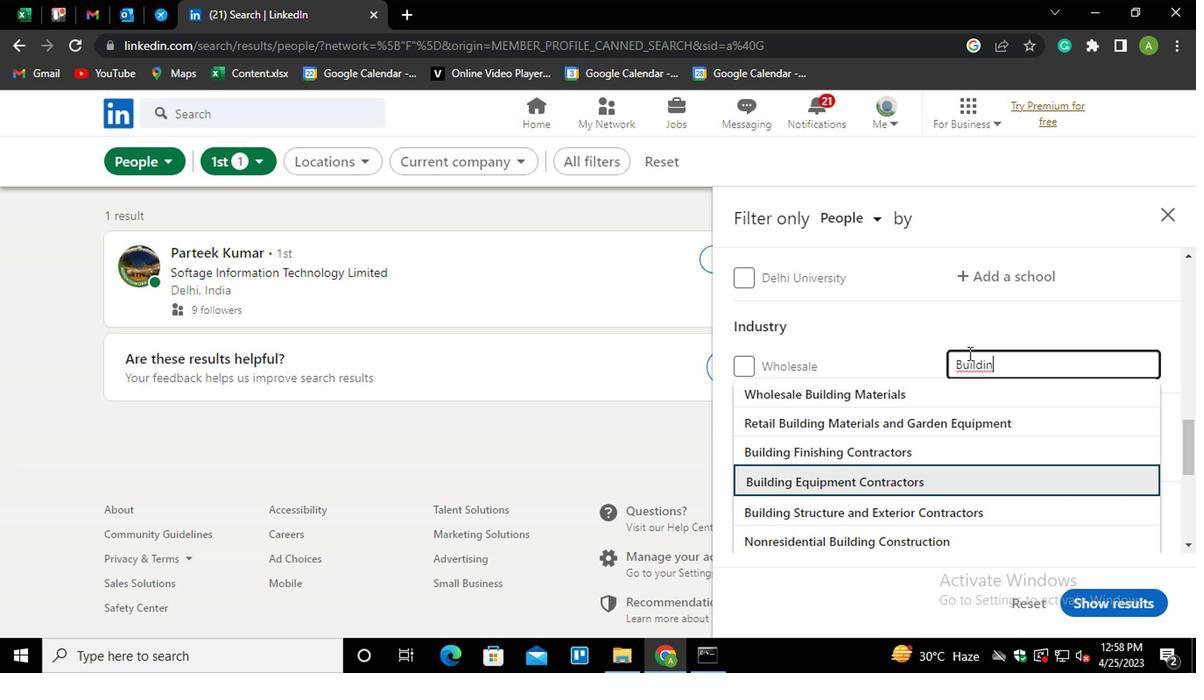 
Action: Mouse moved to (1012, 438)
Screenshot: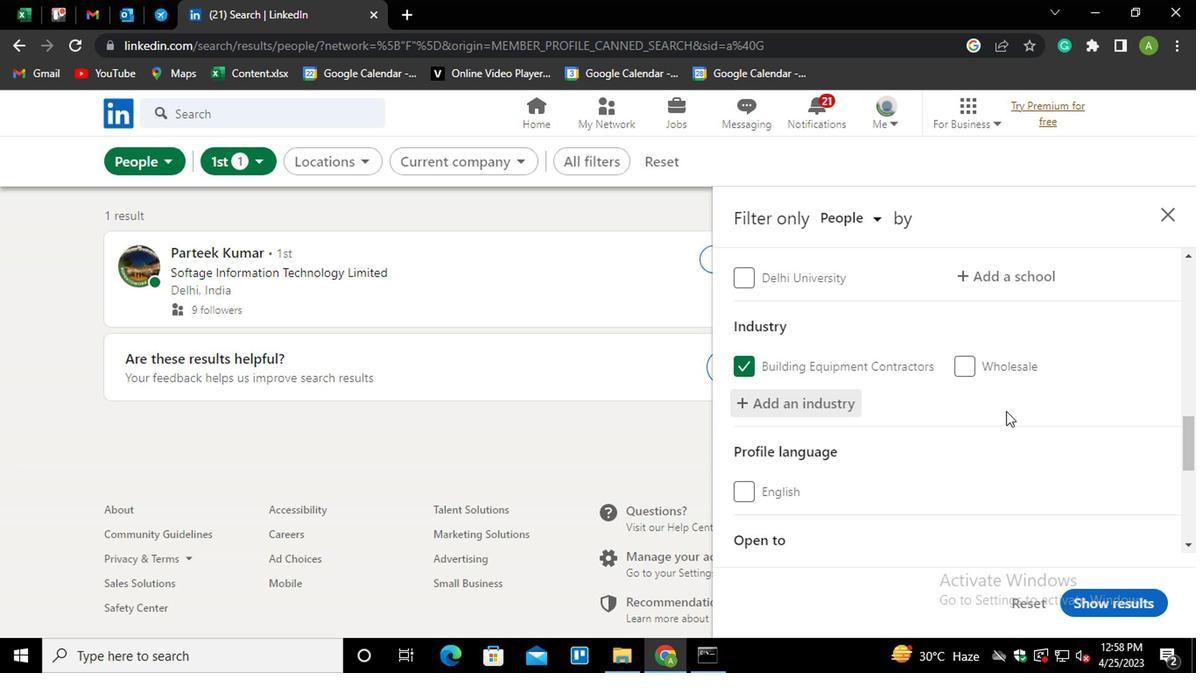
Action: Mouse scrolled (1012, 437) with delta (0, -1)
Screenshot: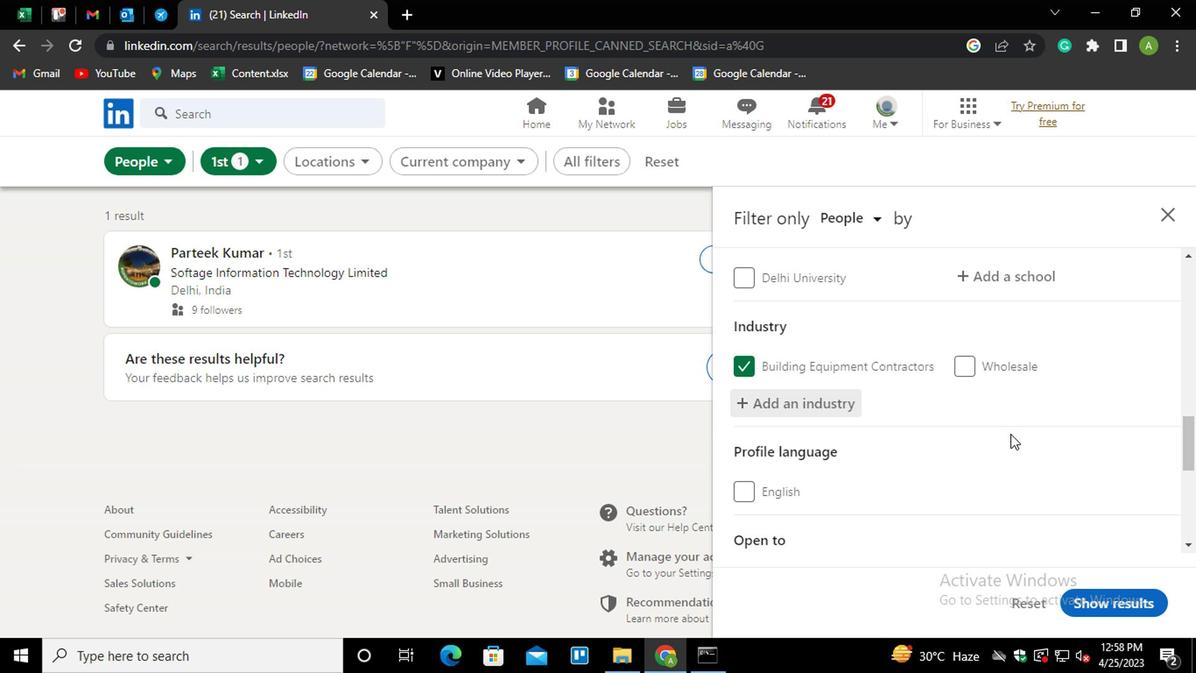 
Action: Mouse scrolled (1012, 437) with delta (0, -1)
Screenshot: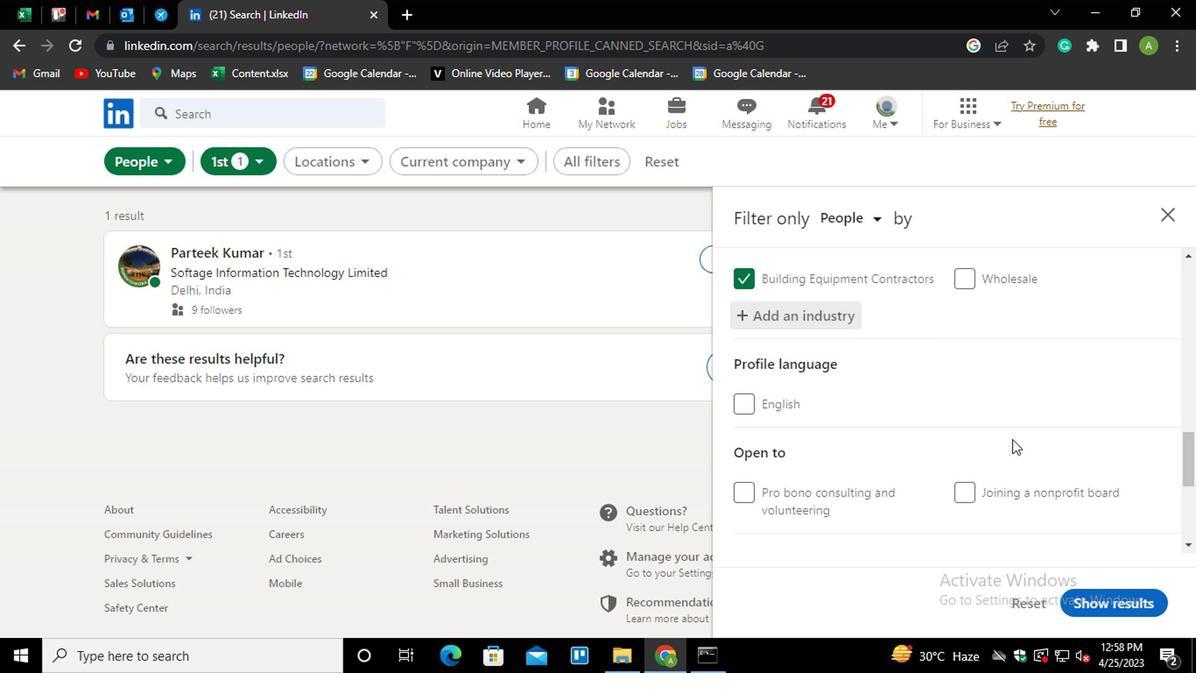 
Action: Mouse moved to (803, 470)
Screenshot: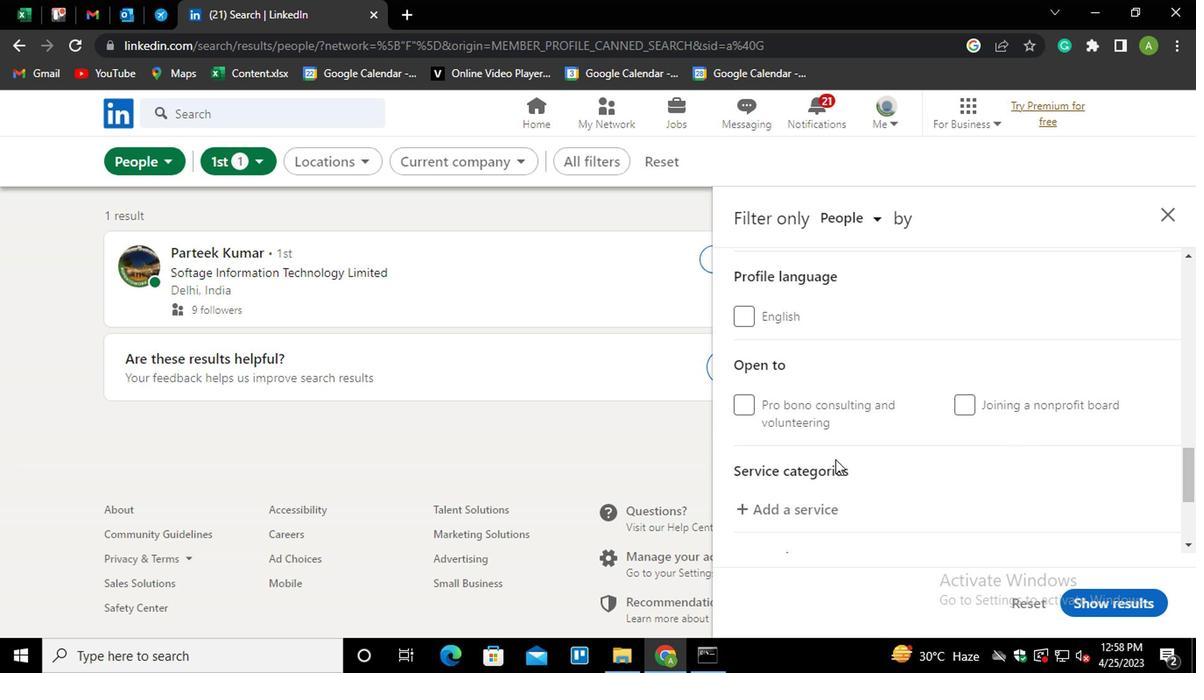 
Action: Mouse scrolled (803, 469) with delta (0, 0)
Screenshot: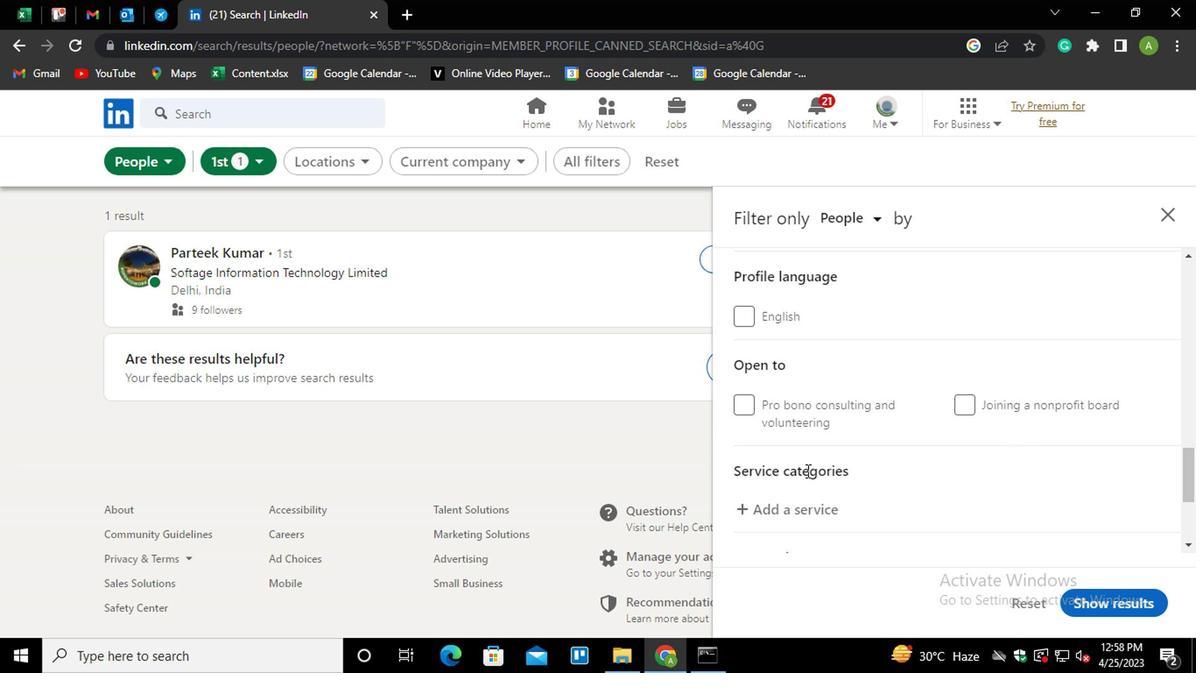 
Action: Mouse moved to (796, 422)
Screenshot: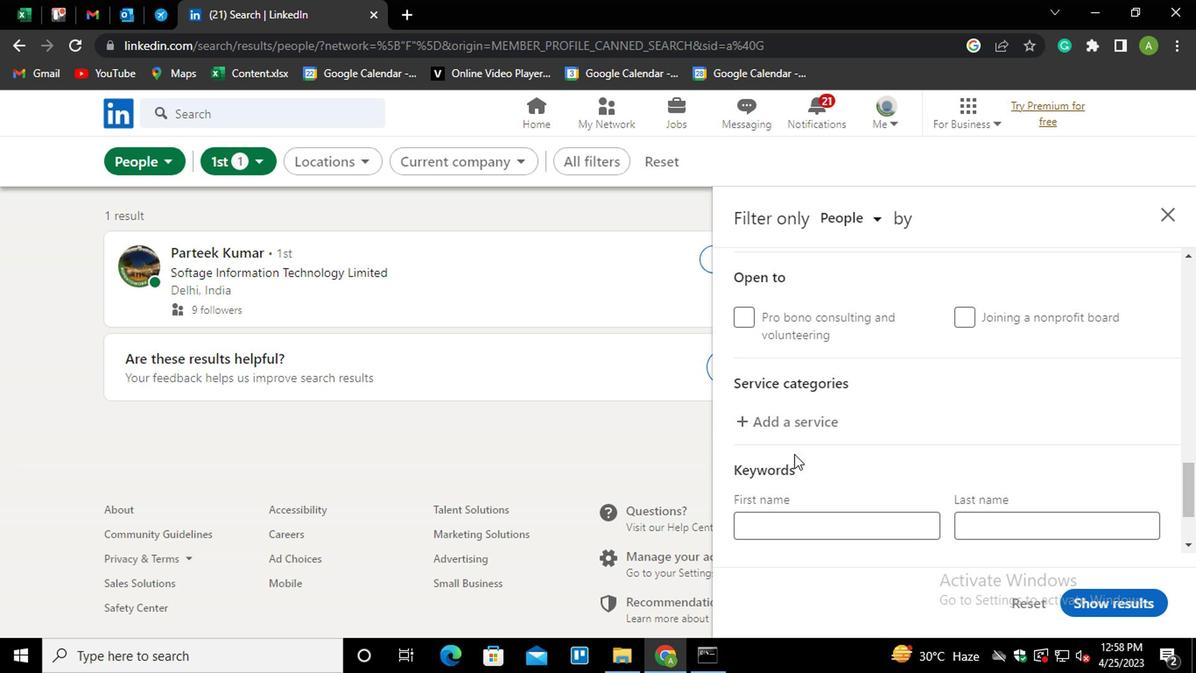 
Action: Mouse pressed left at (796, 422)
Screenshot: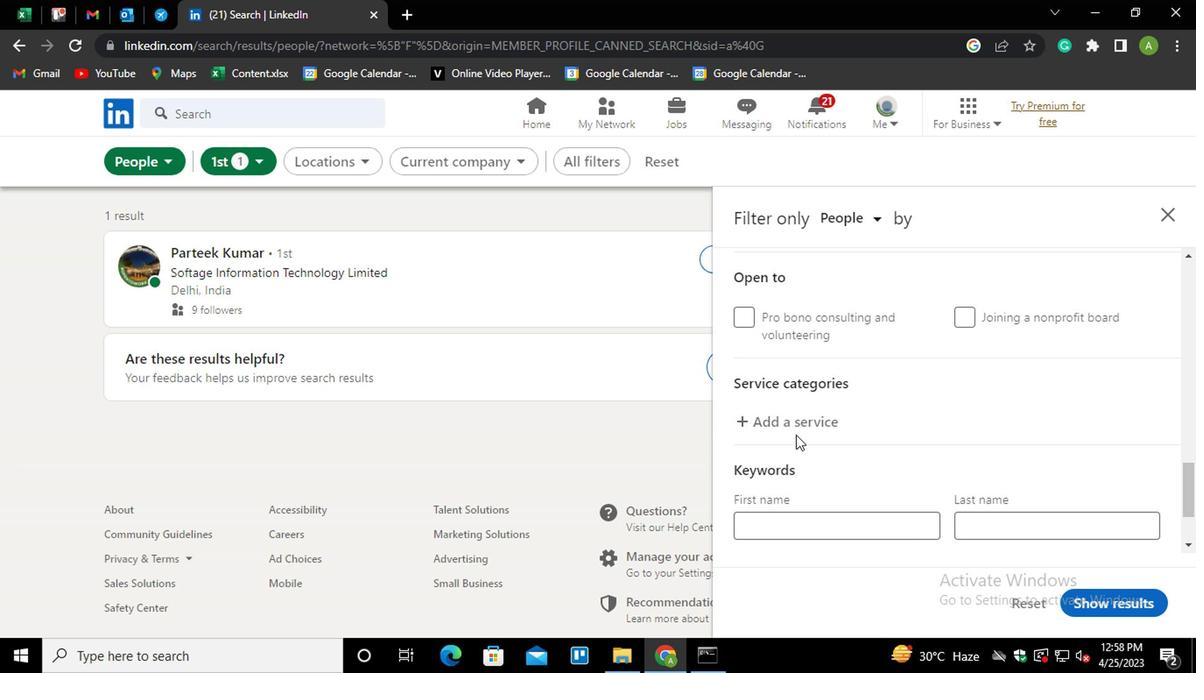 
Action: Key pressed <Key.shift>EVENT<Key.space><Key.shift_r>PHOT<Key.down><Key.enter>
Screenshot: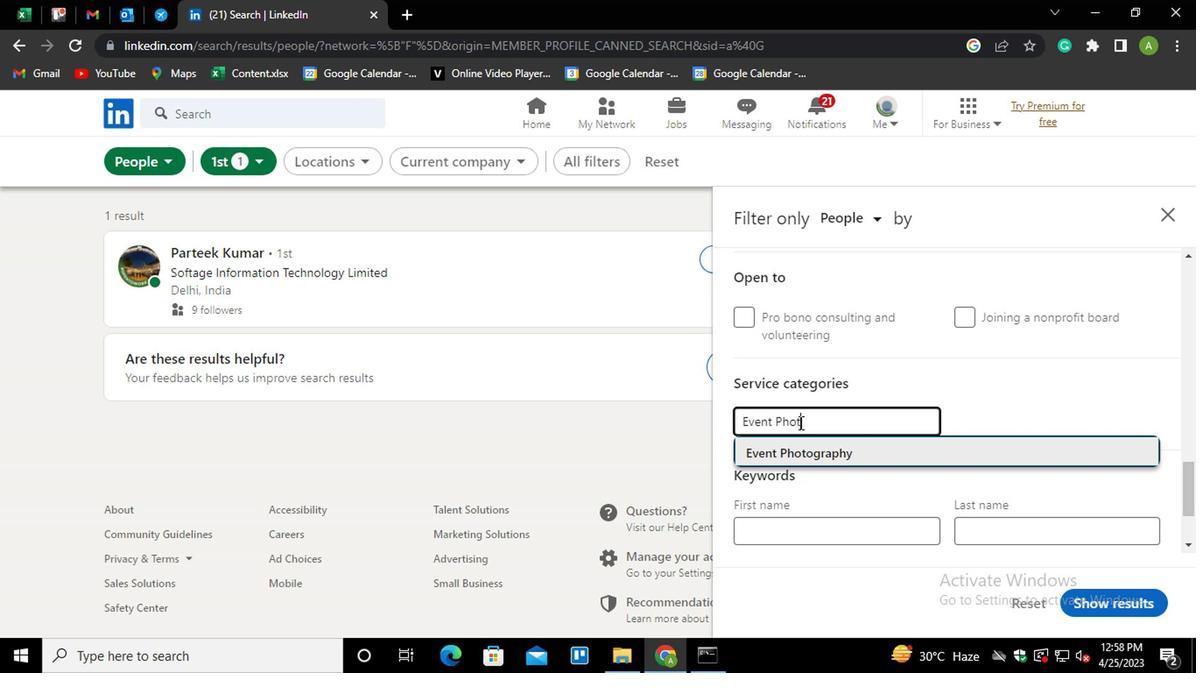 
Action: Mouse moved to (865, 451)
Screenshot: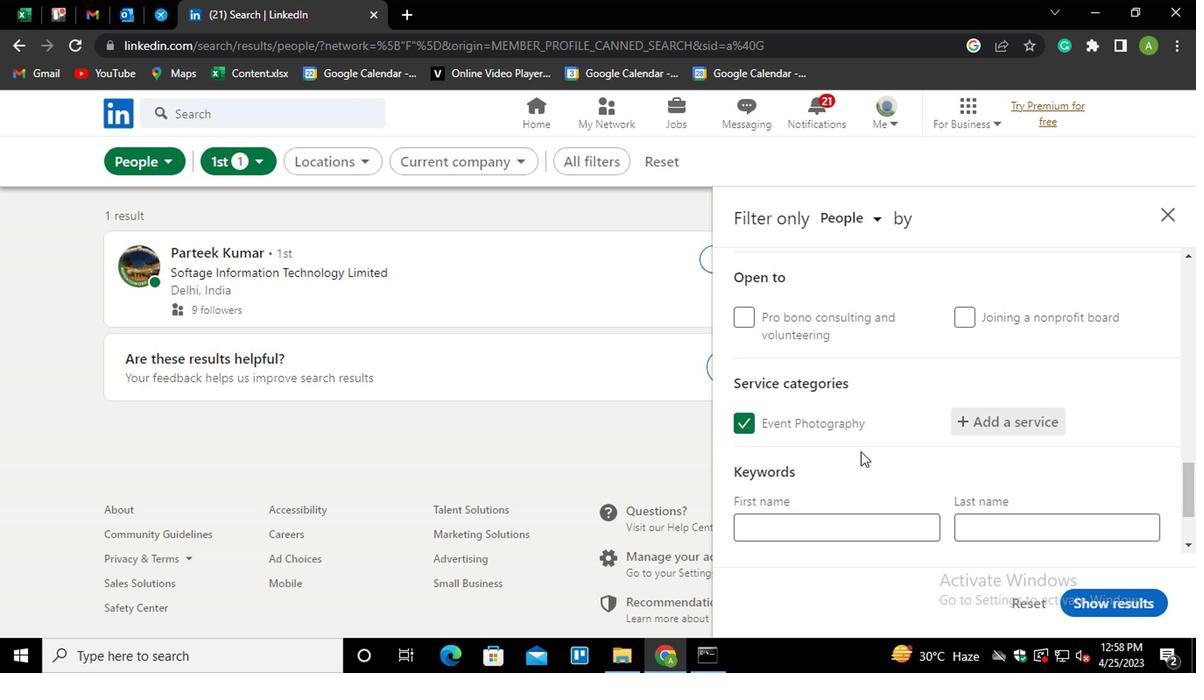 
Action: Mouse scrolled (865, 450) with delta (0, -1)
Screenshot: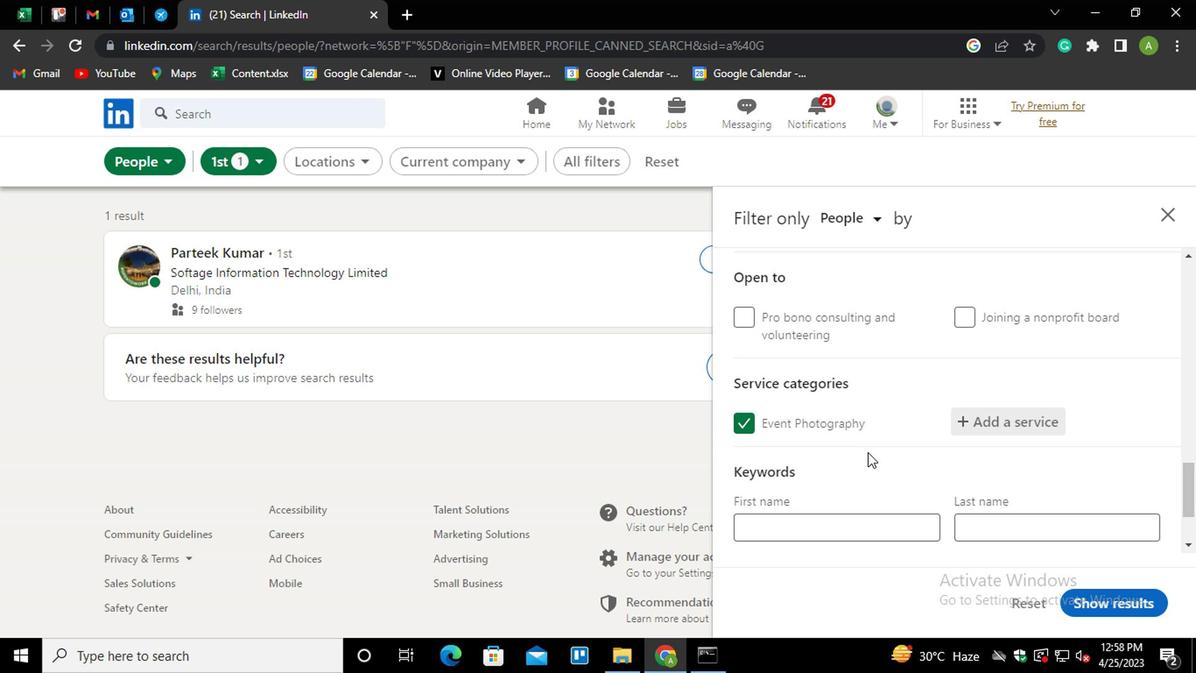 
Action: Mouse scrolled (865, 450) with delta (0, -1)
Screenshot: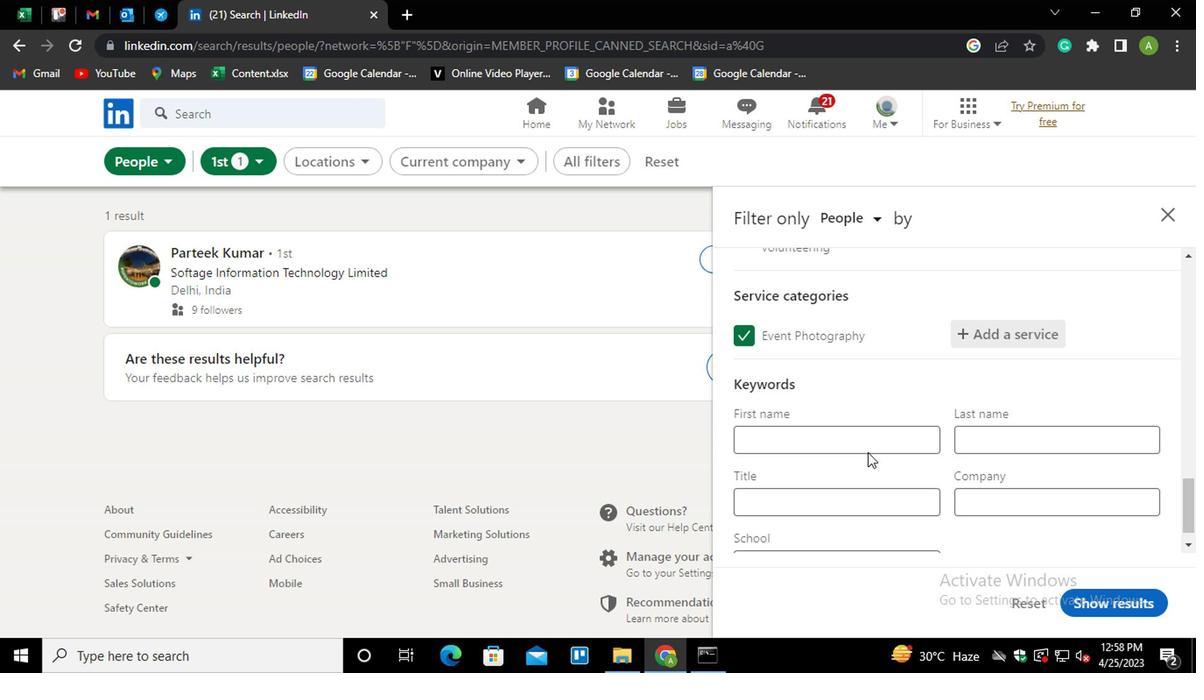 
Action: Mouse moved to (791, 476)
Screenshot: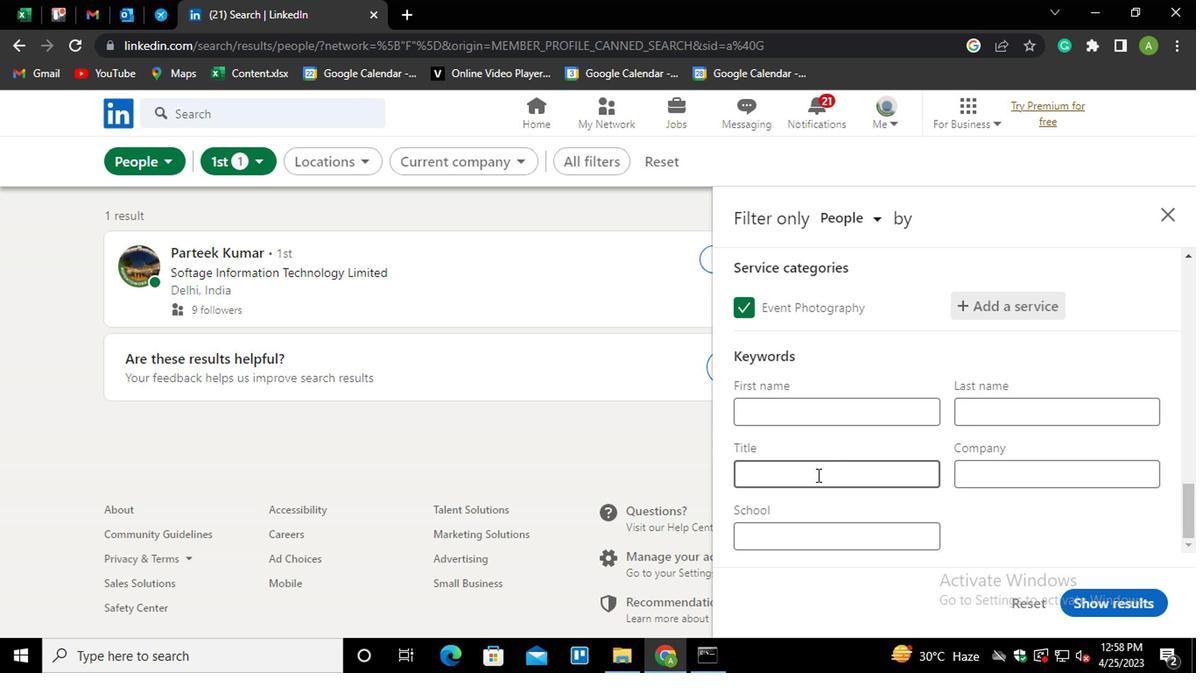 
Action: Mouse pressed left at (791, 476)
Screenshot: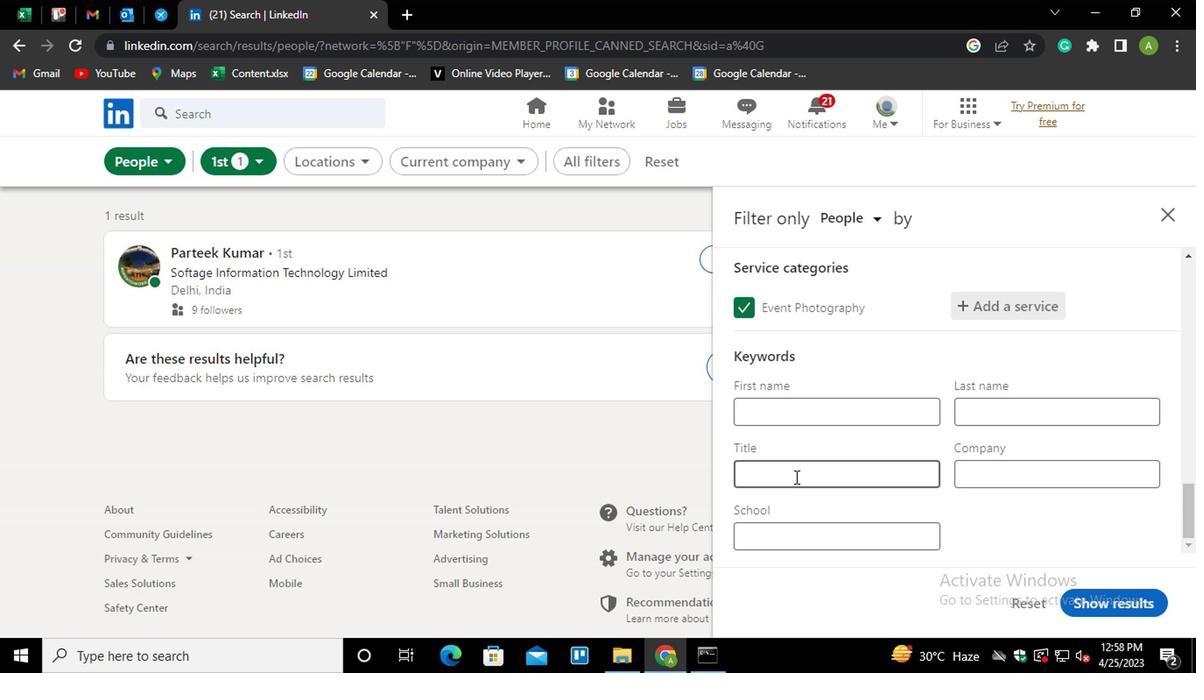 
Action: Mouse moved to (791, 476)
Screenshot: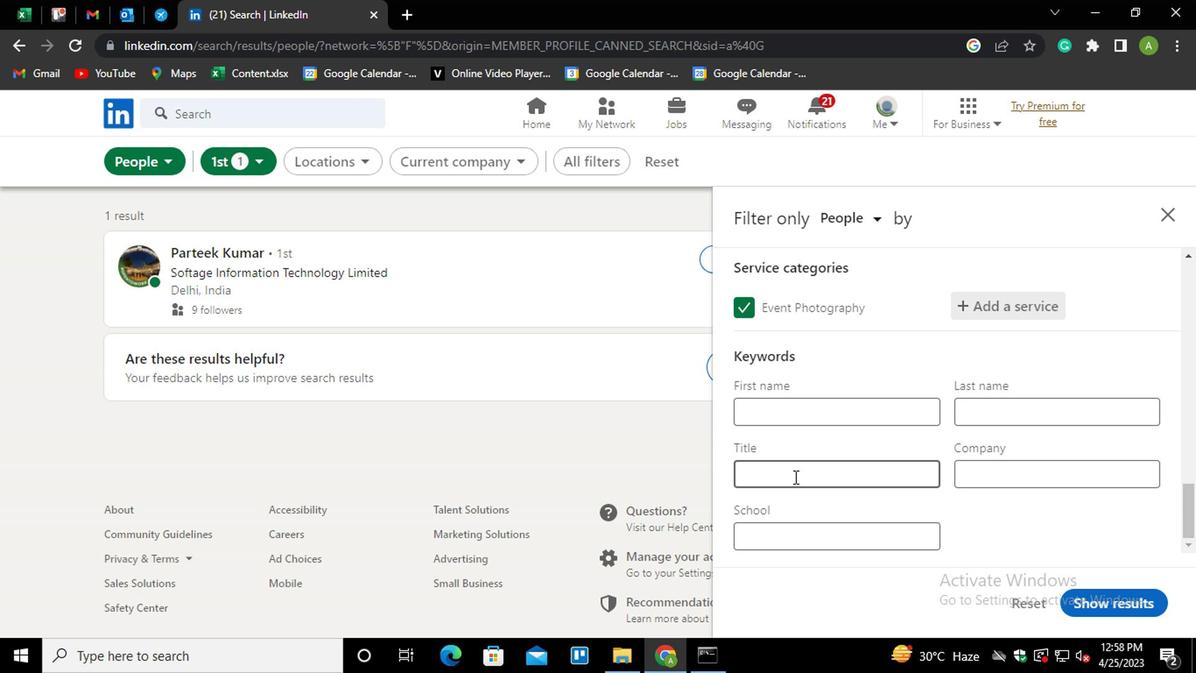 
Action: Key pressed <Key.shift_r>OFFICE<Key.space><Key.shift>CLERK
Screenshot: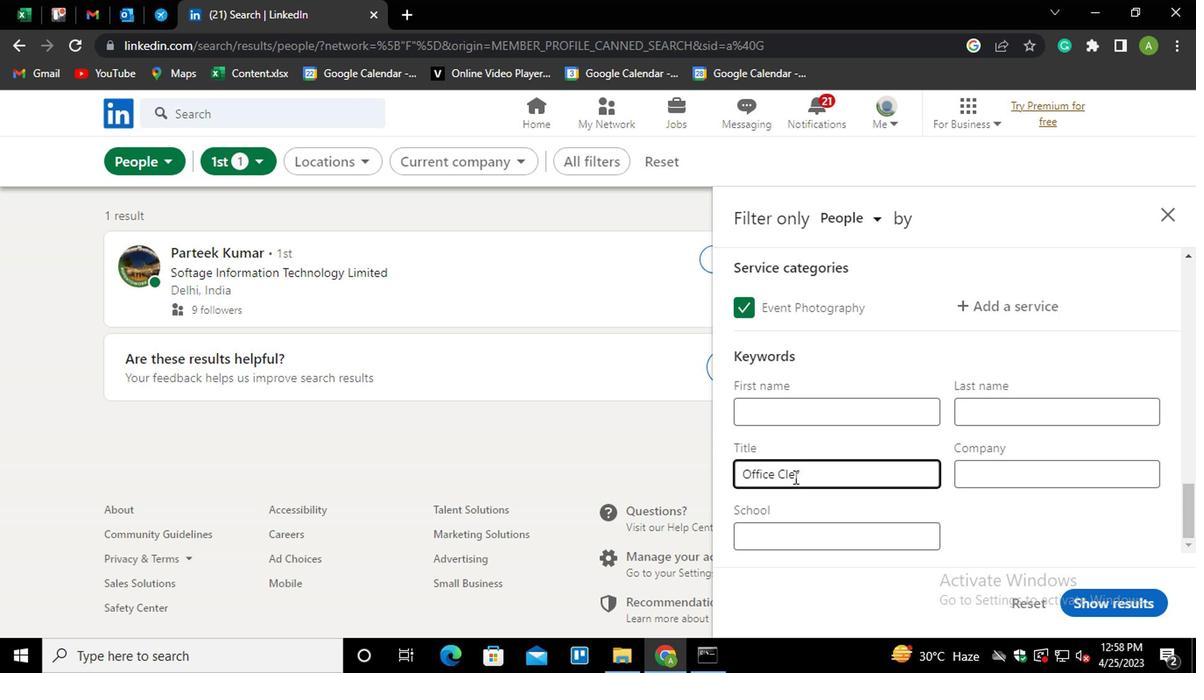 
Action: Mouse moved to (1039, 545)
Screenshot: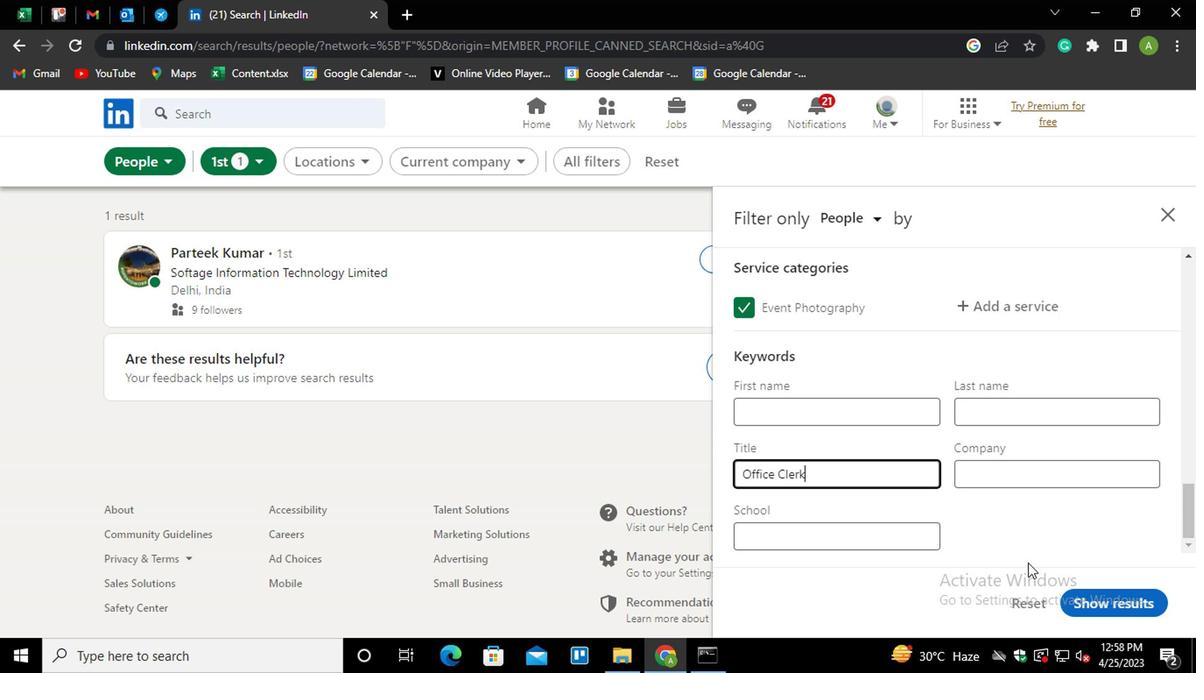 
Action: Mouse pressed left at (1039, 545)
Screenshot: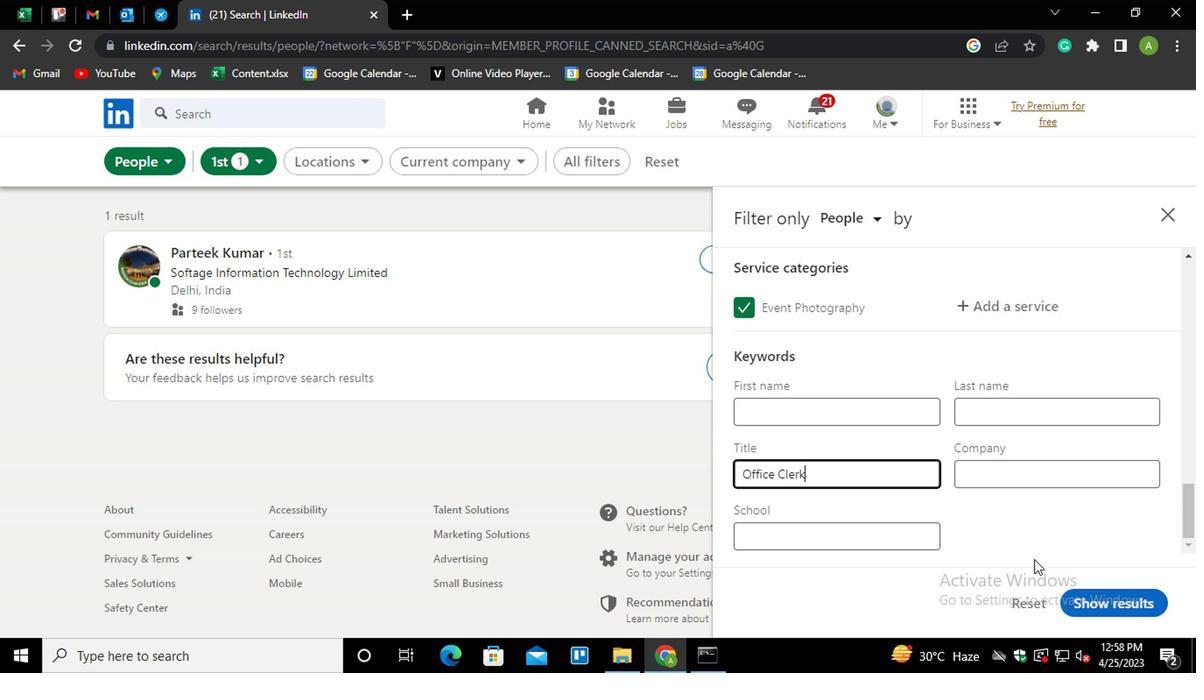 
Action: Mouse moved to (1137, 599)
Screenshot: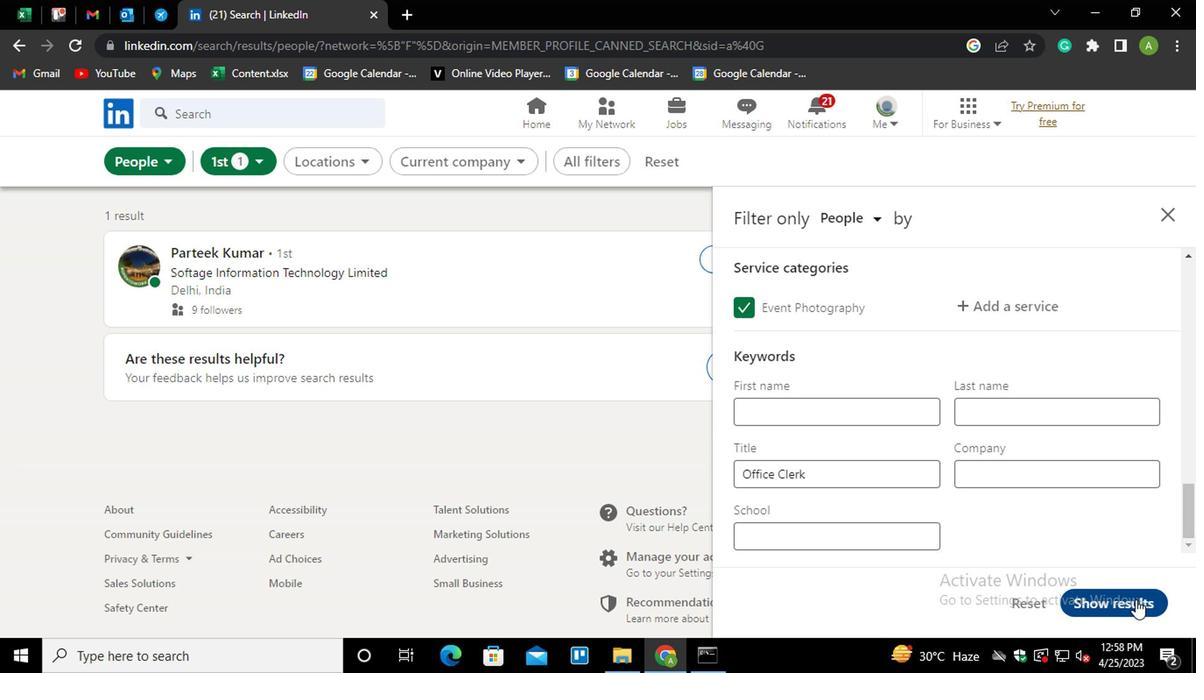 
Action: Mouse pressed left at (1137, 599)
Screenshot: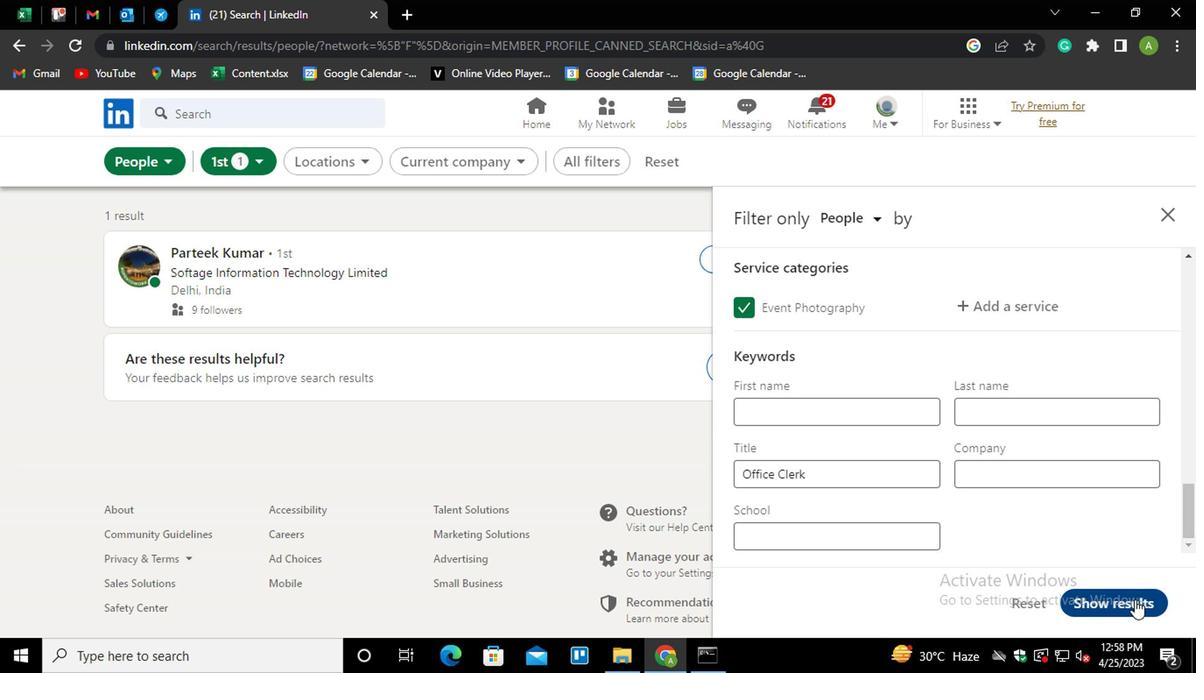 
Action: Mouse moved to (1064, 474)
Screenshot: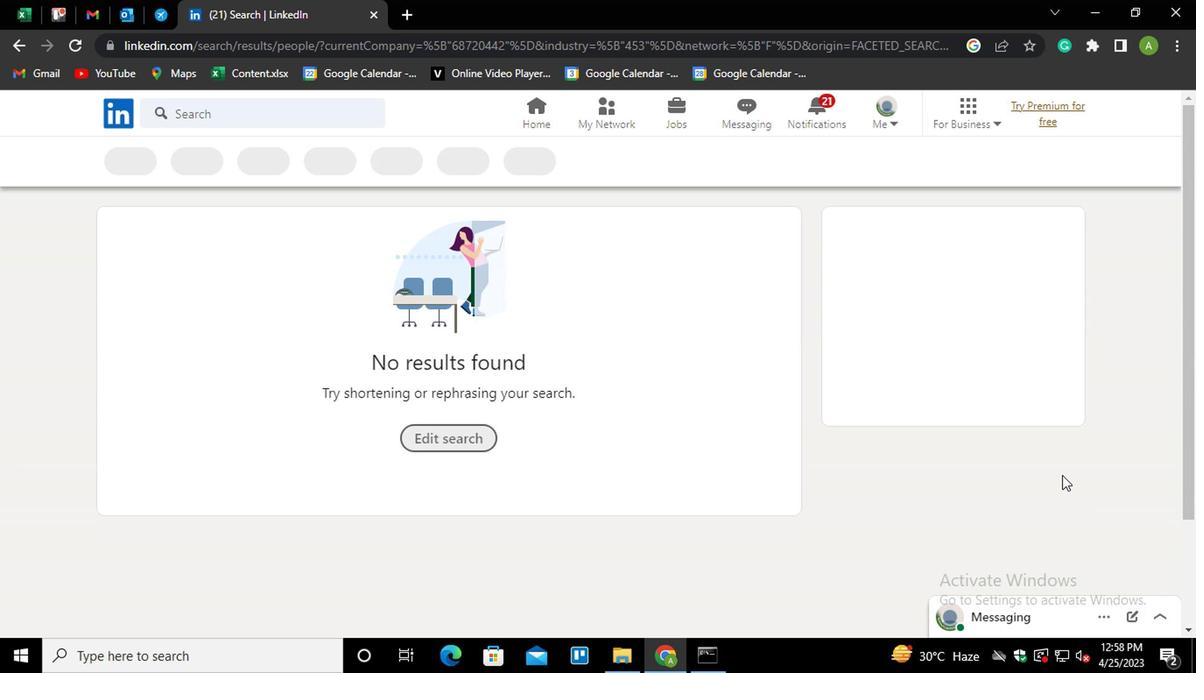 
